 Task: Find connections with filter location Brie-Comte-Robert with filter topic #Lockdownwith filter profile language English with filter current company Prestige Group with filter school Panjab University with filter industry Graphic Design with filter service category SupportTechnical Writing with filter keywords title Delivery Driver
Action: Mouse moved to (492, 66)
Screenshot: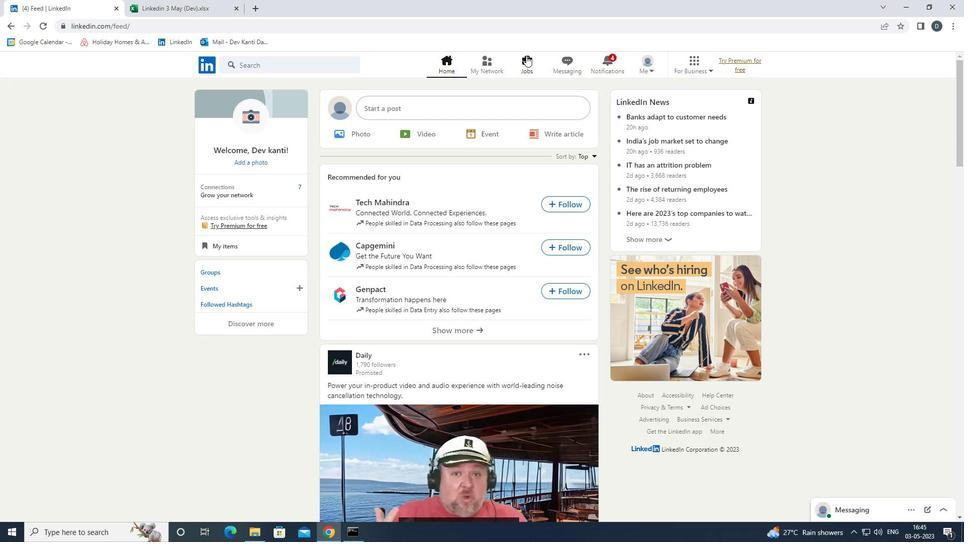 
Action: Mouse pressed left at (492, 66)
Screenshot: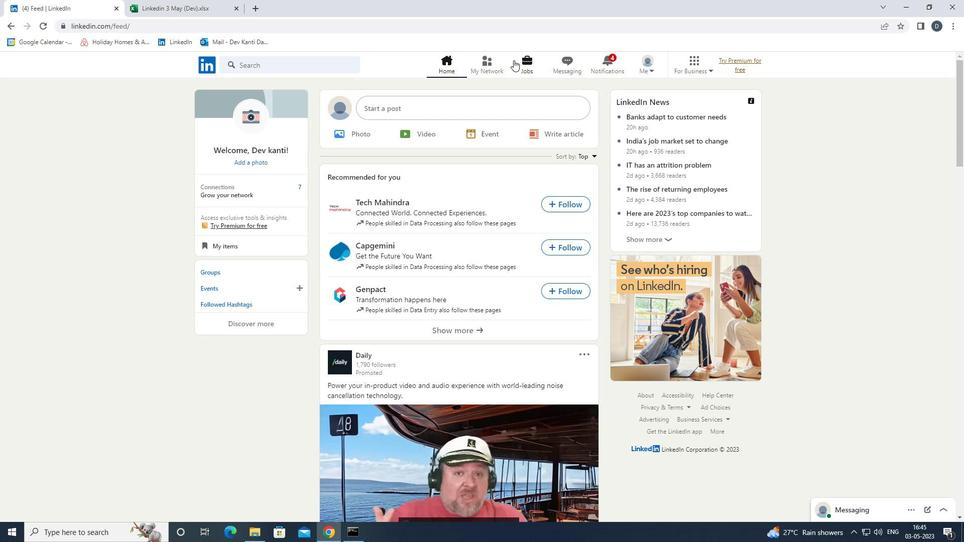 
Action: Mouse moved to (332, 120)
Screenshot: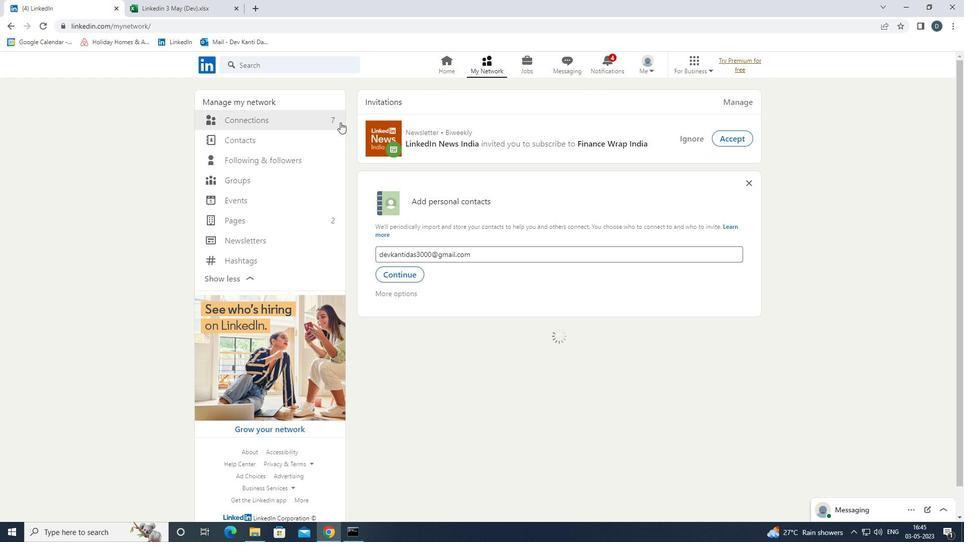 
Action: Mouse pressed left at (332, 120)
Screenshot: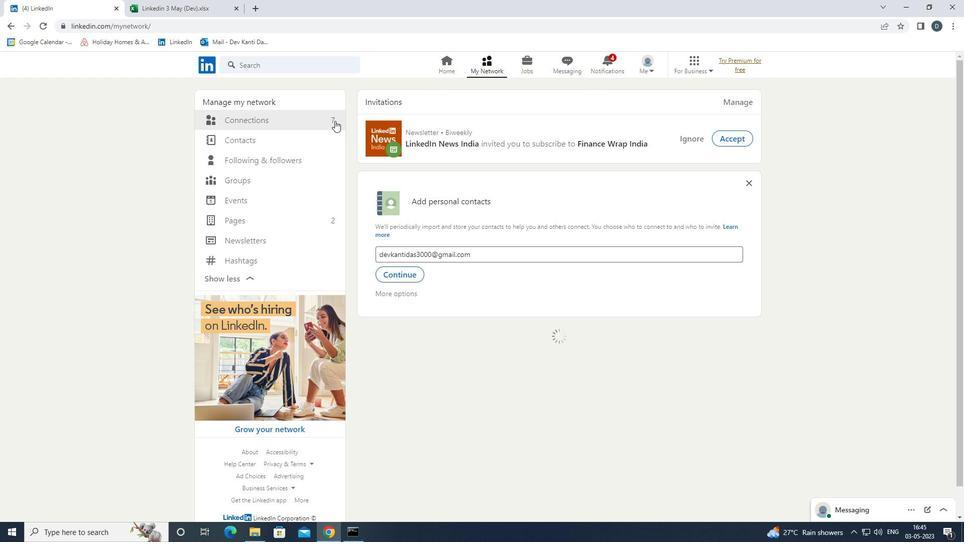 
Action: Mouse moved to (561, 119)
Screenshot: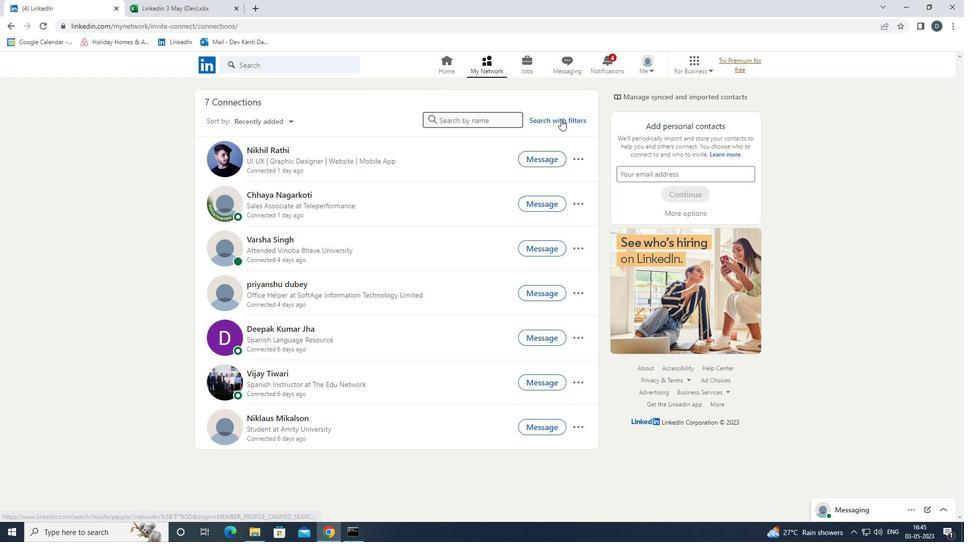 
Action: Mouse pressed left at (561, 119)
Screenshot: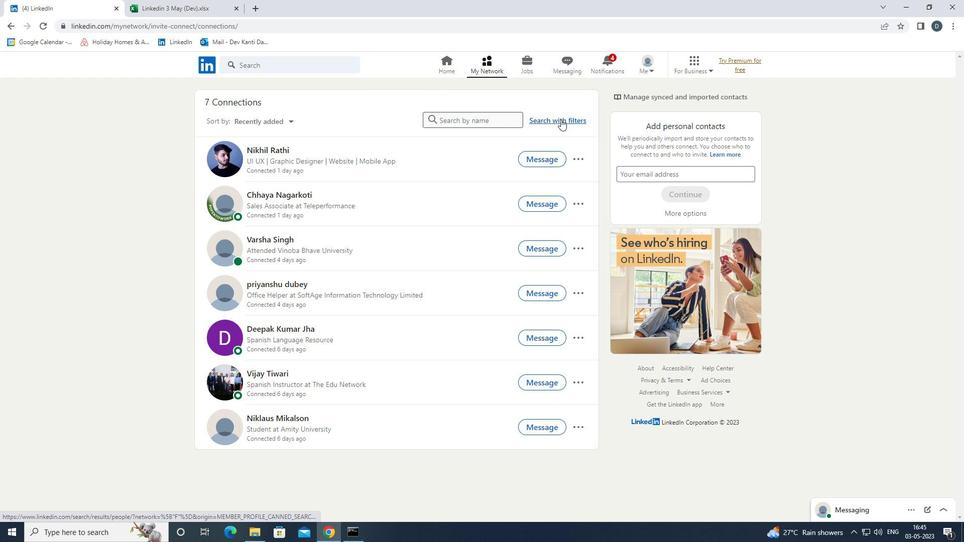 
Action: Mouse moved to (514, 93)
Screenshot: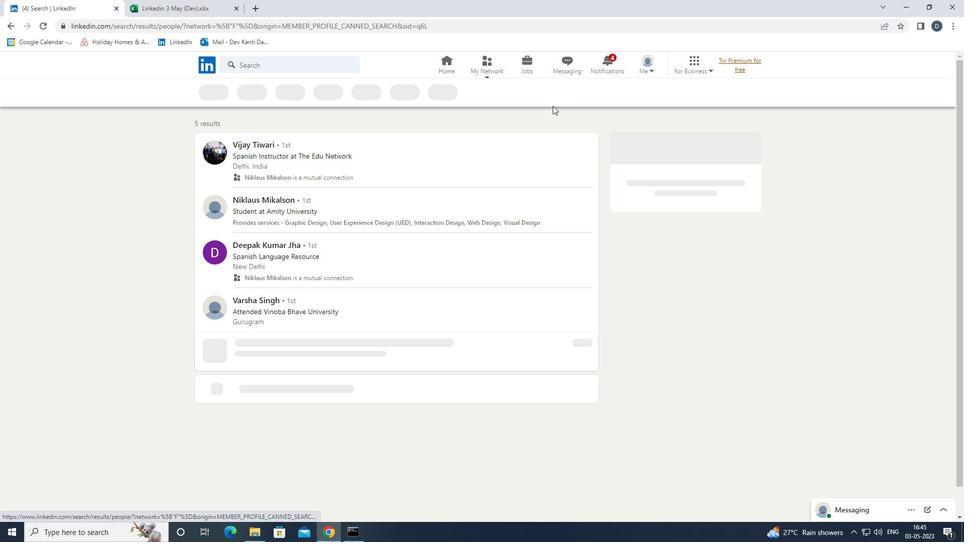 
Action: Mouse pressed left at (514, 93)
Screenshot: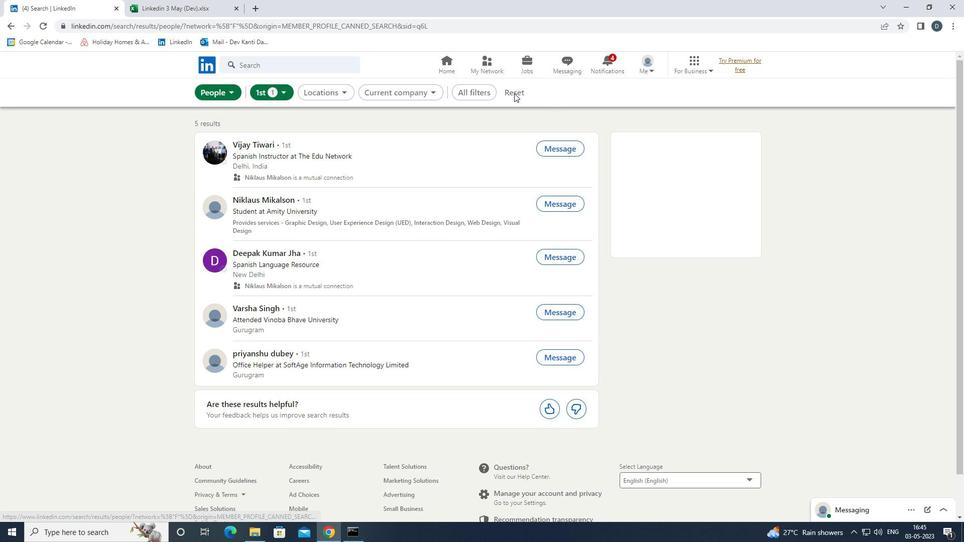 
Action: Mouse moved to (507, 93)
Screenshot: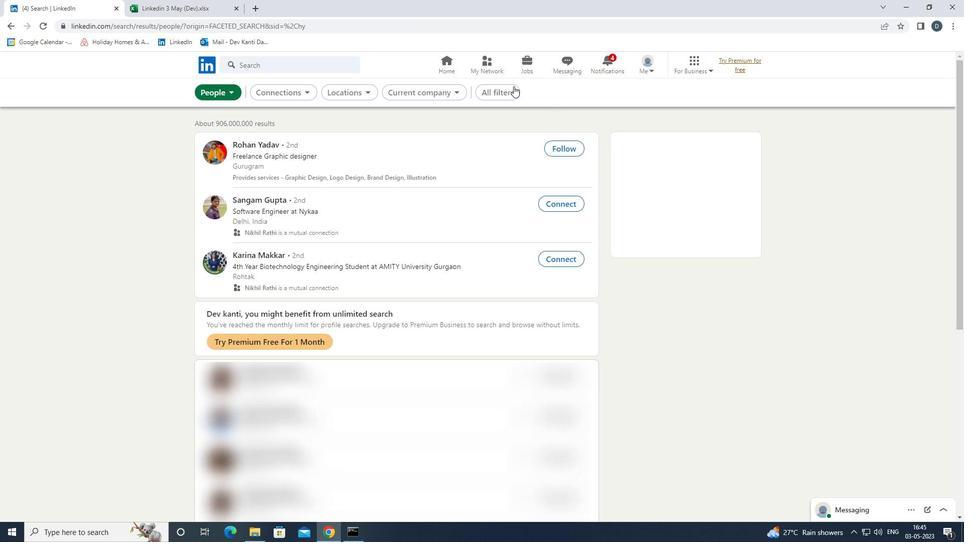 
Action: Mouse pressed left at (507, 93)
Screenshot: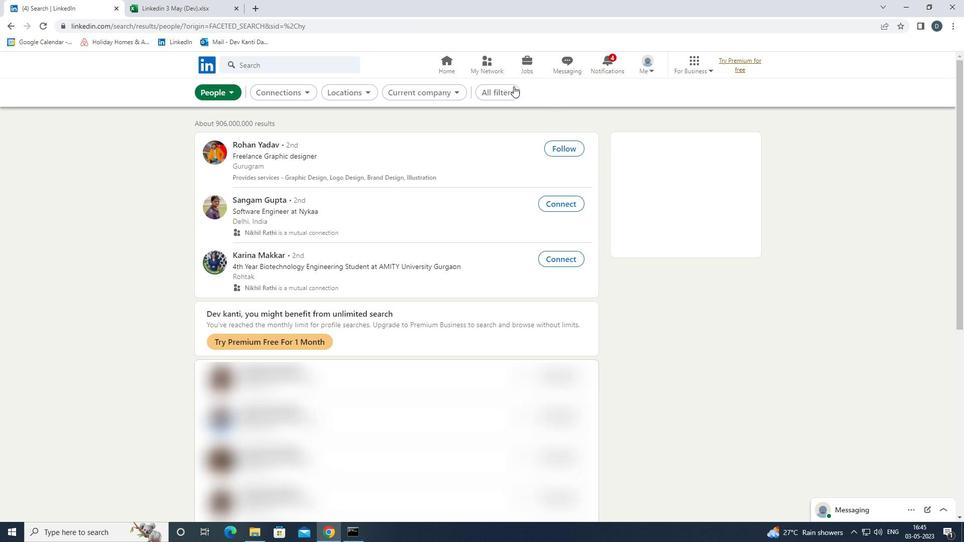 
Action: Mouse moved to (897, 293)
Screenshot: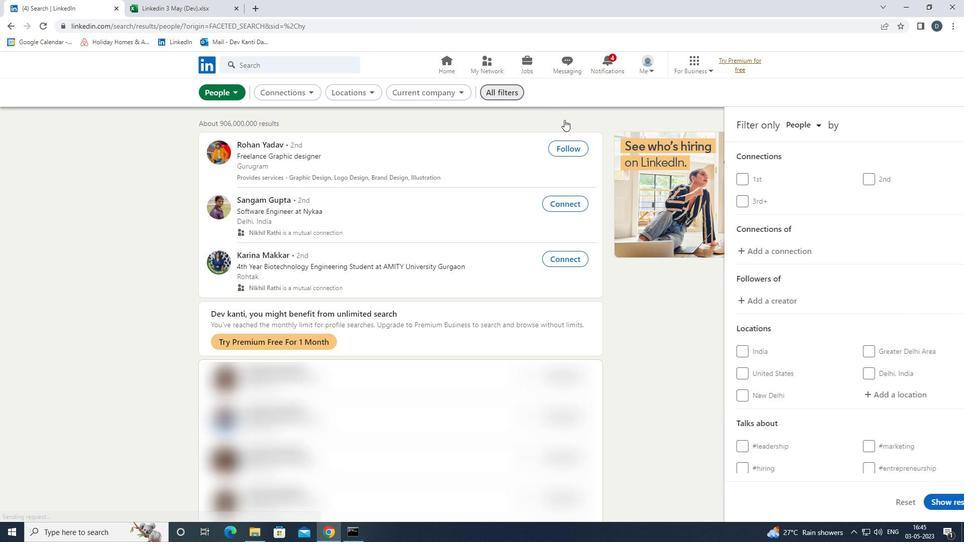 
Action: Mouse scrolled (897, 293) with delta (0, 0)
Screenshot: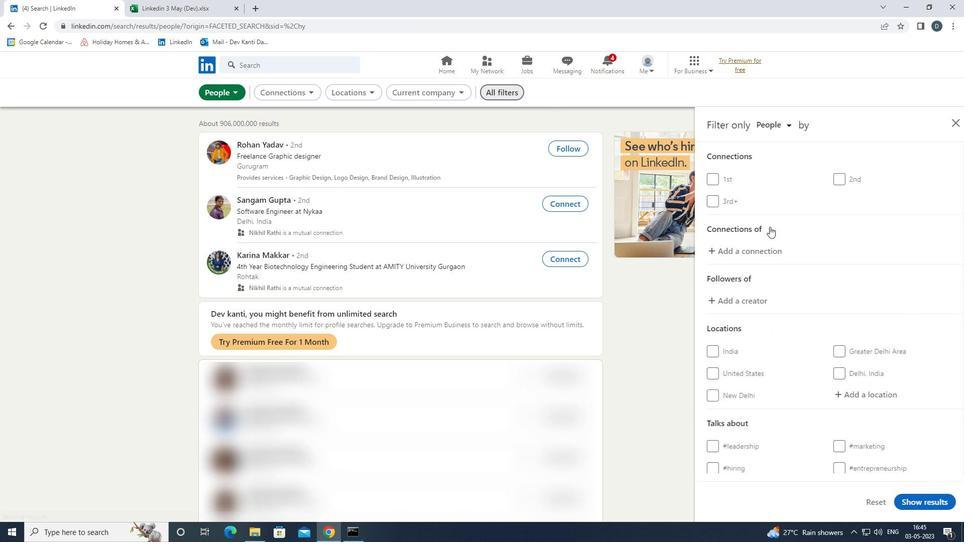 
Action: Mouse scrolled (897, 293) with delta (0, 0)
Screenshot: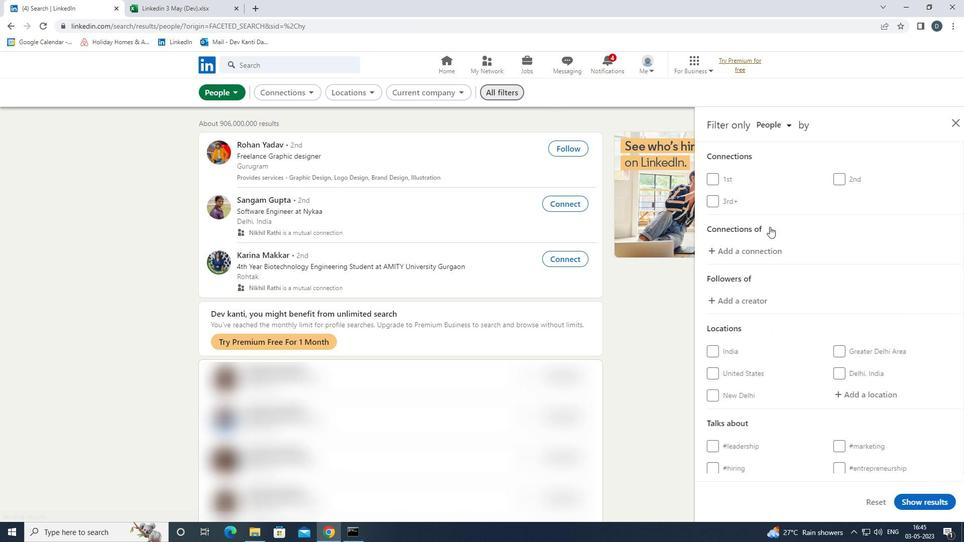 
Action: Mouse scrolled (897, 293) with delta (0, 0)
Screenshot: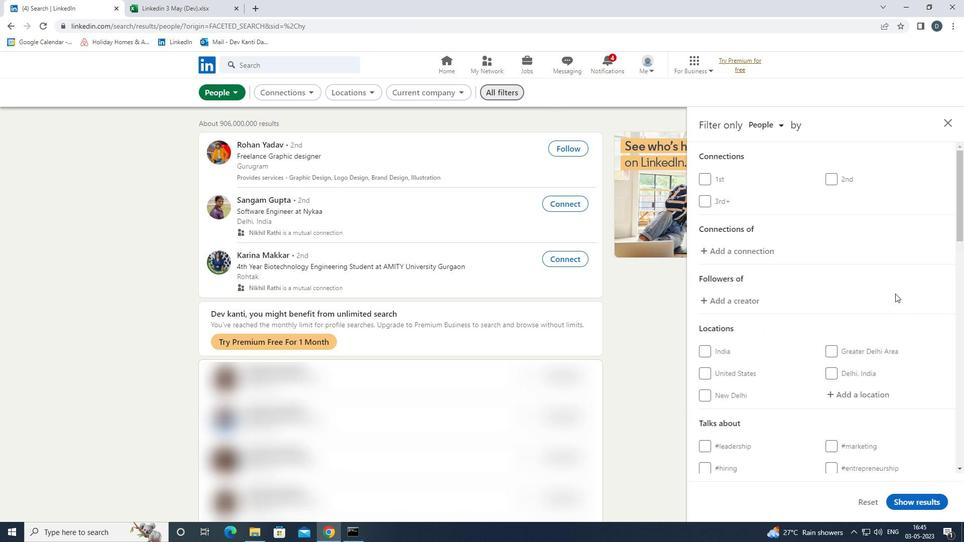 
Action: Mouse moved to (873, 249)
Screenshot: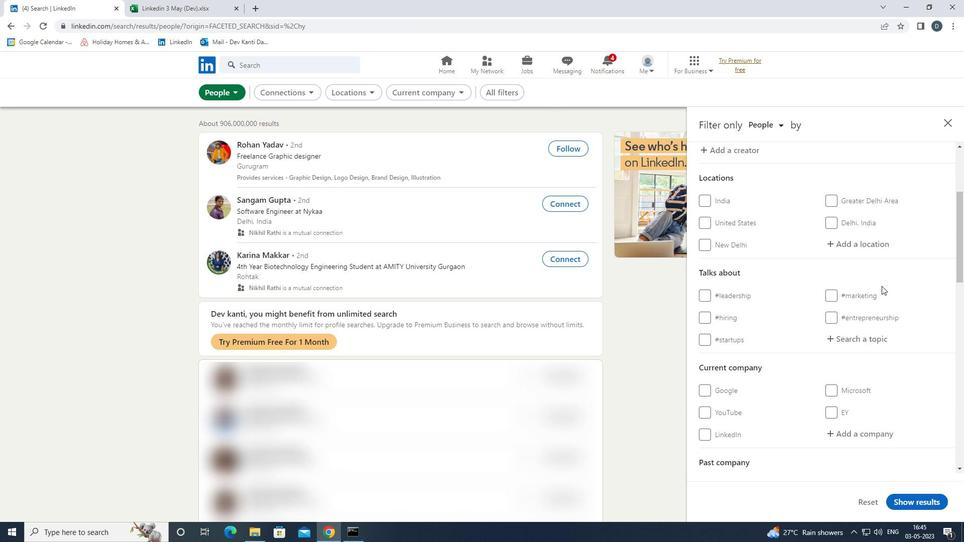 
Action: Mouse pressed left at (873, 249)
Screenshot: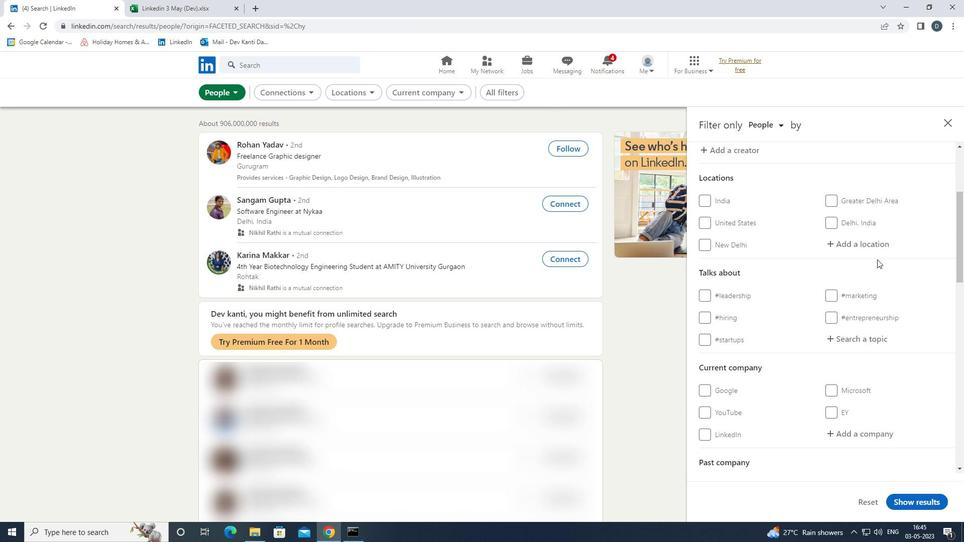 
Action: Key pressed <Key.shift><Key.shift><Key.shift><Key.shift><Key.shift><Key.shift><Key.shift><Key.shift><Key.shift><Key.shift><Key.shift>BRIE-<Key.down><Key.enter>
Screenshot: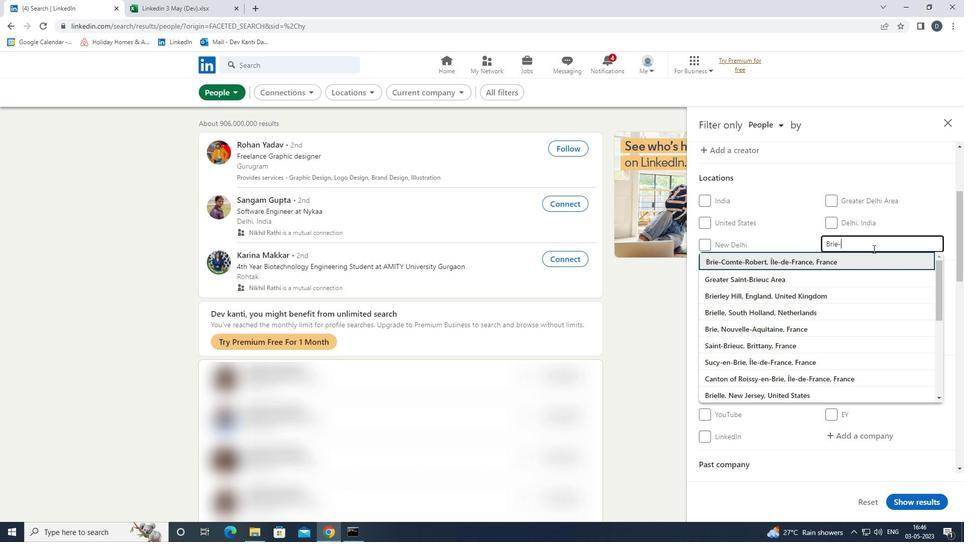 
Action: Mouse moved to (870, 244)
Screenshot: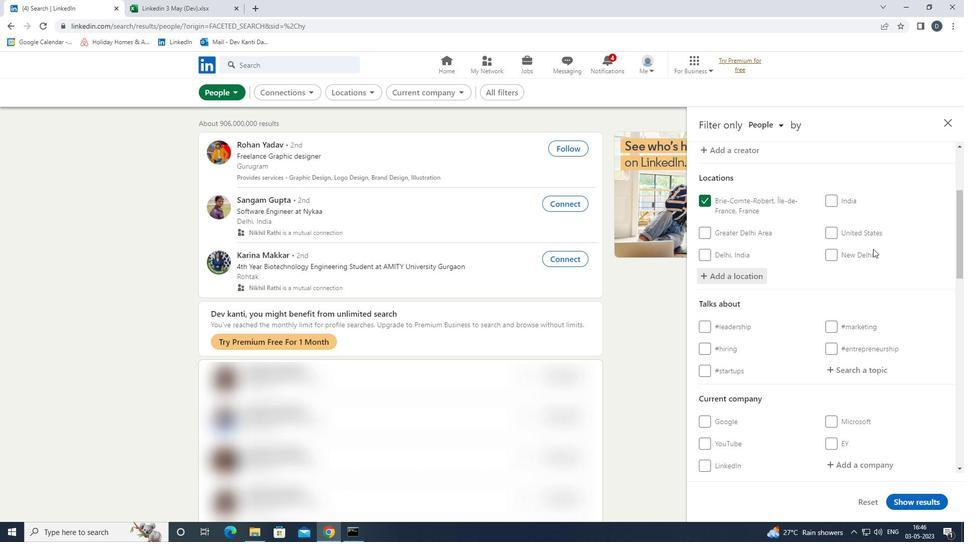 
Action: Mouse scrolled (870, 244) with delta (0, 0)
Screenshot: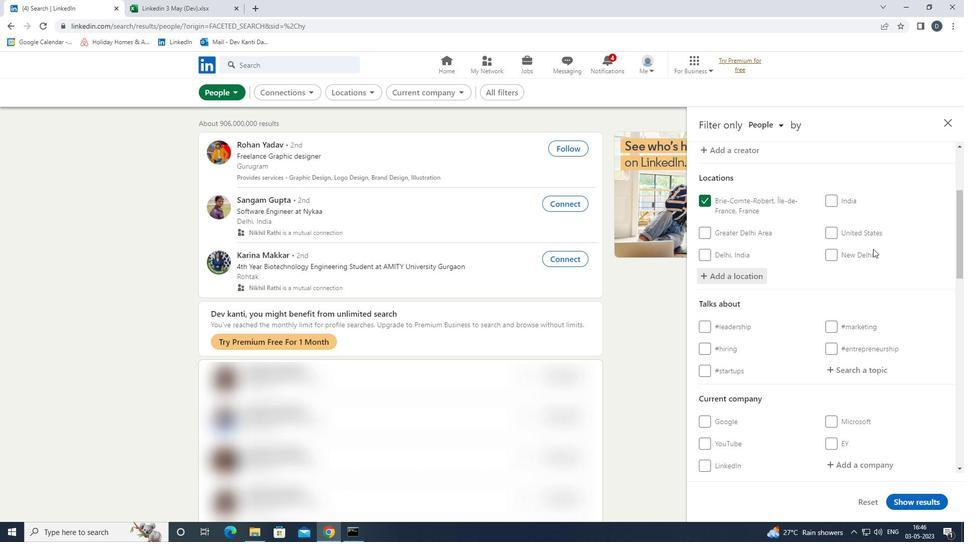 
Action: Mouse moved to (870, 251)
Screenshot: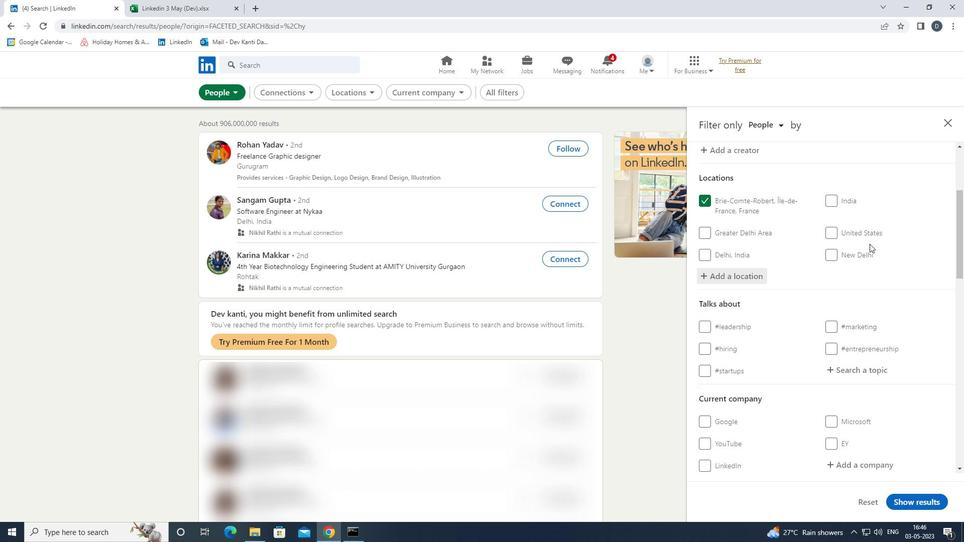 
Action: Mouse scrolled (870, 250) with delta (0, 0)
Screenshot: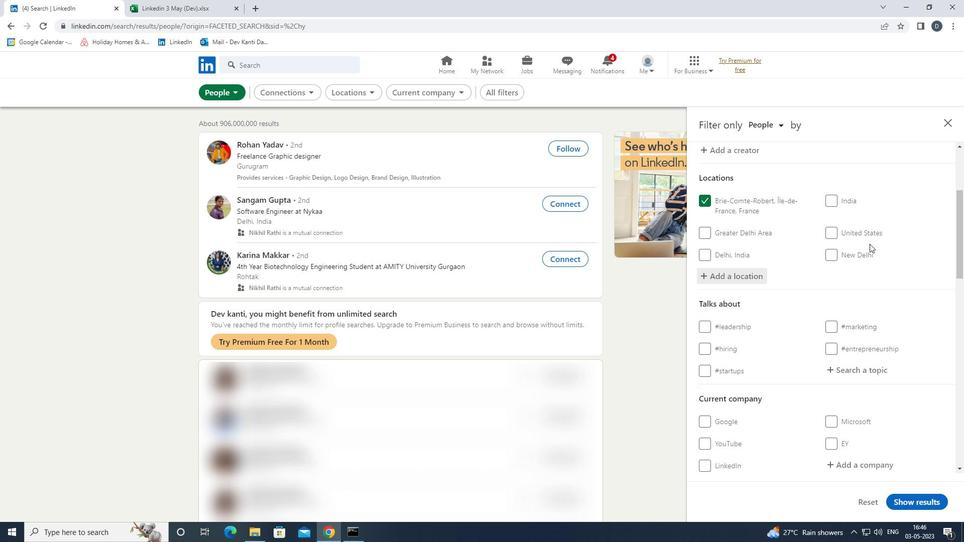 
Action: Mouse moved to (872, 264)
Screenshot: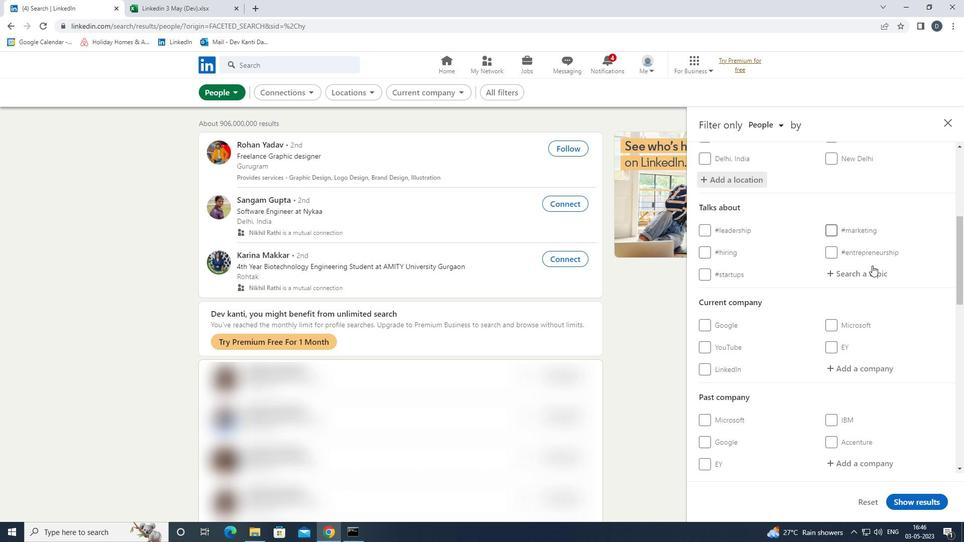 
Action: Mouse pressed left at (872, 264)
Screenshot: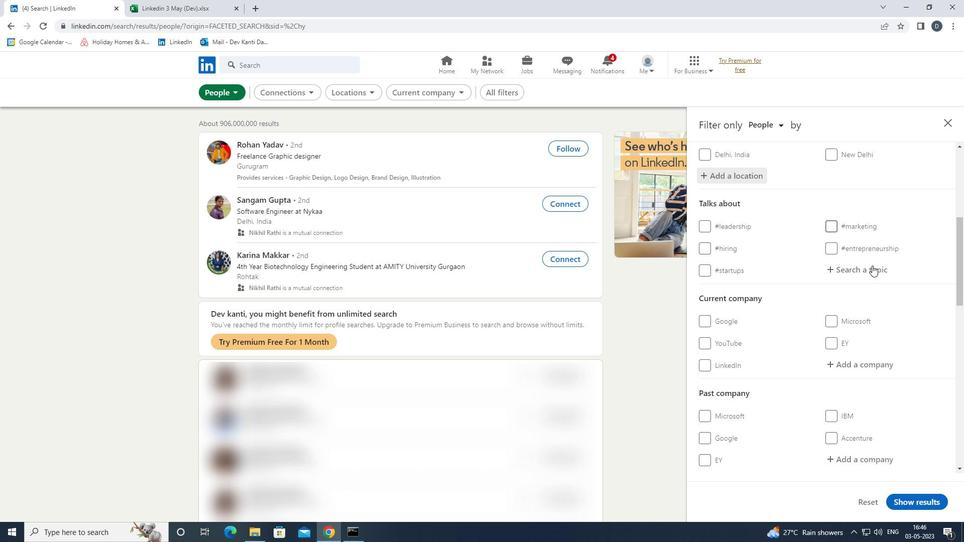 
Action: Mouse moved to (872, 264)
Screenshot: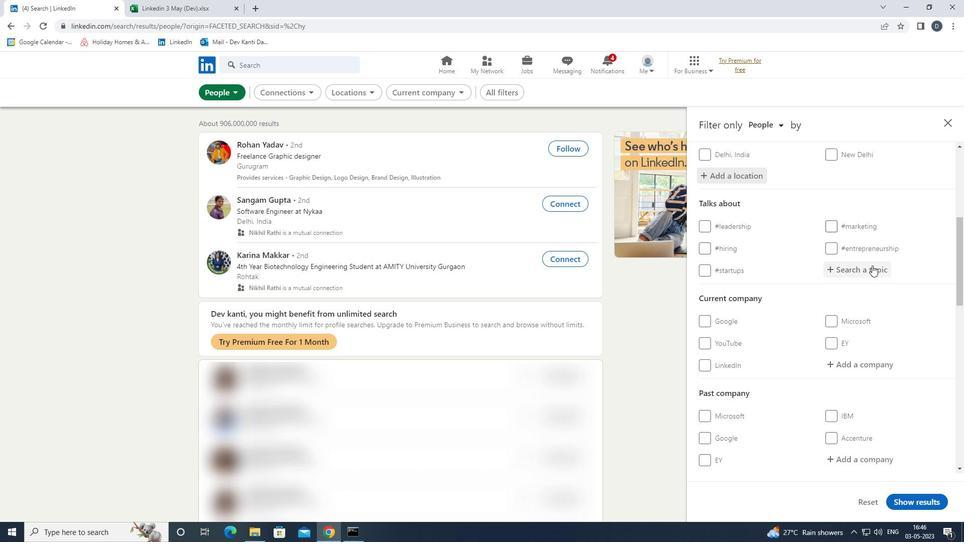 
Action: Key pressed LOCKDOWN<Key.down><Key.enter>
Screenshot: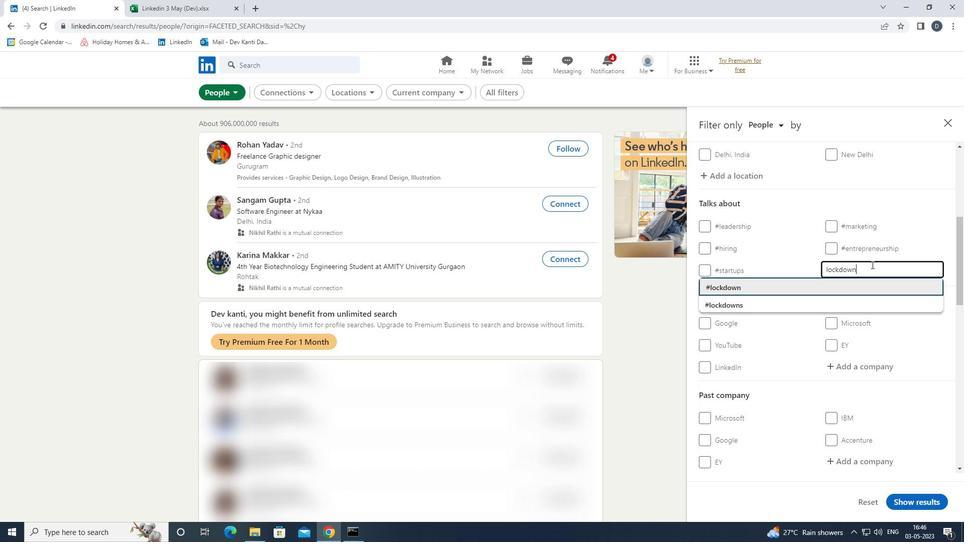 
Action: Mouse moved to (853, 246)
Screenshot: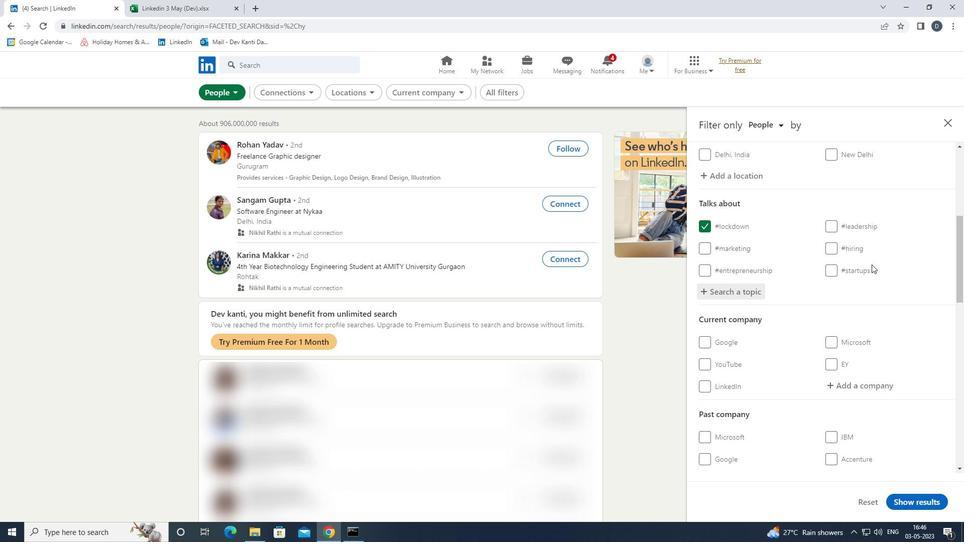 
Action: Mouse scrolled (853, 246) with delta (0, 0)
Screenshot: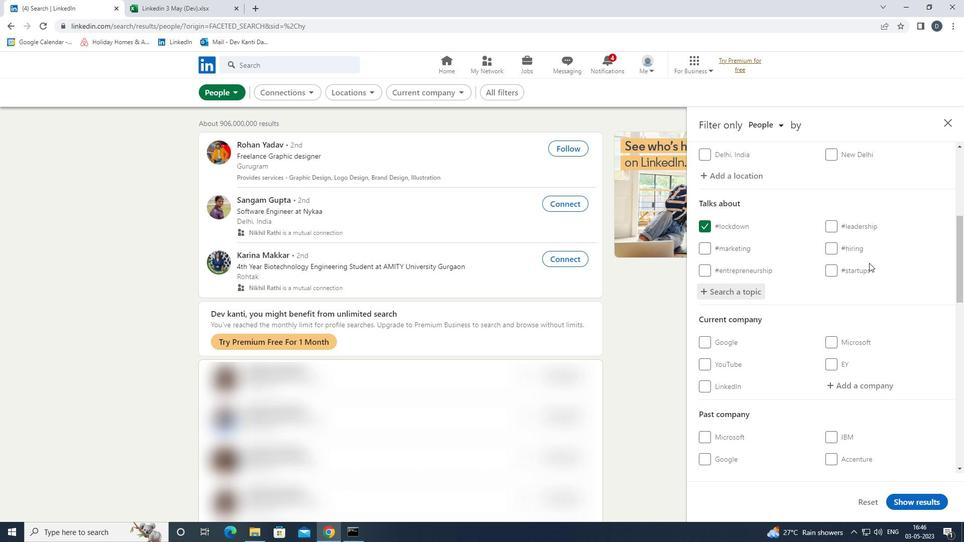 
Action: Mouse moved to (853, 248)
Screenshot: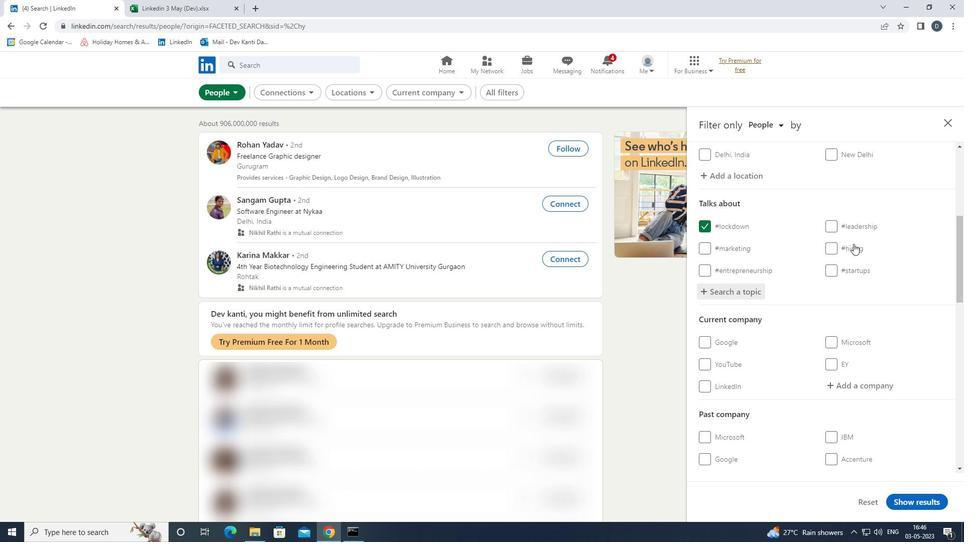 
Action: Mouse scrolled (853, 247) with delta (0, 0)
Screenshot: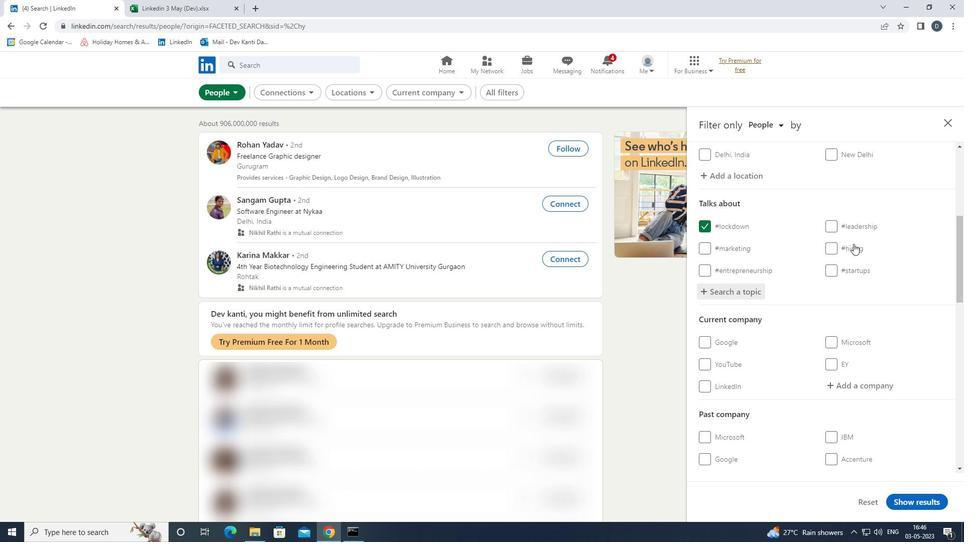 
Action: Mouse moved to (853, 250)
Screenshot: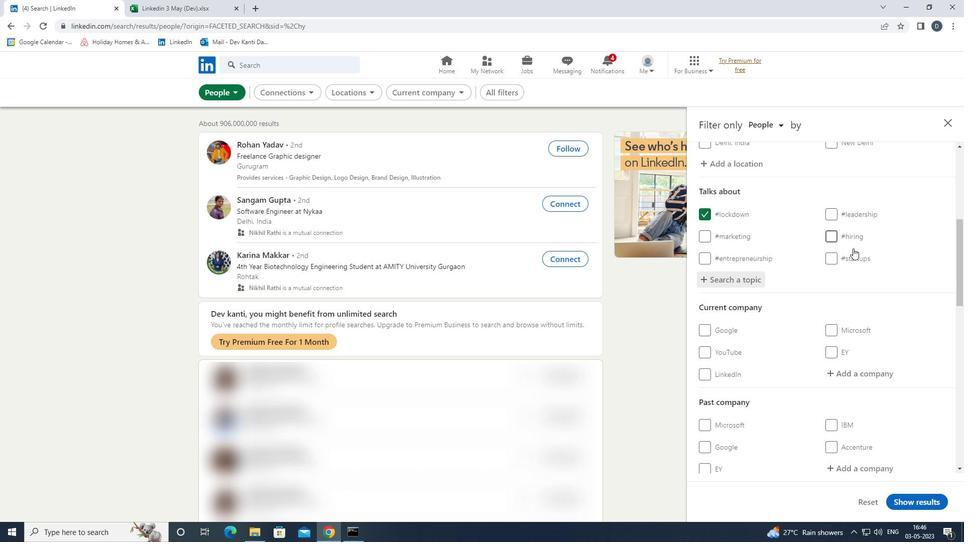 
Action: Mouse scrolled (853, 250) with delta (0, 0)
Screenshot: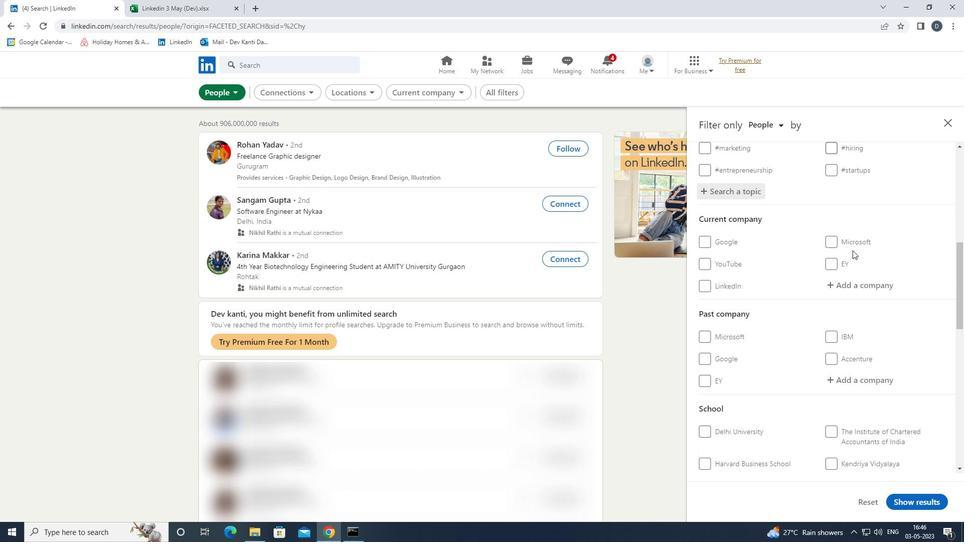 
Action: Mouse scrolled (853, 250) with delta (0, 0)
Screenshot: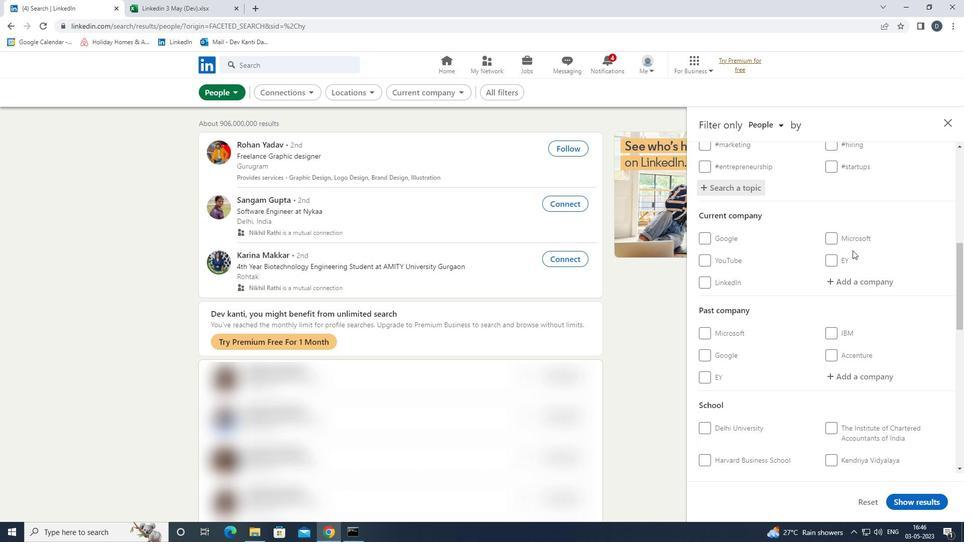 
Action: Mouse scrolled (853, 250) with delta (0, 0)
Screenshot: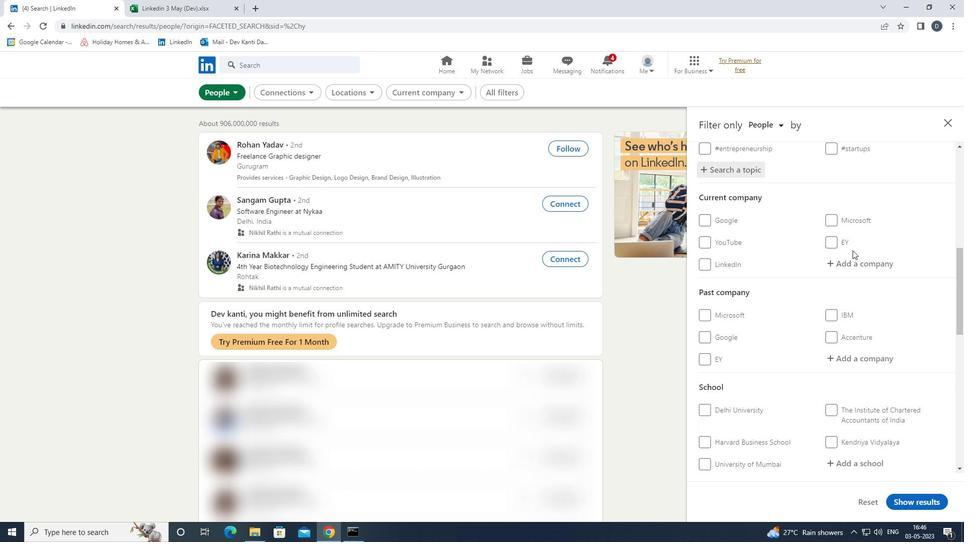 
Action: Mouse scrolled (853, 250) with delta (0, 0)
Screenshot: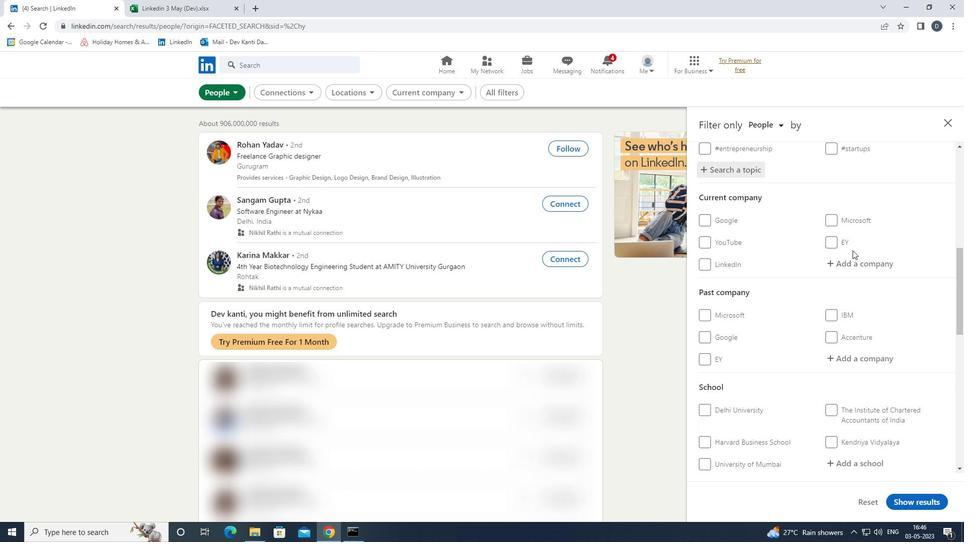 
Action: Mouse scrolled (853, 250) with delta (0, 0)
Screenshot: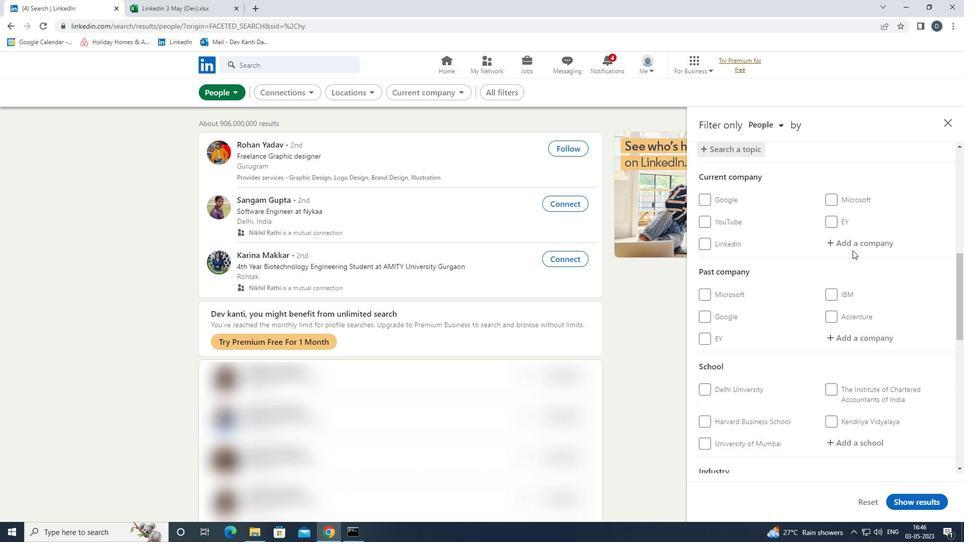 
Action: Mouse moved to (845, 258)
Screenshot: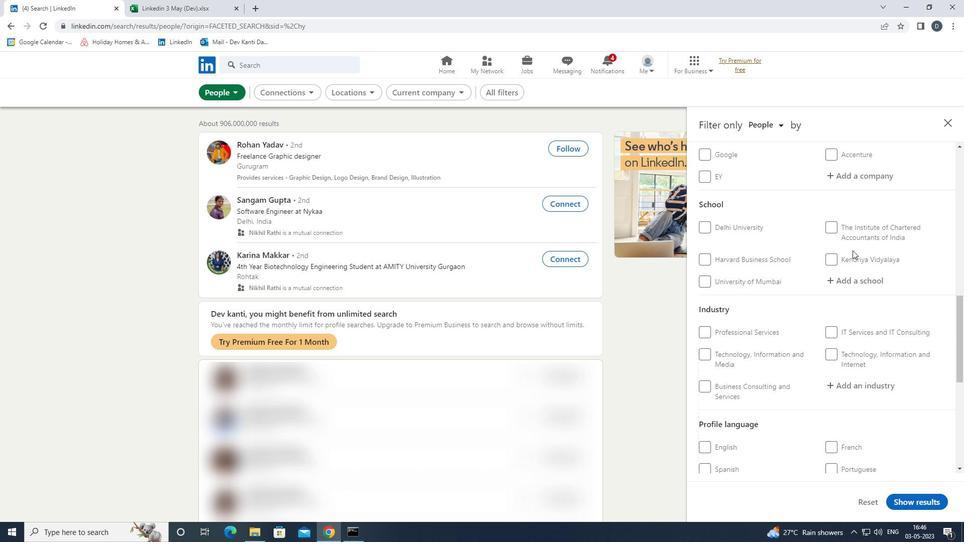 
Action: Mouse scrolled (845, 257) with delta (0, 0)
Screenshot: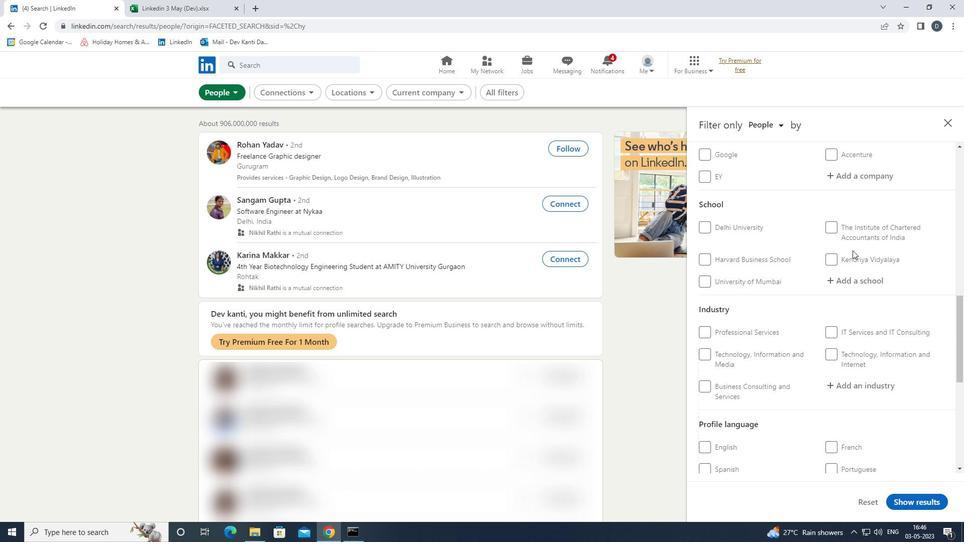 
Action: Mouse moved to (845, 259)
Screenshot: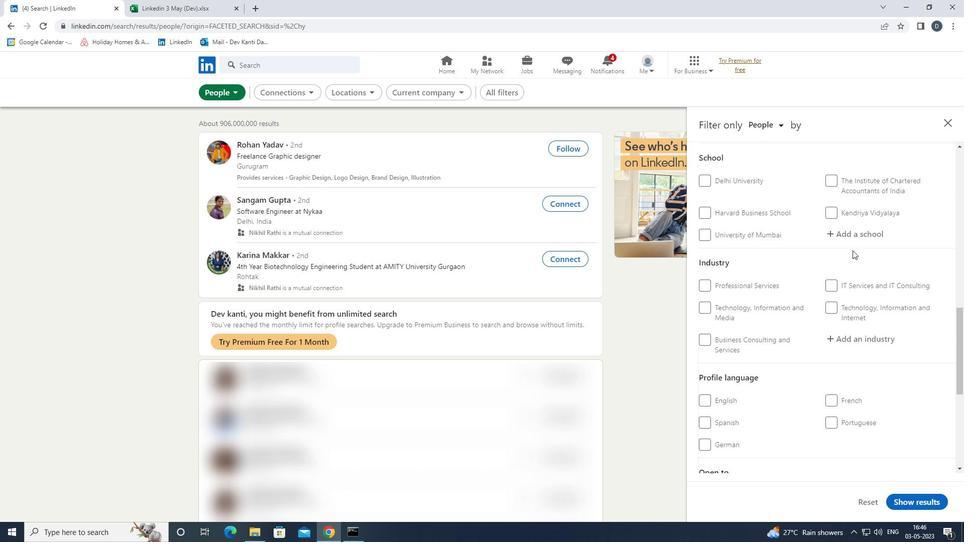 
Action: Mouse scrolled (845, 258) with delta (0, 0)
Screenshot: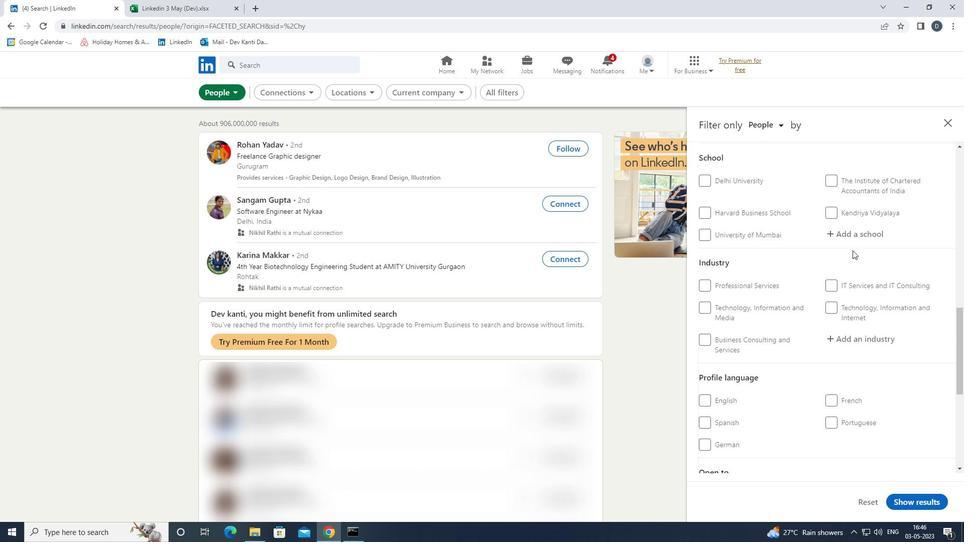 
Action: Mouse moved to (728, 300)
Screenshot: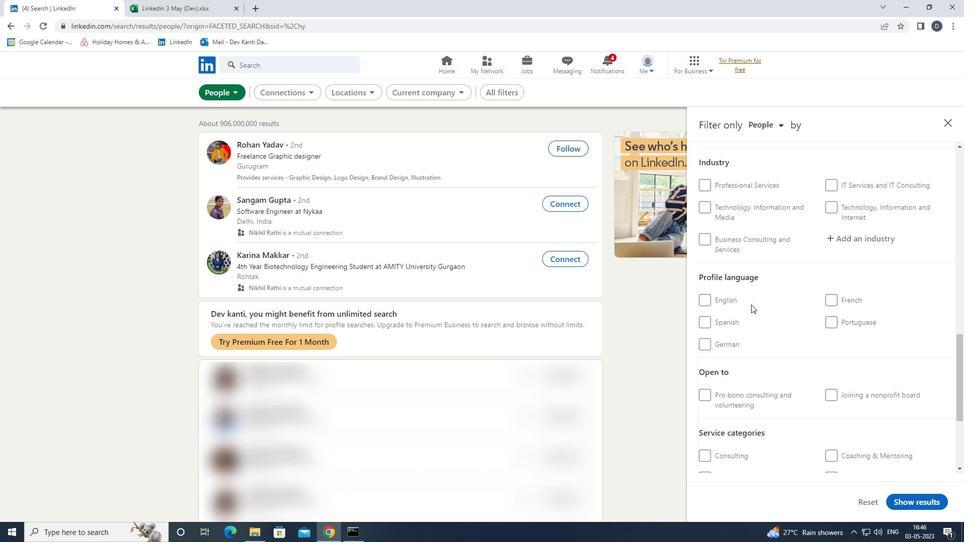 
Action: Mouse pressed left at (728, 300)
Screenshot: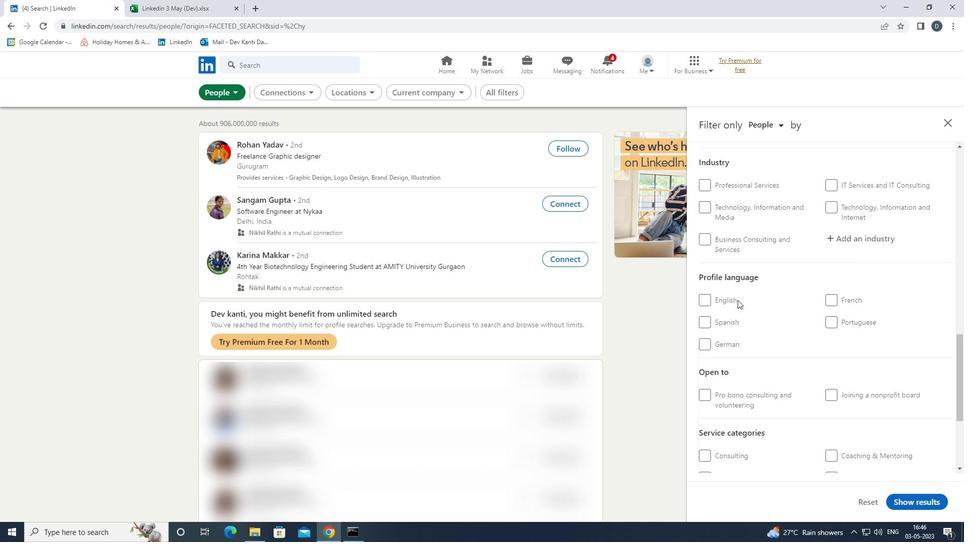 
Action: Mouse moved to (830, 332)
Screenshot: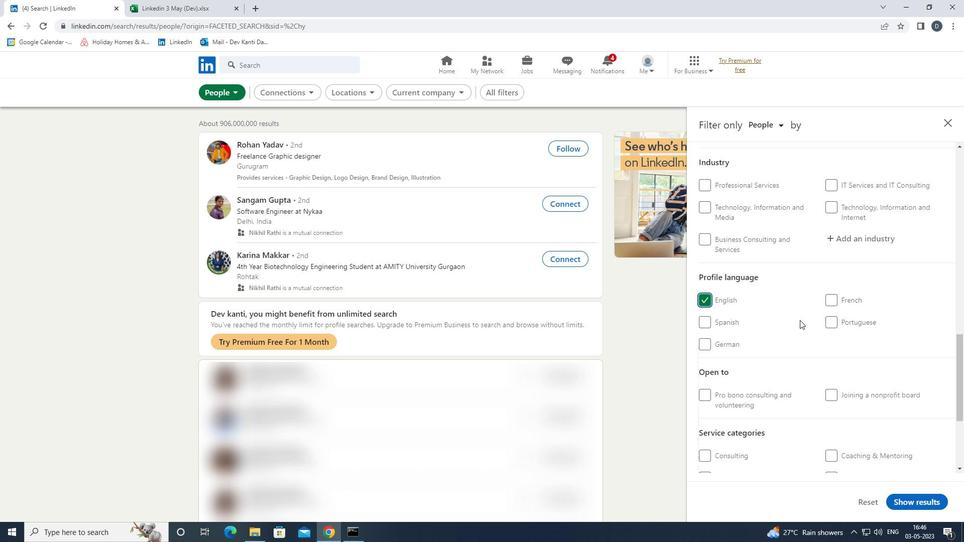 
Action: Mouse scrolled (830, 333) with delta (0, 0)
Screenshot: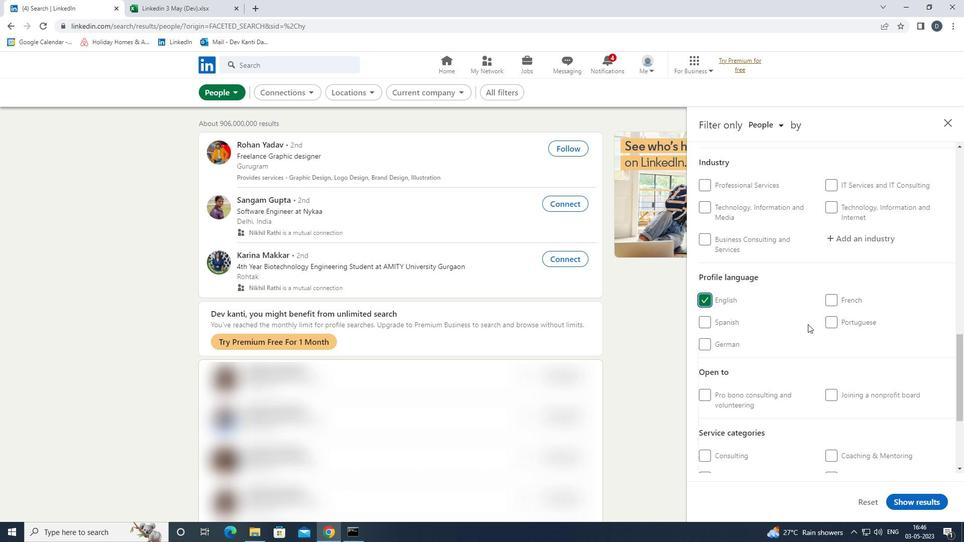 
Action: Mouse scrolled (830, 333) with delta (0, 0)
Screenshot: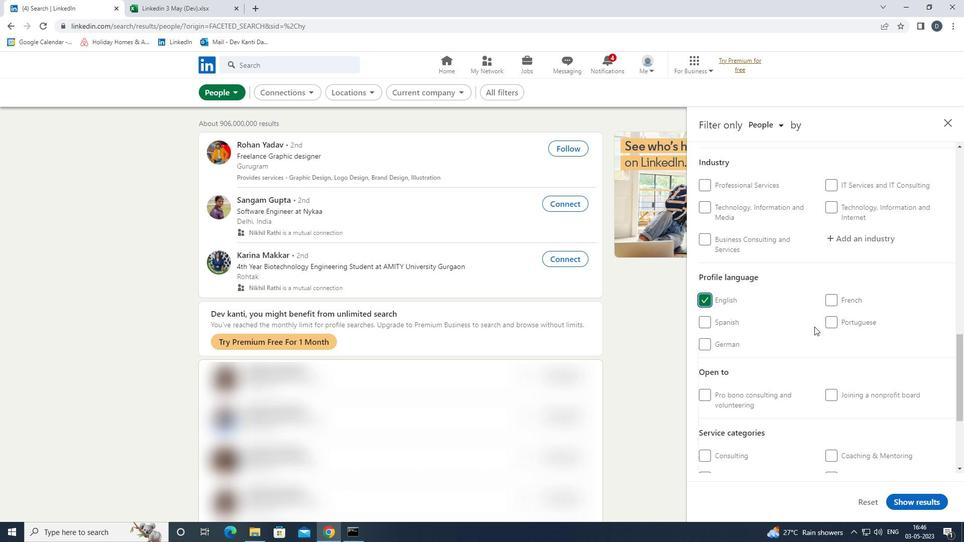 
Action: Mouse scrolled (830, 333) with delta (0, 0)
Screenshot: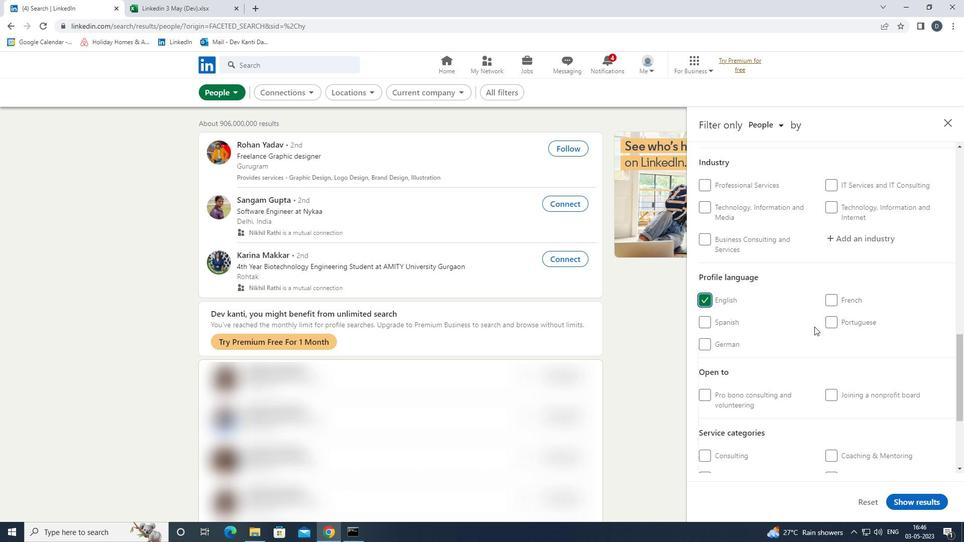 
Action: Mouse moved to (830, 332)
Screenshot: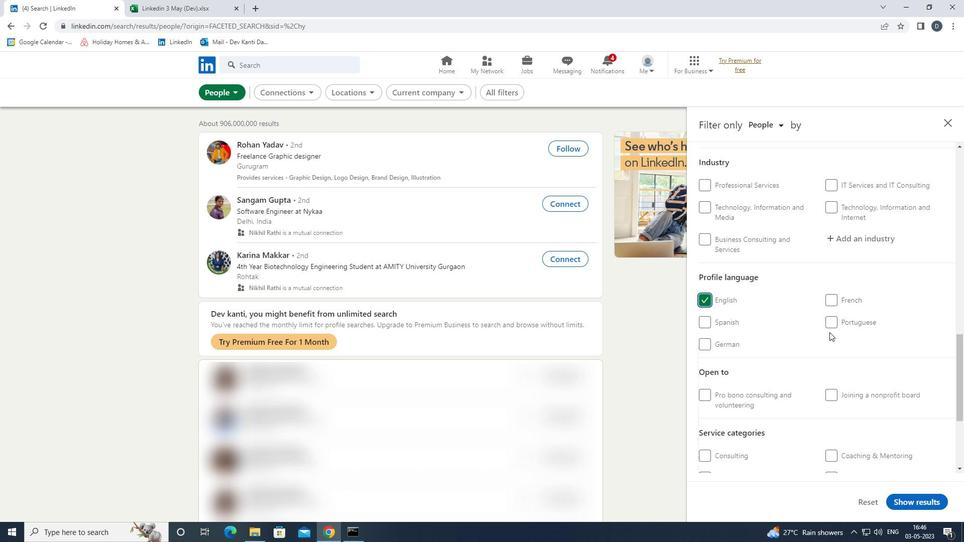 
Action: Mouse scrolled (830, 333) with delta (0, 0)
Screenshot: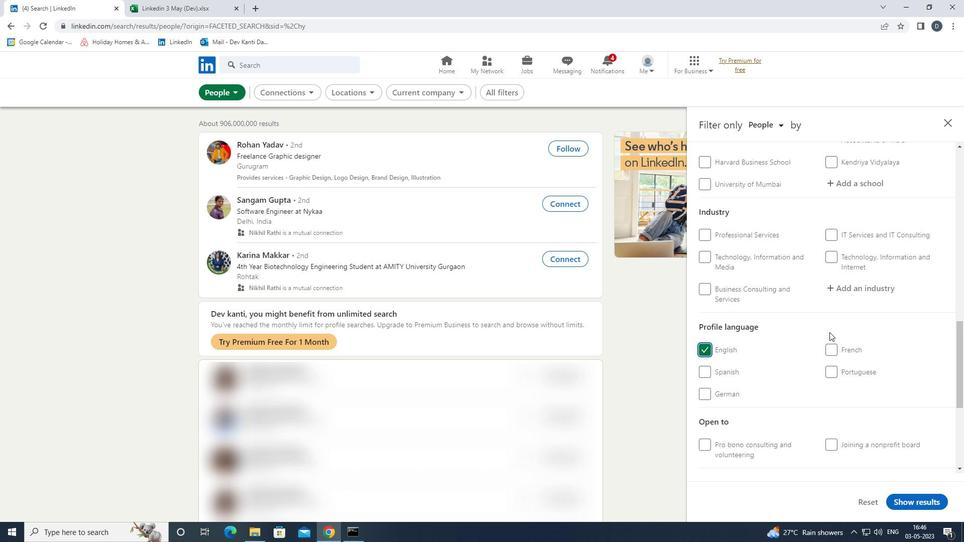 
Action: Mouse scrolled (830, 333) with delta (0, 0)
Screenshot: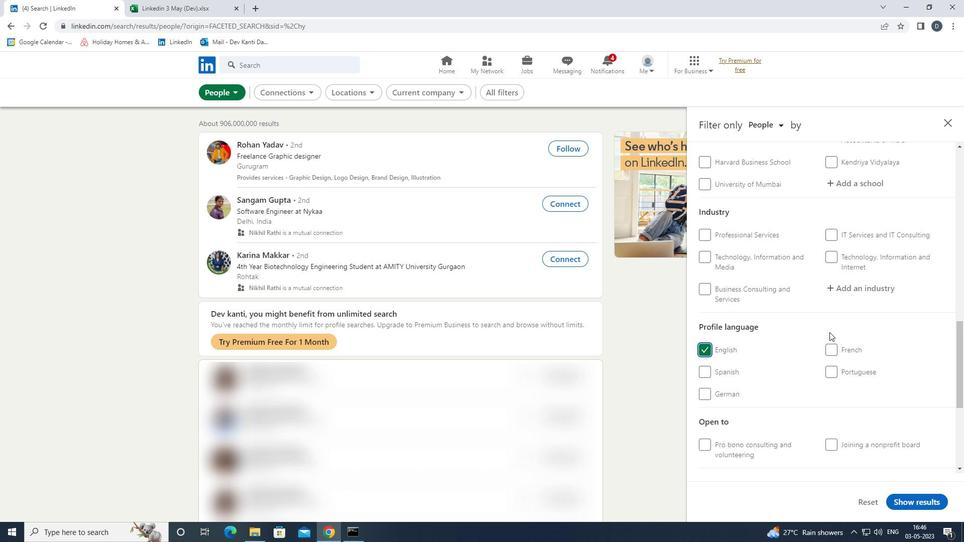 
Action: Mouse moved to (857, 272)
Screenshot: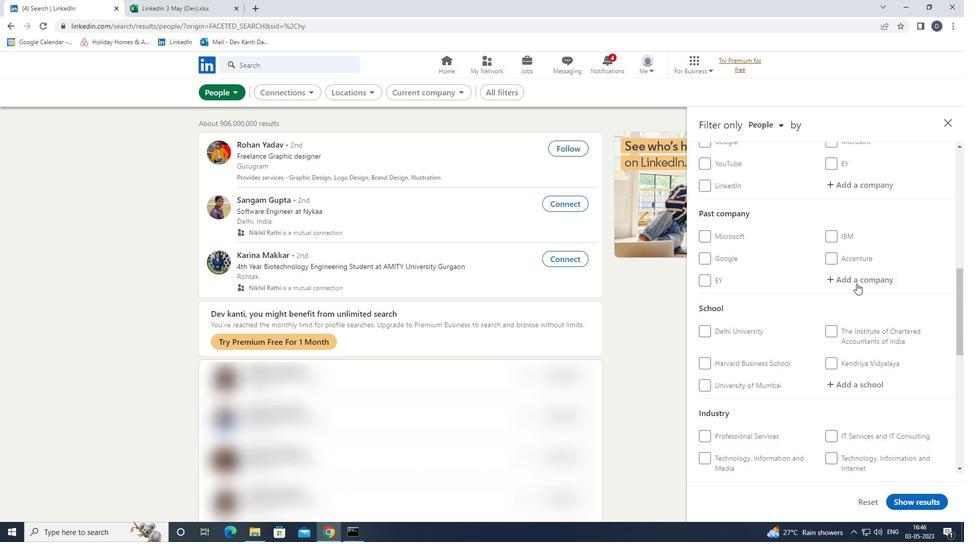 
Action: Mouse pressed left at (857, 272)
Screenshot: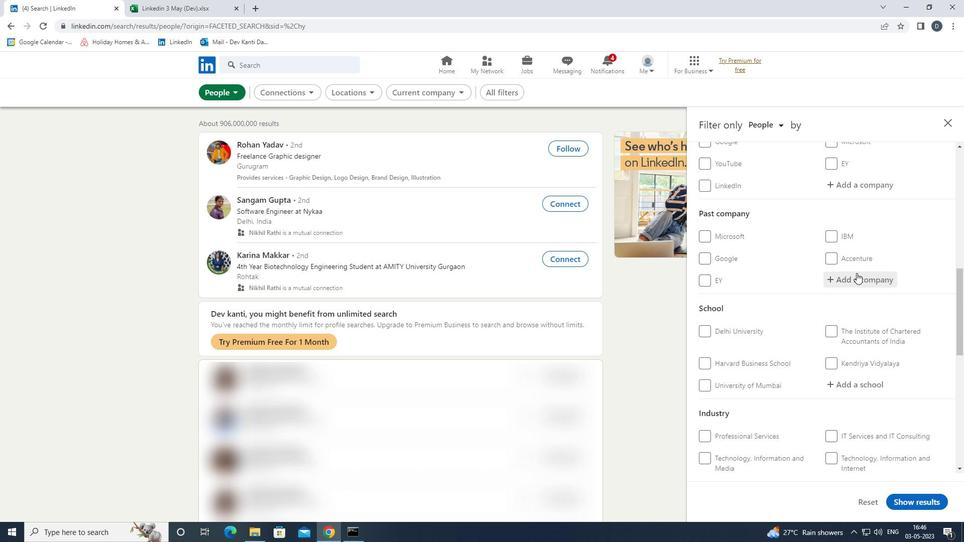 
Action: Mouse moved to (851, 184)
Screenshot: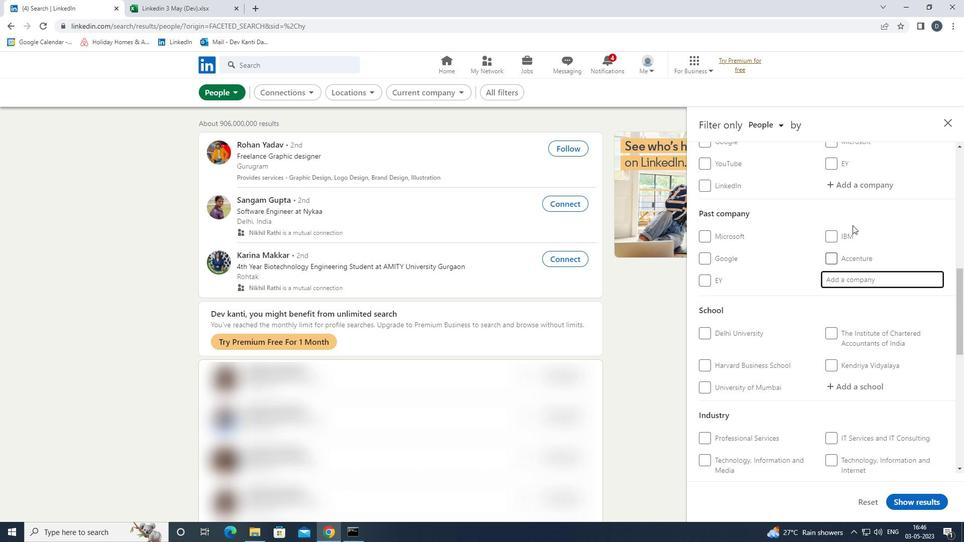 
Action: Mouse pressed left at (851, 184)
Screenshot: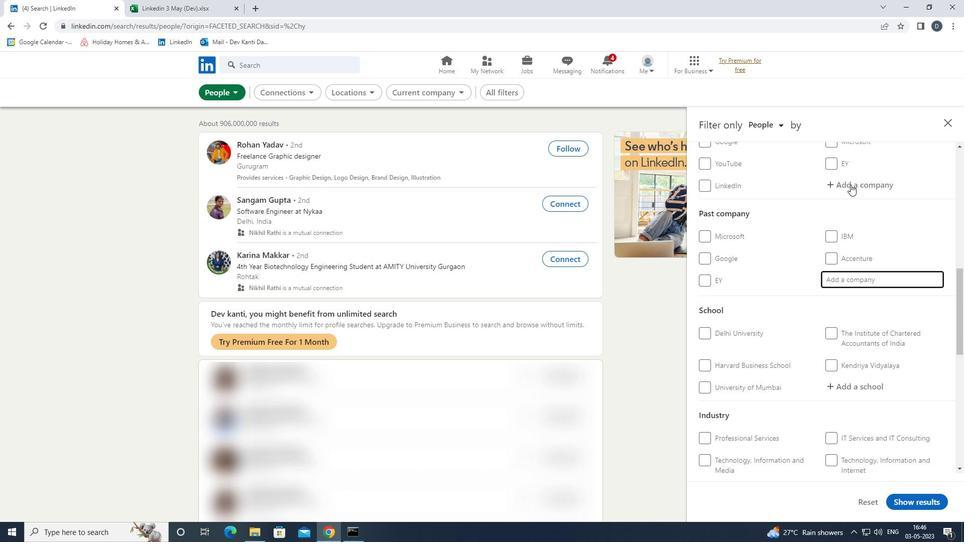 
Action: Key pressed <Key.shift>PRESTIG<Key.backspace><Key.down><Key.enter>
Screenshot: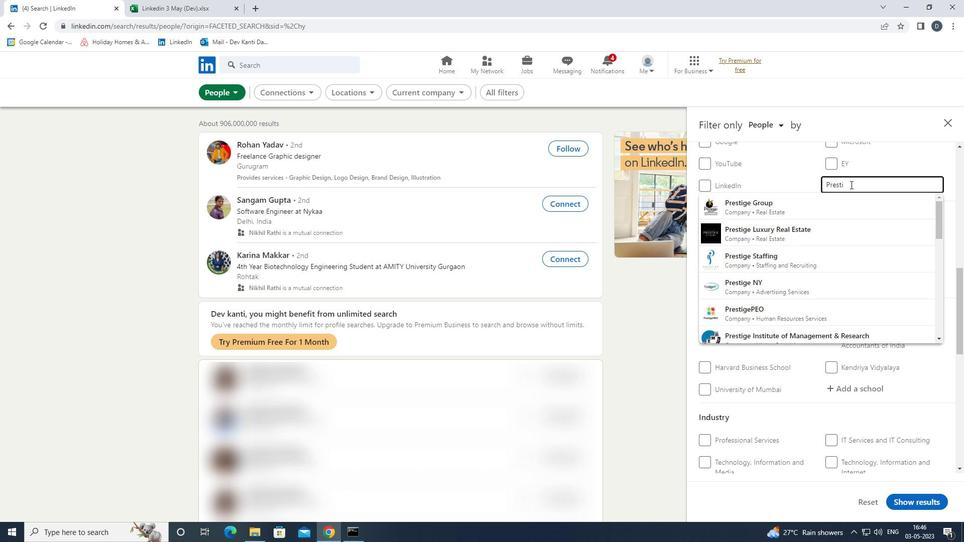 
Action: Mouse moved to (876, 253)
Screenshot: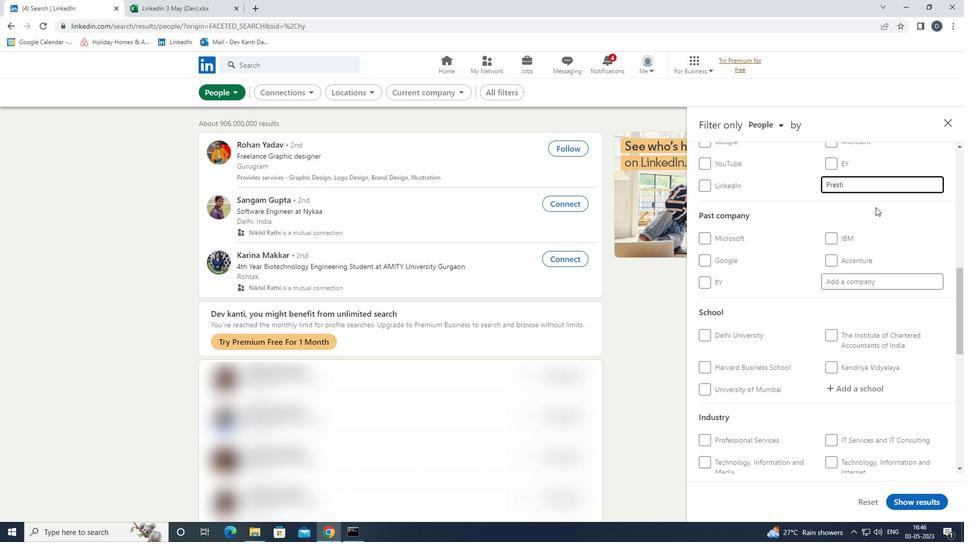
Action: Mouse scrolled (876, 252) with delta (0, 0)
Screenshot: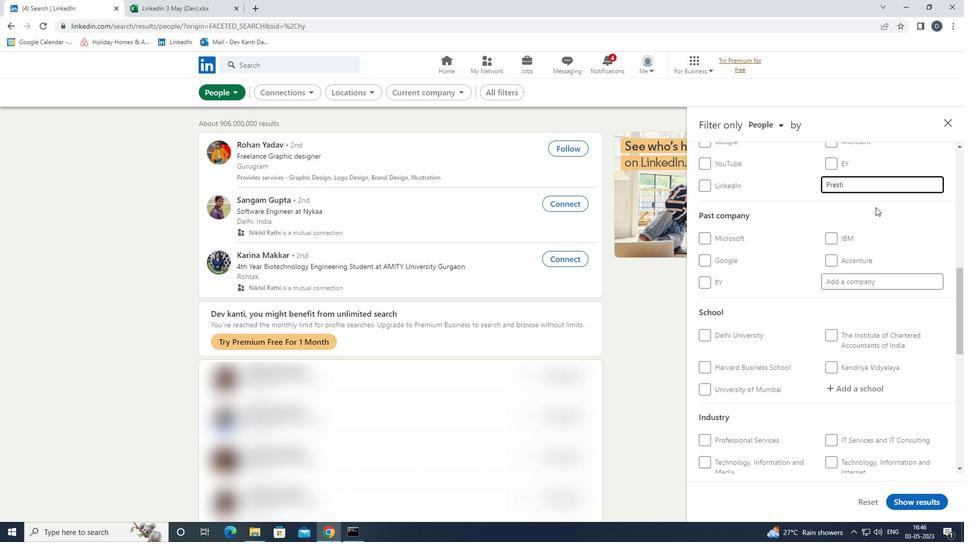 
Action: Mouse moved to (876, 253)
Screenshot: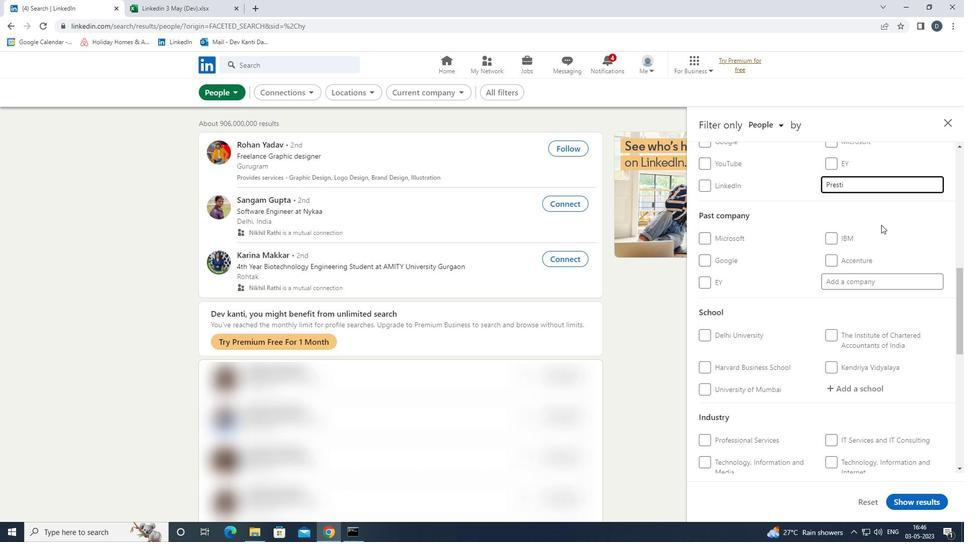 
Action: Mouse scrolled (876, 253) with delta (0, 0)
Screenshot: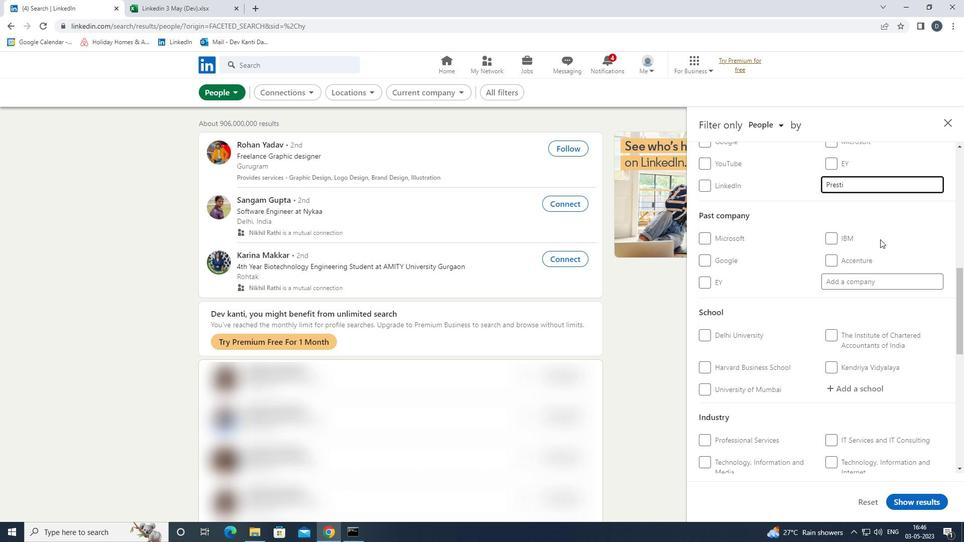 
Action: Mouse moved to (876, 287)
Screenshot: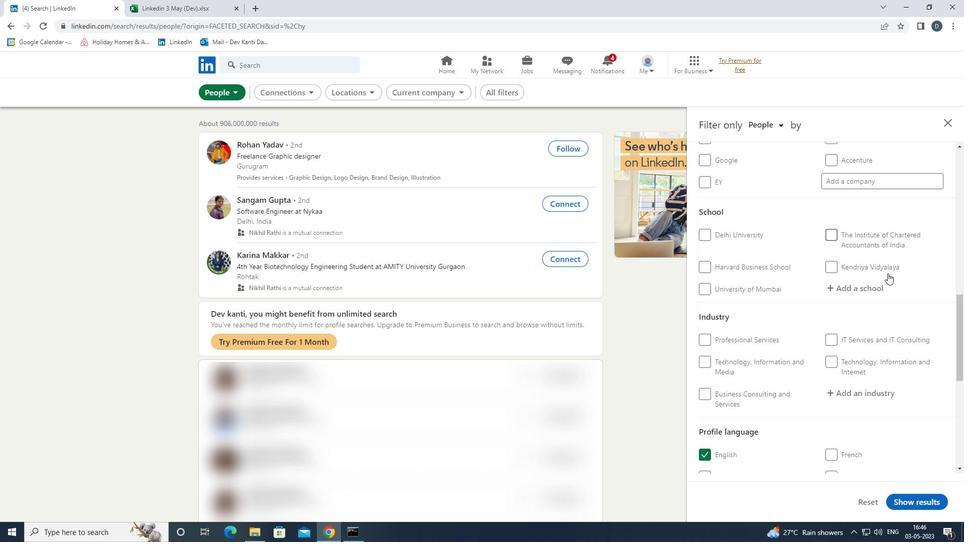 
Action: Mouse pressed left at (876, 287)
Screenshot: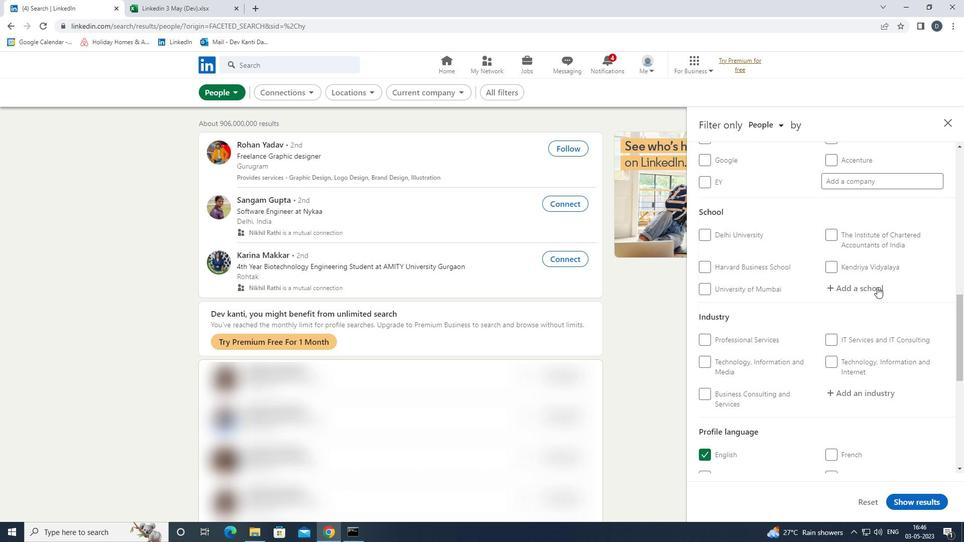 
Action: Key pressed <Key.shift><Key.shift><Key.shift>PUNJAB<Key.space><Key.shift>UNIVERSITY<Key.down>
Screenshot: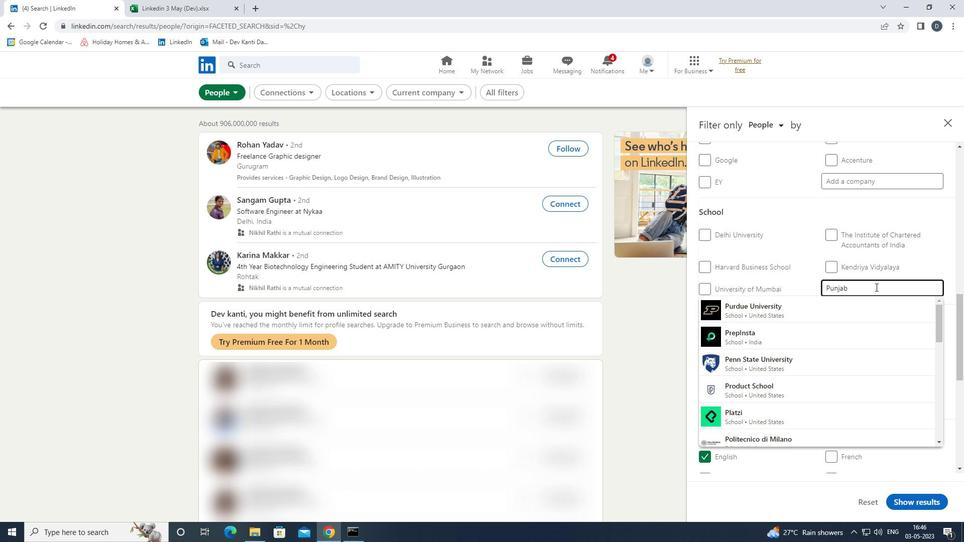 
Action: Mouse moved to (885, 349)
Screenshot: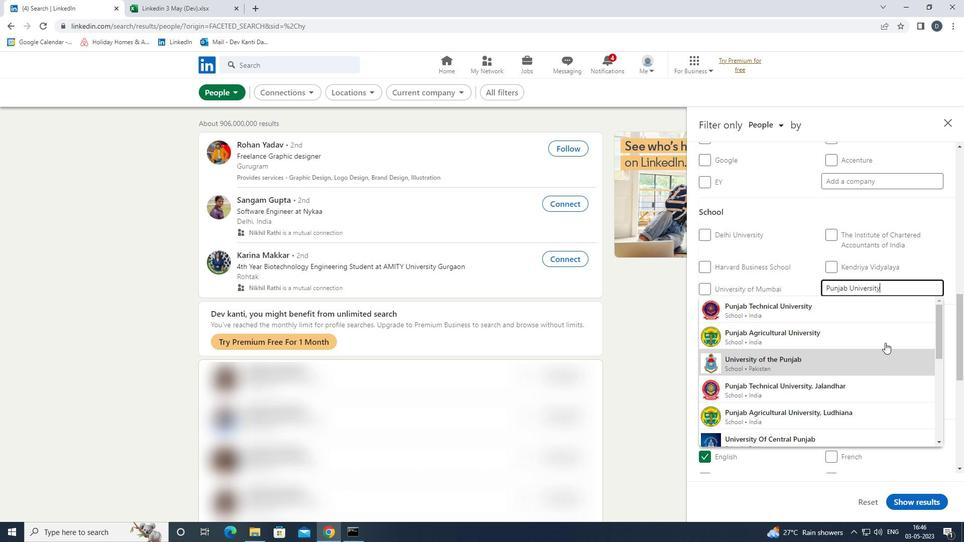
Action: Mouse scrolled (885, 348) with delta (0, 0)
Screenshot: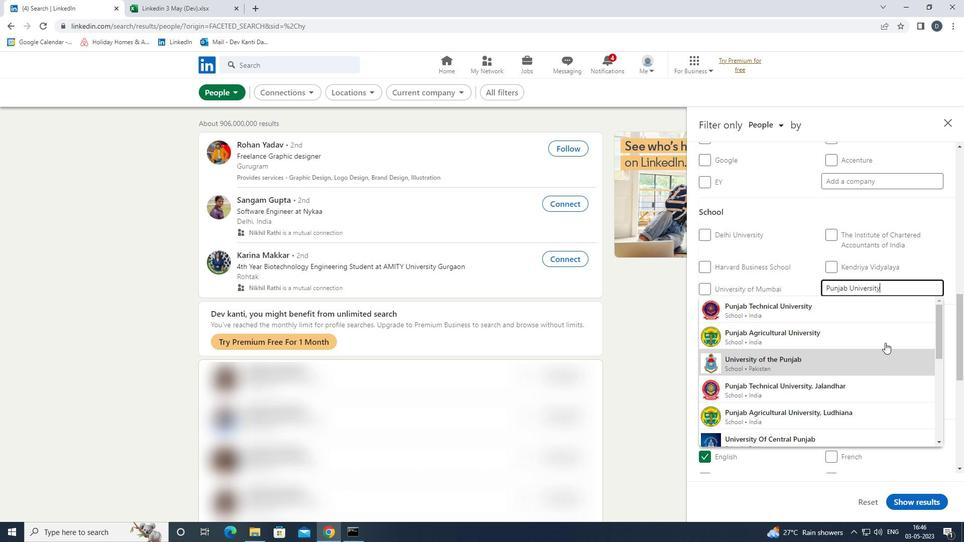 
Action: Mouse moved to (895, 368)
Screenshot: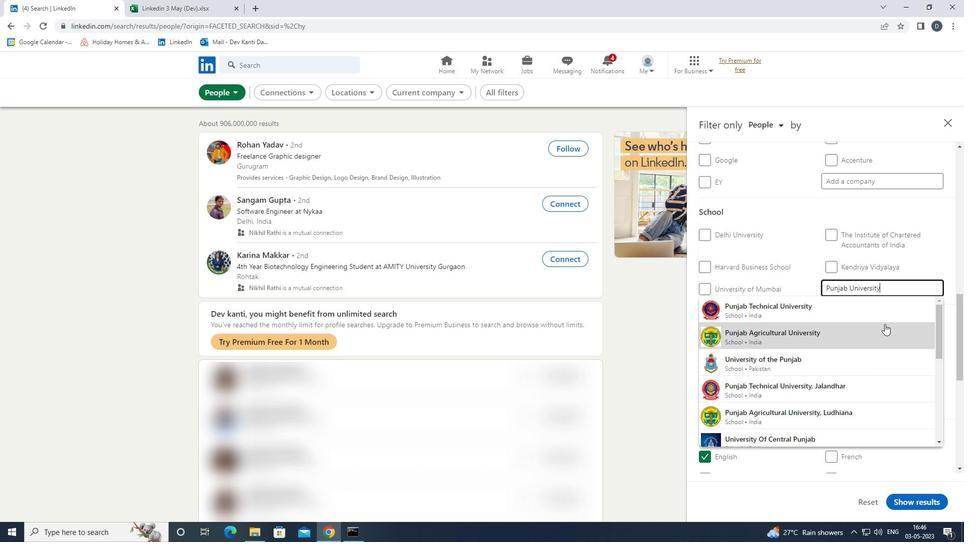
Action: Mouse scrolled (895, 367) with delta (0, 0)
Screenshot: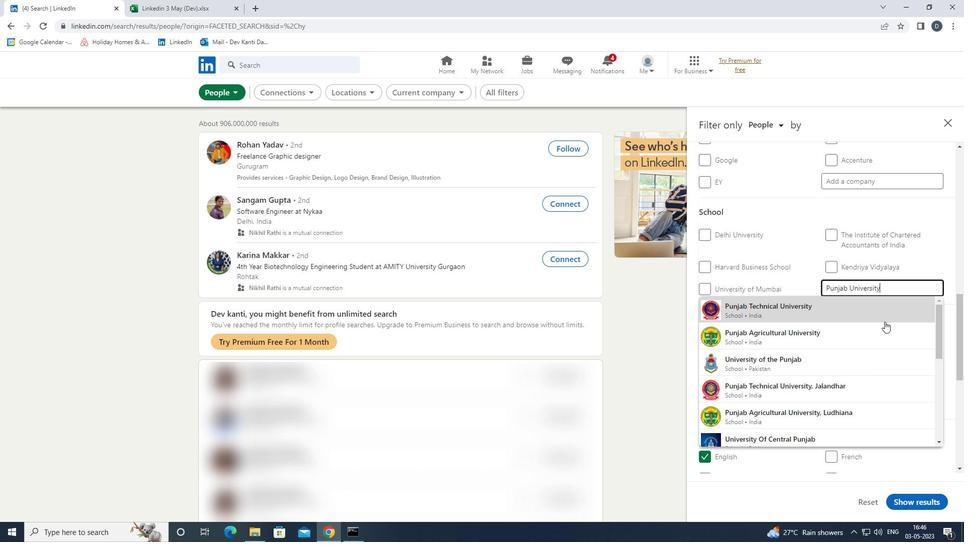 
Action: Mouse moved to (895, 365)
Screenshot: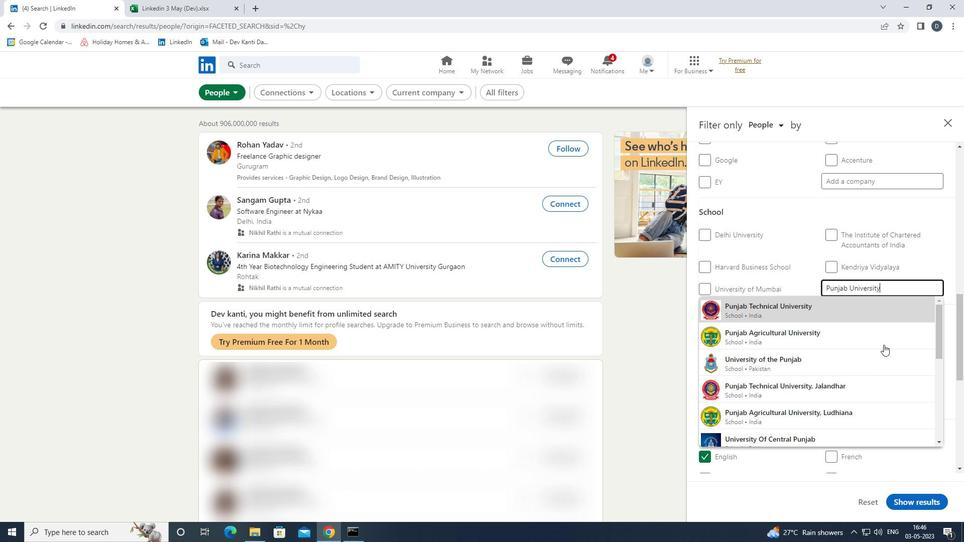 
Action: Mouse scrolled (895, 364) with delta (0, 0)
Screenshot: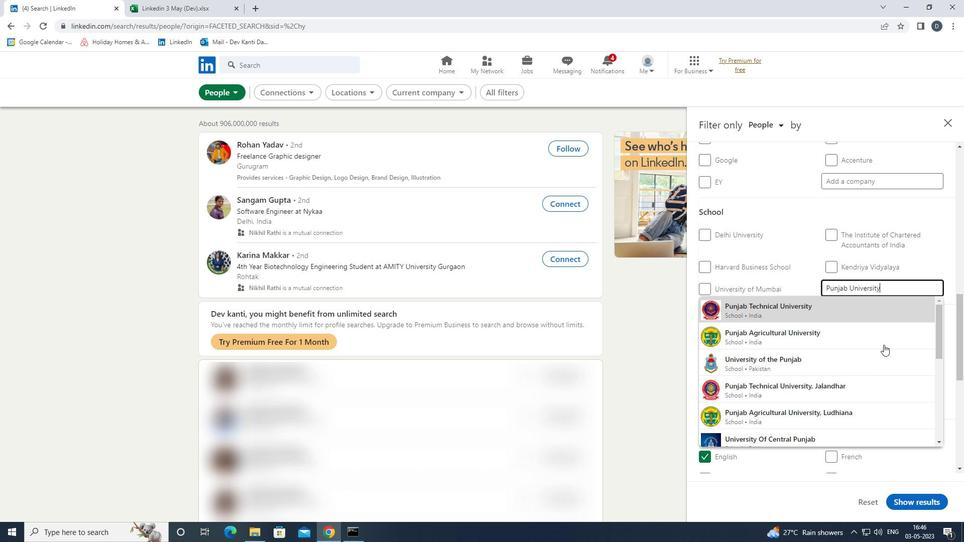 
Action: Mouse moved to (889, 288)
Screenshot: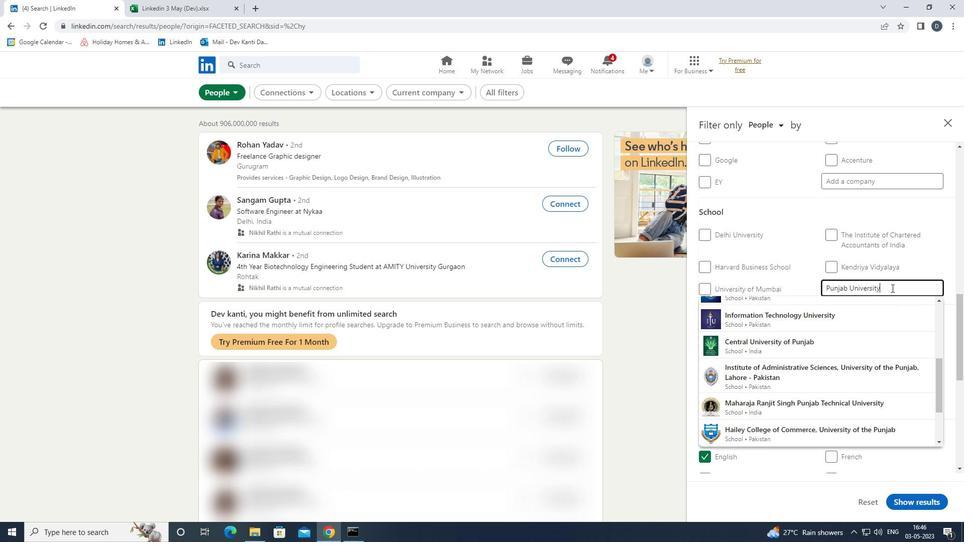 
Action: Key pressed <Key.backspace><Key.backspace><Key.backspace><Key.backspace>
Screenshot: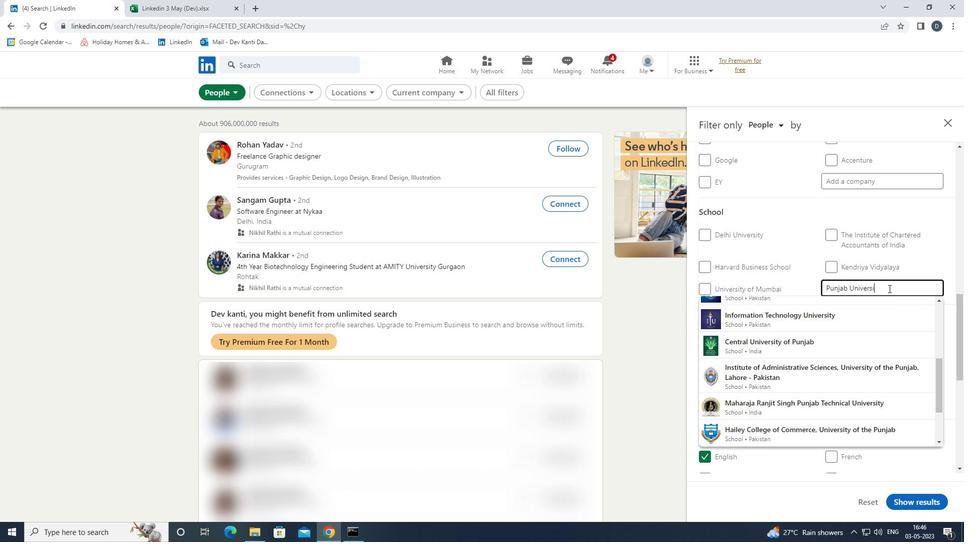 
Action: Mouse moved to (874, 379)
Screenshot: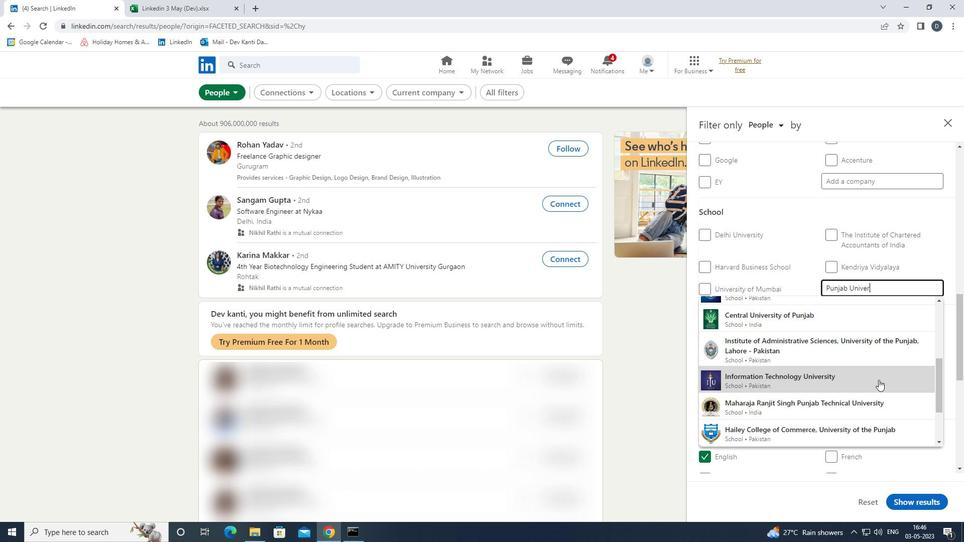 
Action: Mouse scrolled (874, 379) with delta (0, 0)
Screenshot: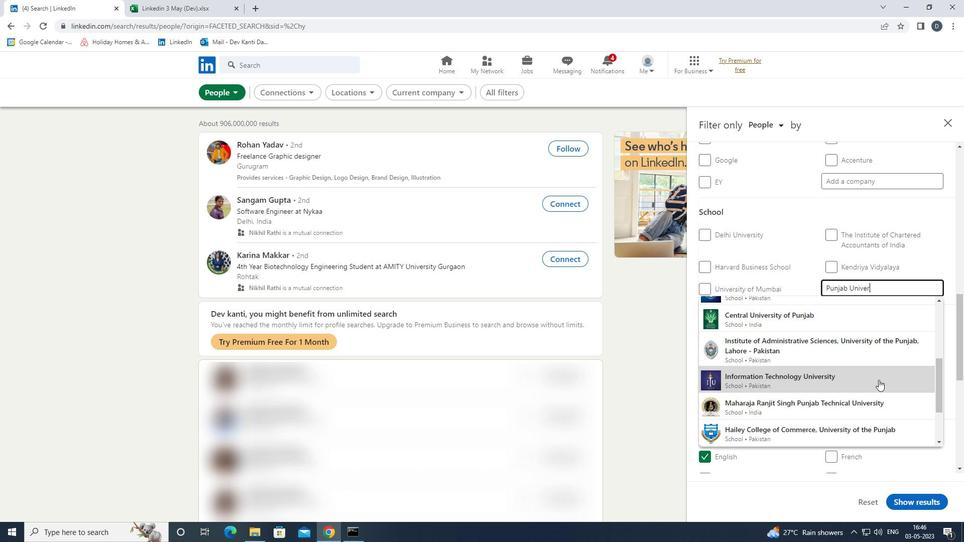 
Action: Mouse moved to (871, 379)
Screenshot: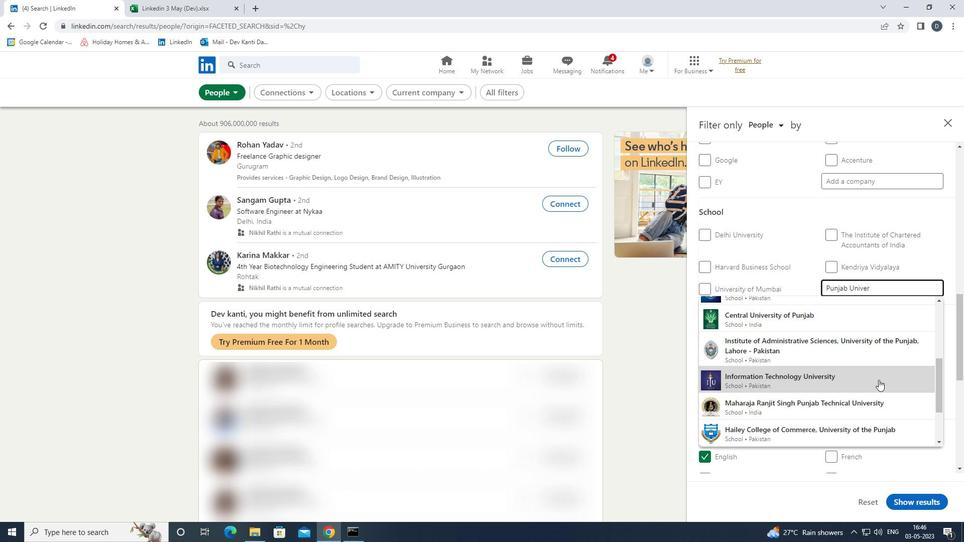 
Action: Mouse scrolled (871, 379) with delta (0, 0)
Screenshot: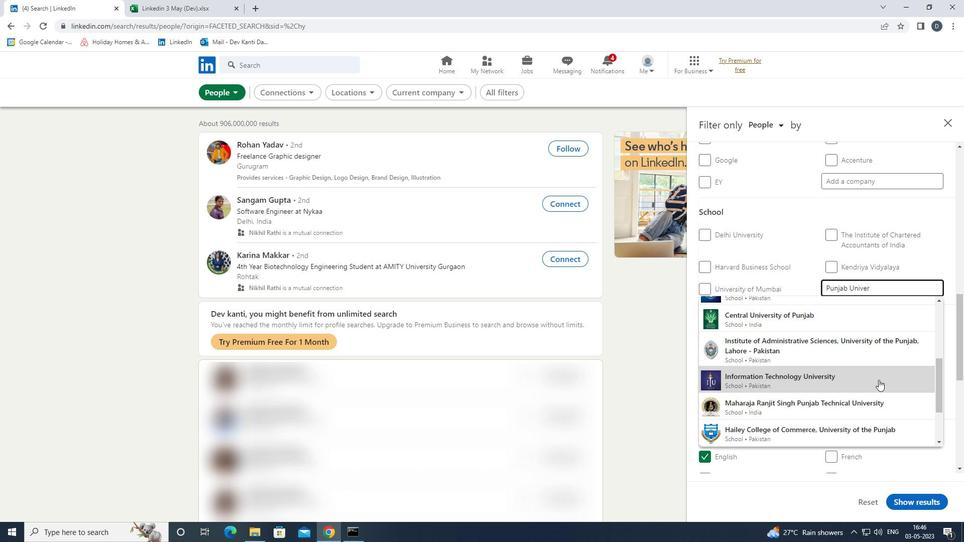 
Action: Mouse moved to (870, 379)
Screenshot: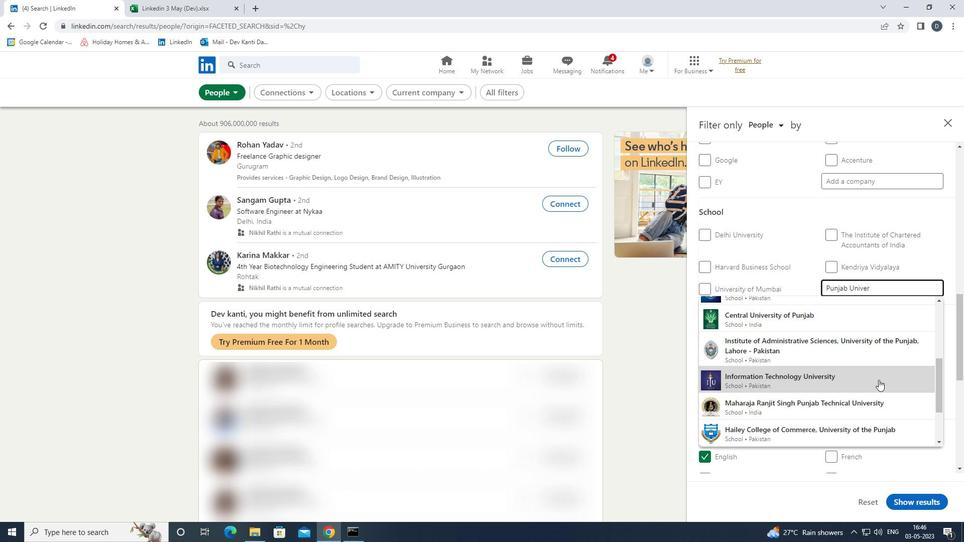 
Action: Mouse scrolled (870, 379) with delta (0, 0)
Screenshot: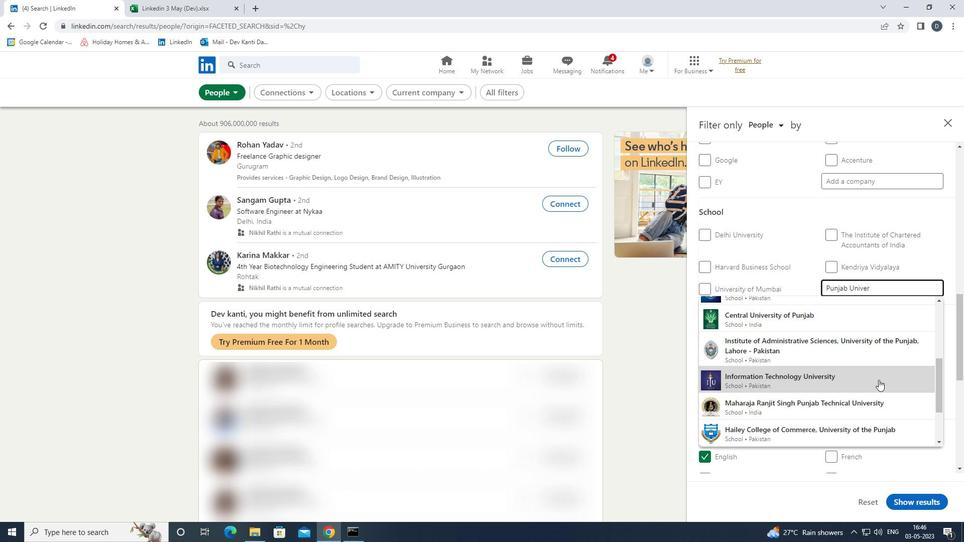 
Action: Mouse scrolled (870, 379) with delta (0, 0)
Screenshot: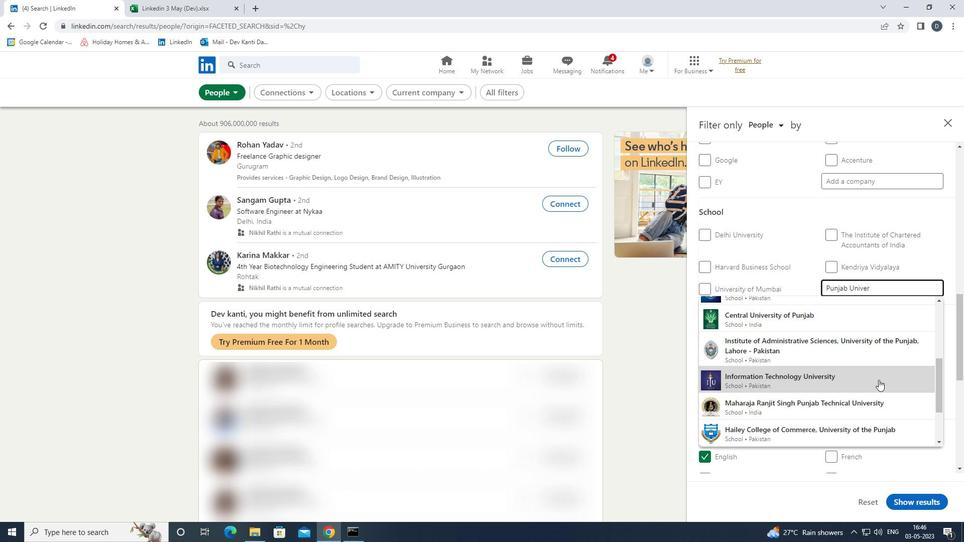 
Action: Mouse scrolled (870, 379) with delta (0, 0)
Screenshot: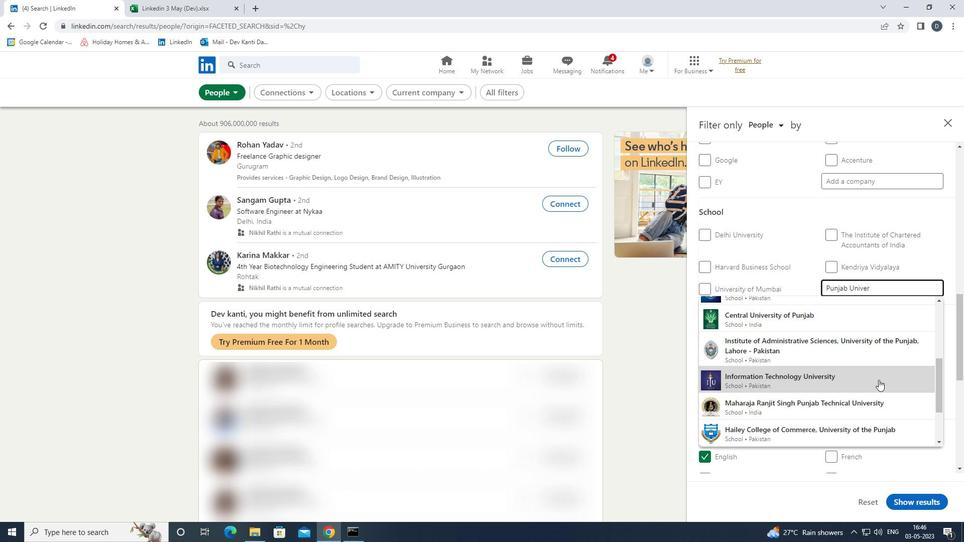 
Action: Mouse moved to (869, 379)
Screenshot: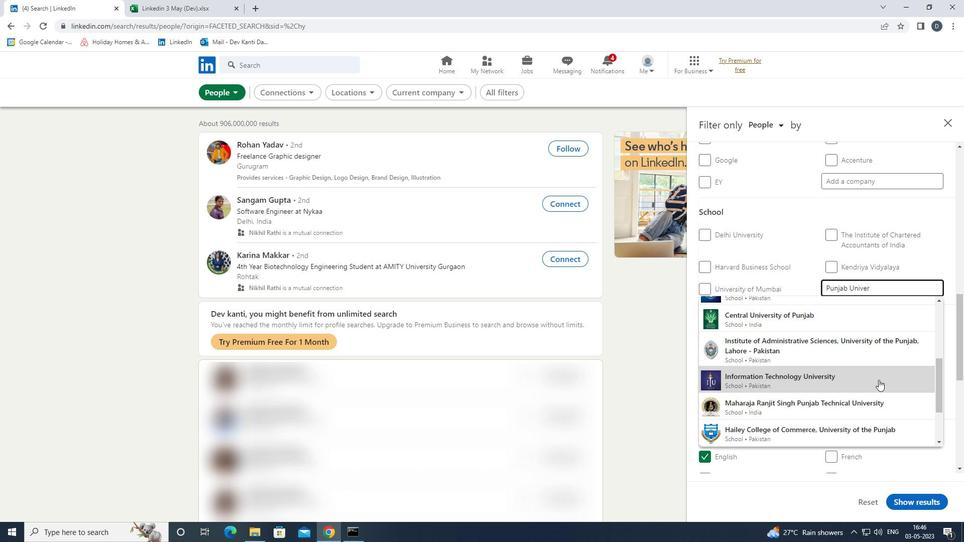 
Action: Mouse scrolled (869, 379) with delta (0, 0)
Screenshot: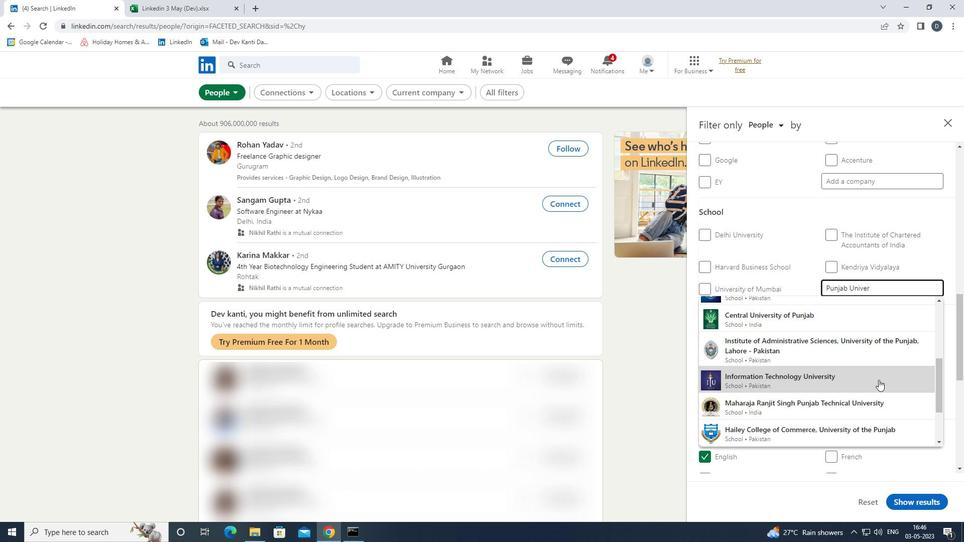 
Action: Mouse moved to (868, 379)
Screenshot: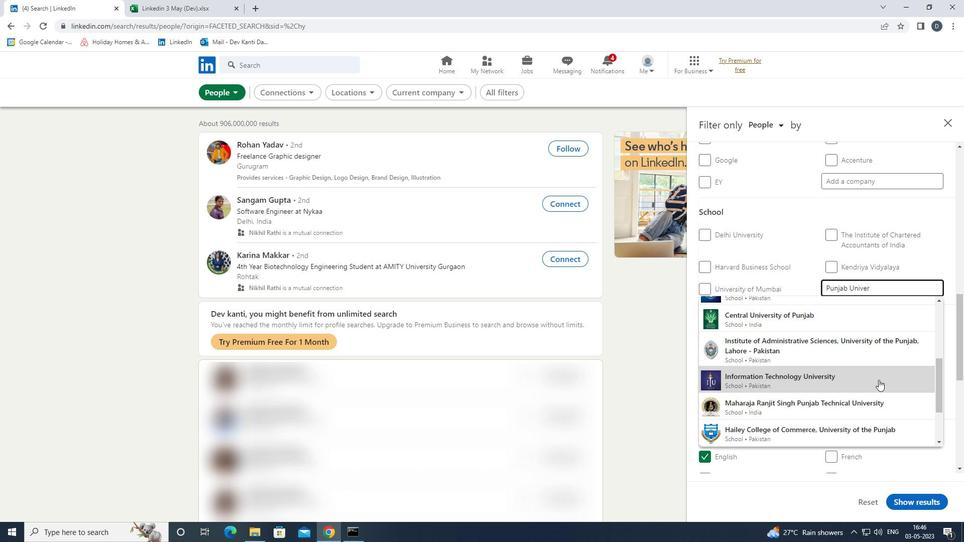 
Action: Mouse scrolled (868, 379) with delta (0, 0)
Screenshot: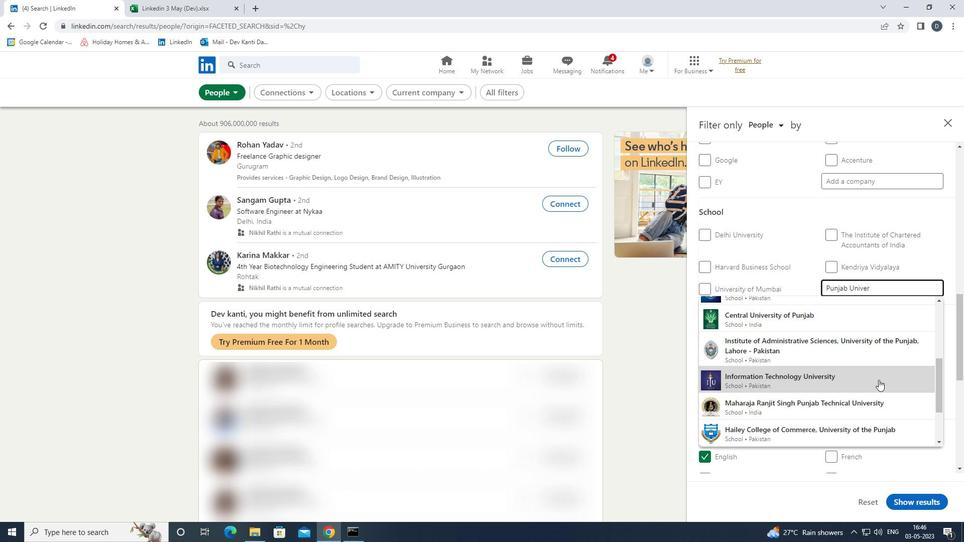 
Action: Mouse moved to (891, 289)
Screenshot: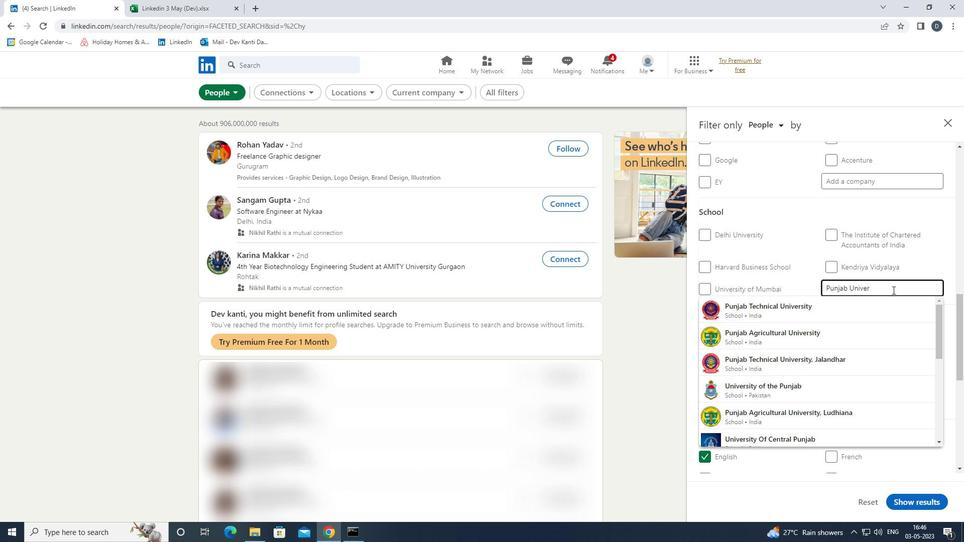
Action: Mouse pressed left at (891, 289)
Screenshot: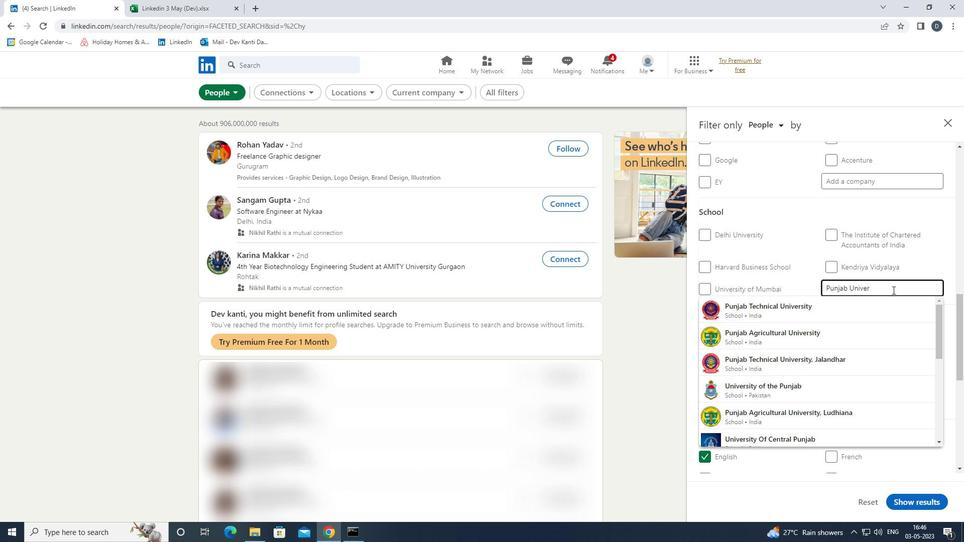 
Action: Mouse moved to (850, 289)
Screenshot: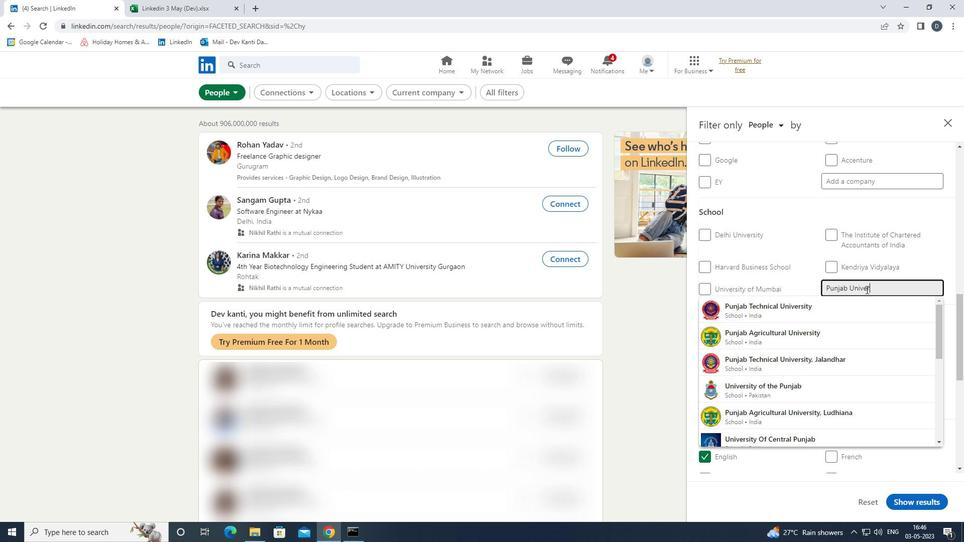 
Action: Key pressed <Key.backspace><Key.shift>UNIVERSITY
Screenshot: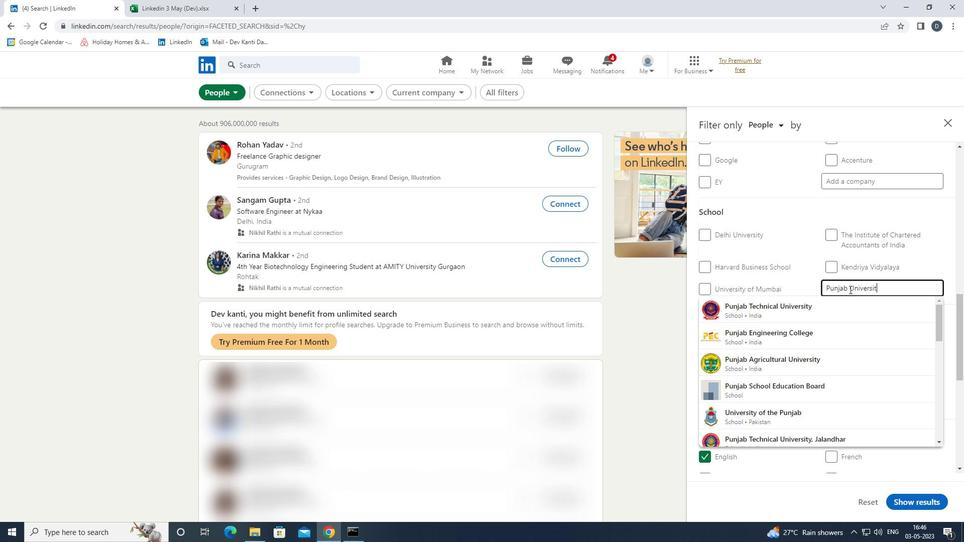 
Action: Mouse moved to (839, 380)
Screenshot: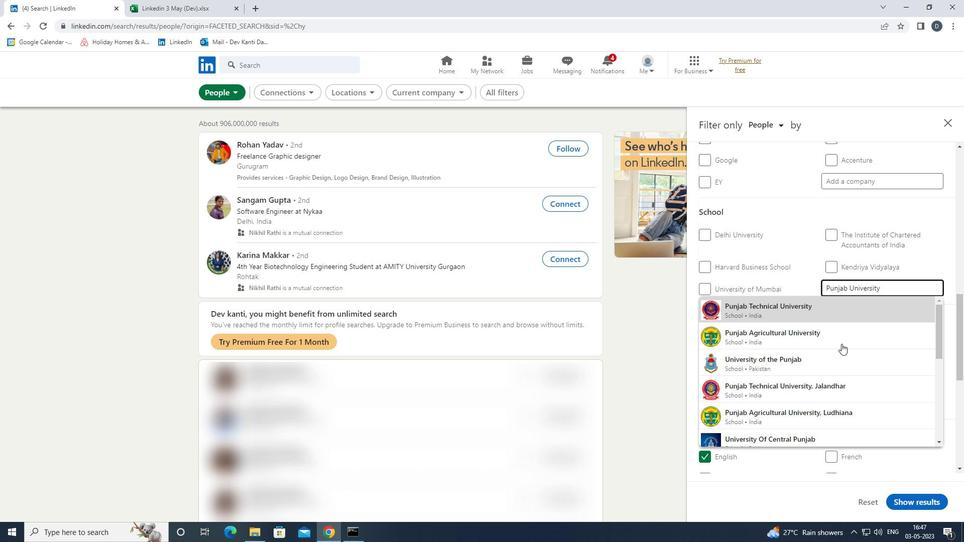 
Action: Mouse scrolled (839, 379) with delta (0, 0)
Screenshot: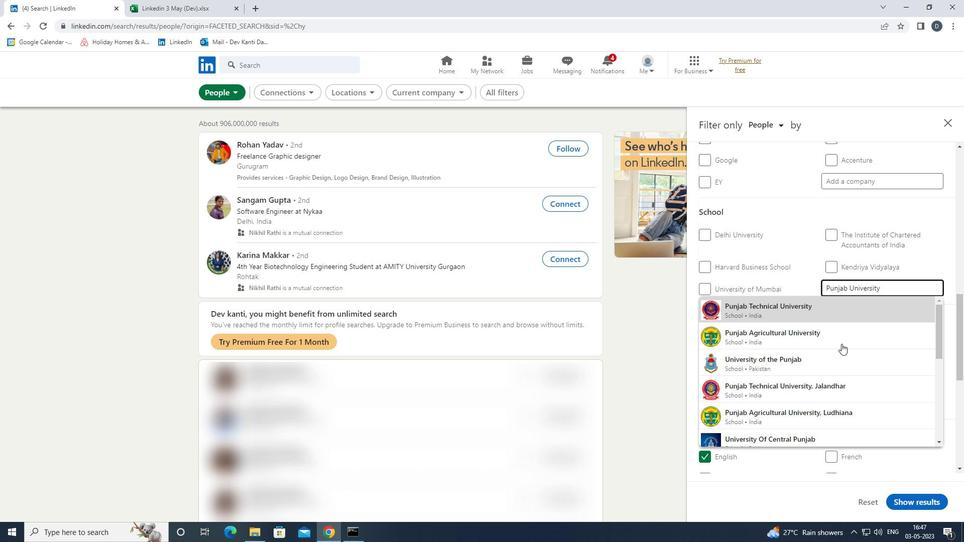 
Action: Mouse moved to (839, 380)
Screenshot: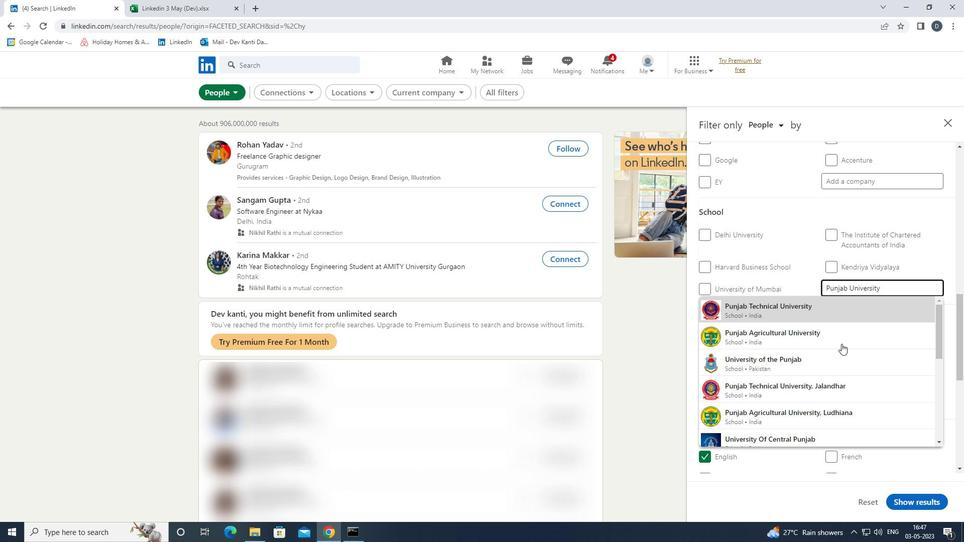 
Action: Mouse scrolled (839, 380) with delta (0, 0)
Screenshot: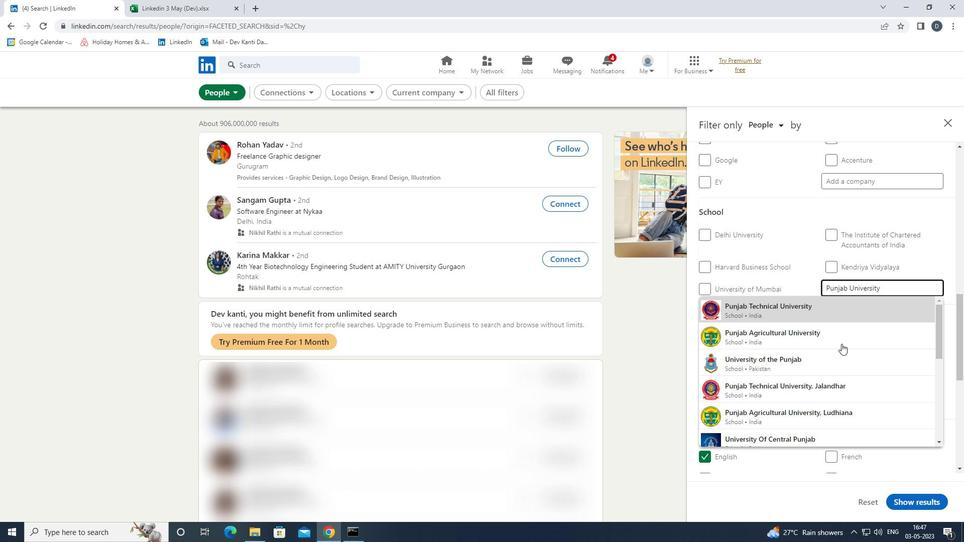 
Action: Mouse scrolled (839, 380) with delta (0, 0)
Screenshot: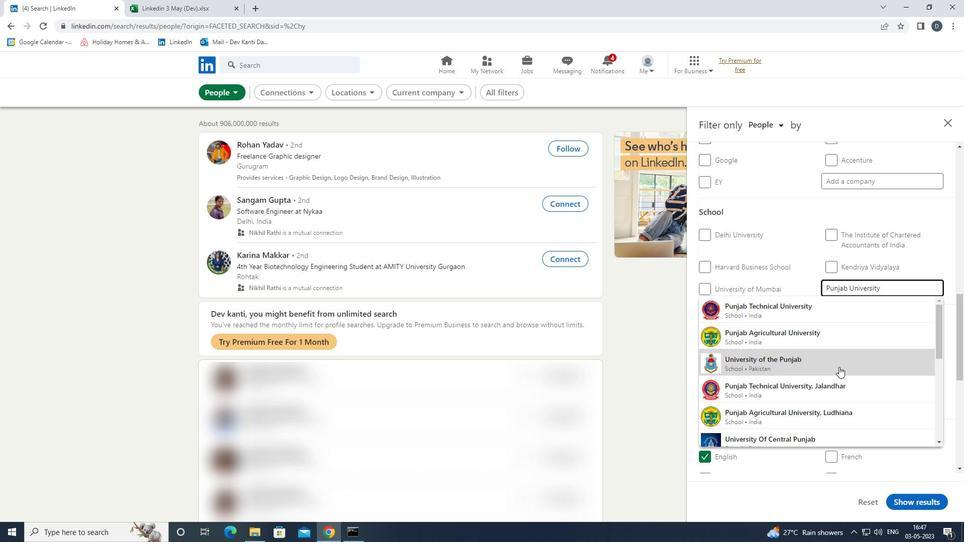 
Action: Mouse moved to (840, 380)
Screenshot: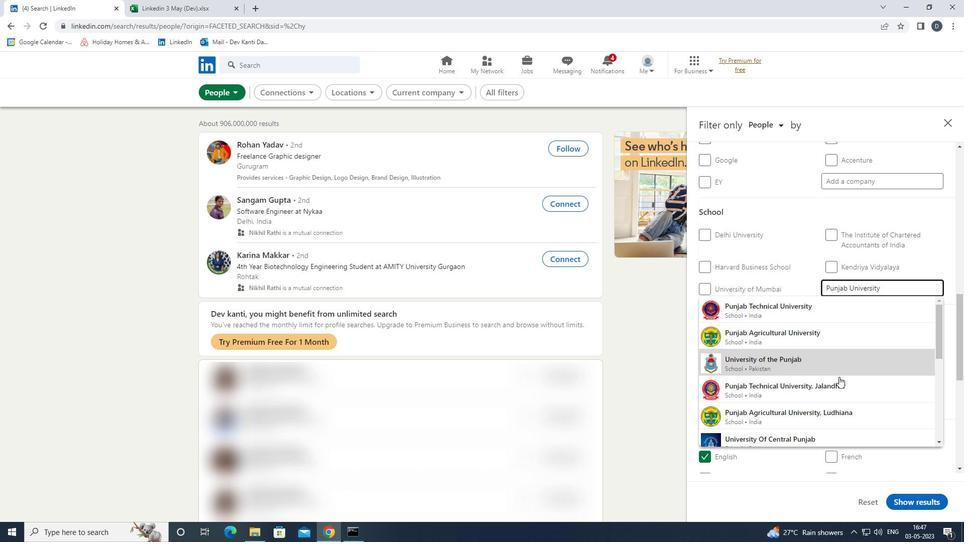 
Action: Mouse scrolled (840, 380) with delta (0, 0)
Screenshot: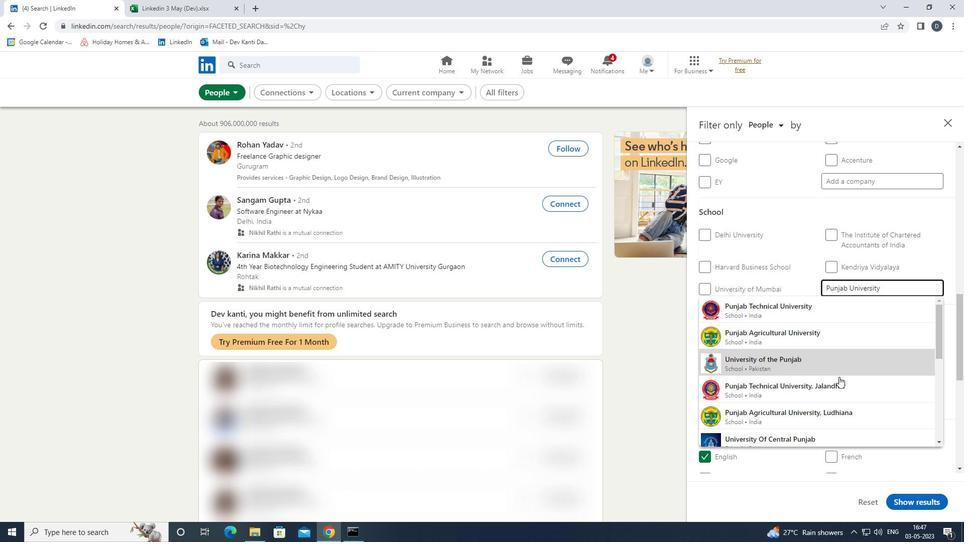 
Action: Mouse moved to (839, 345)
Screenshot: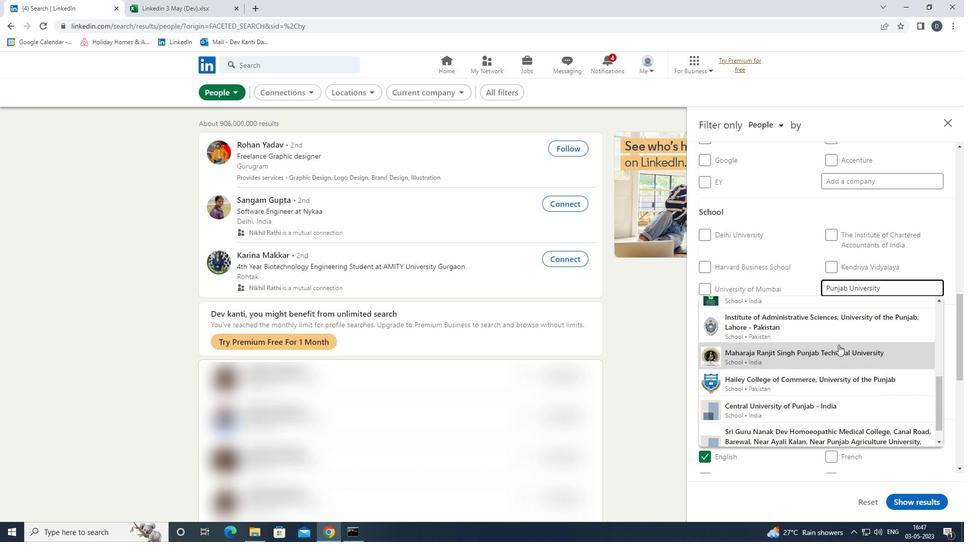 
Action: Mouse scrolled (839, 344) with delta (0, 0)
Screenshot: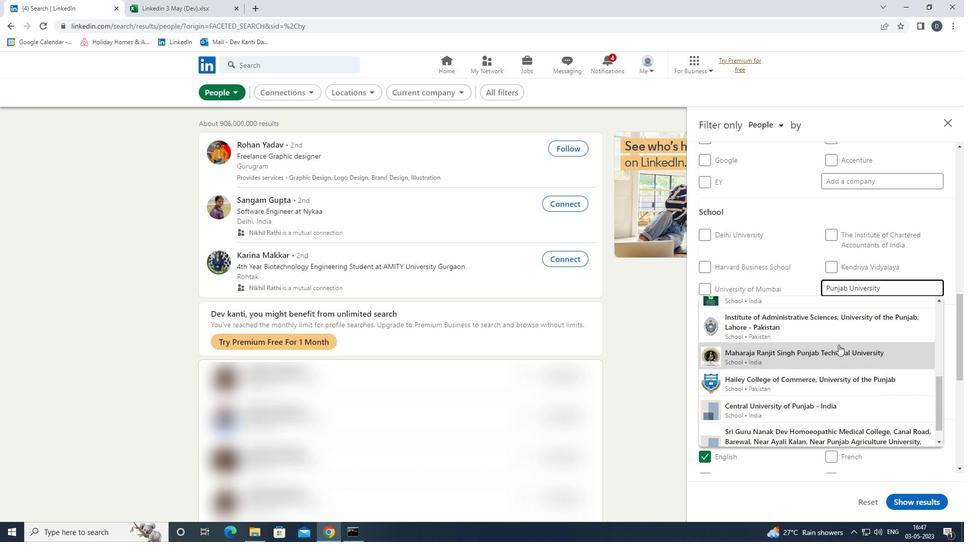 
Action: Mouse moved to (839, 349)
Screenshot: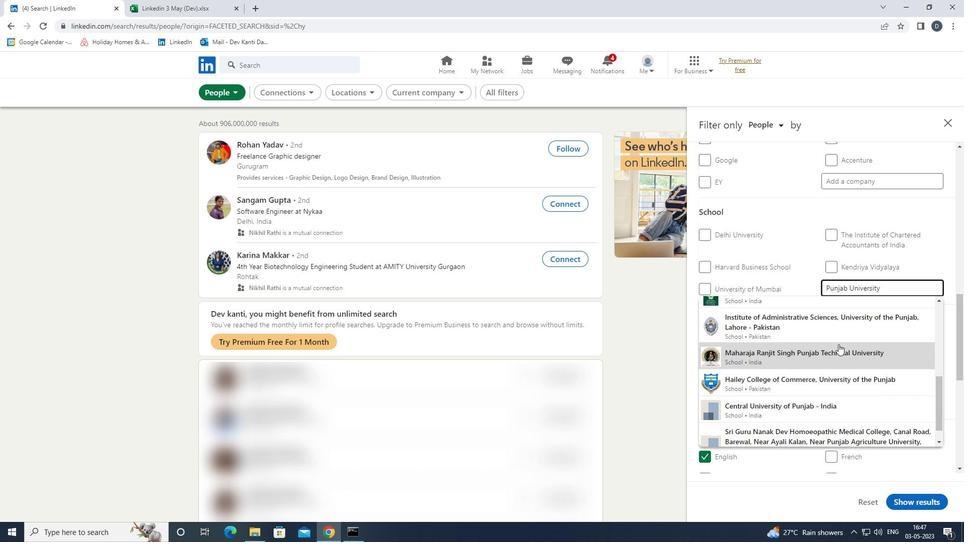 
Action: Mouse scrolled (839, 348) with delta (0, 0)
Screenshot: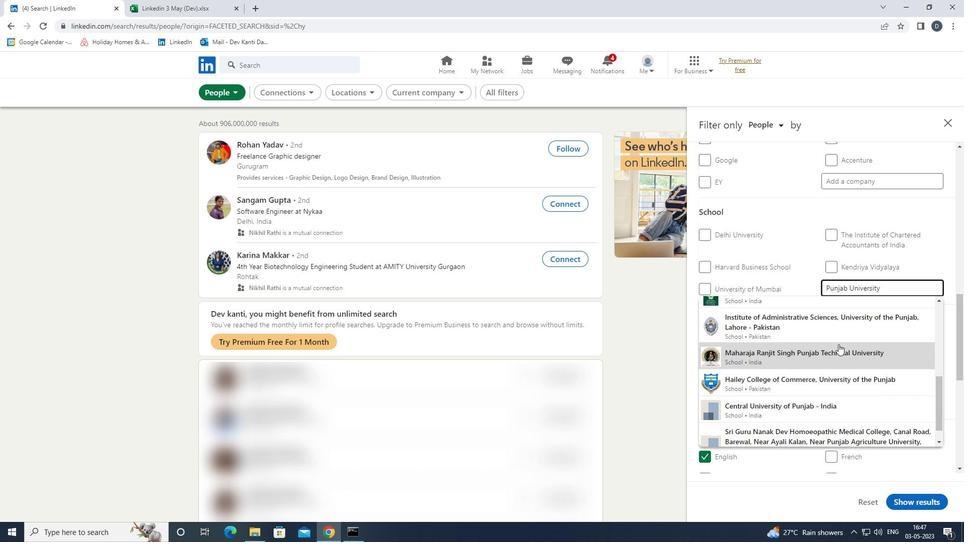 
Action: Mouse moved to (840, 353)
Screenshot: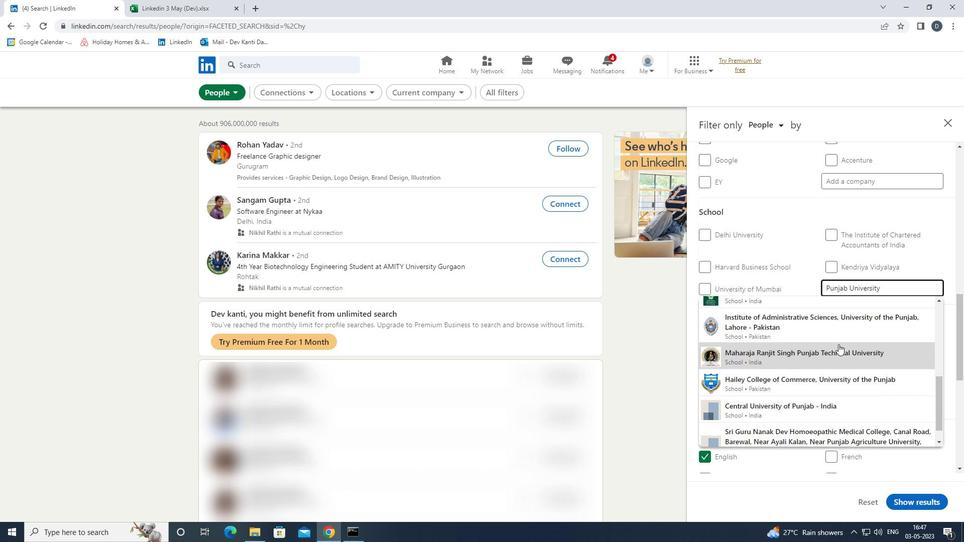 
Action: Mouse scrolled (840, 352) with delta (0, 0)
Screenshot: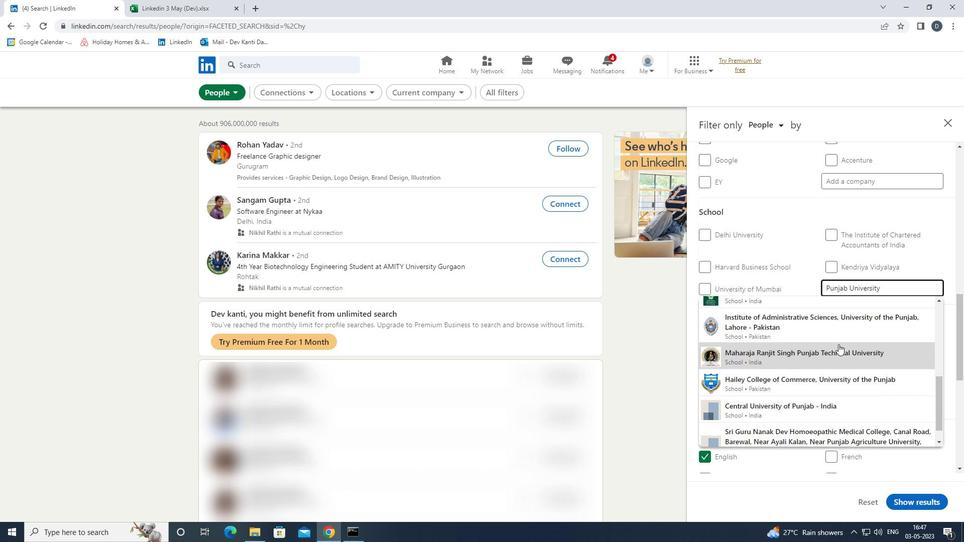 
Action: Mouse moved to (840, 355)
Screenshot: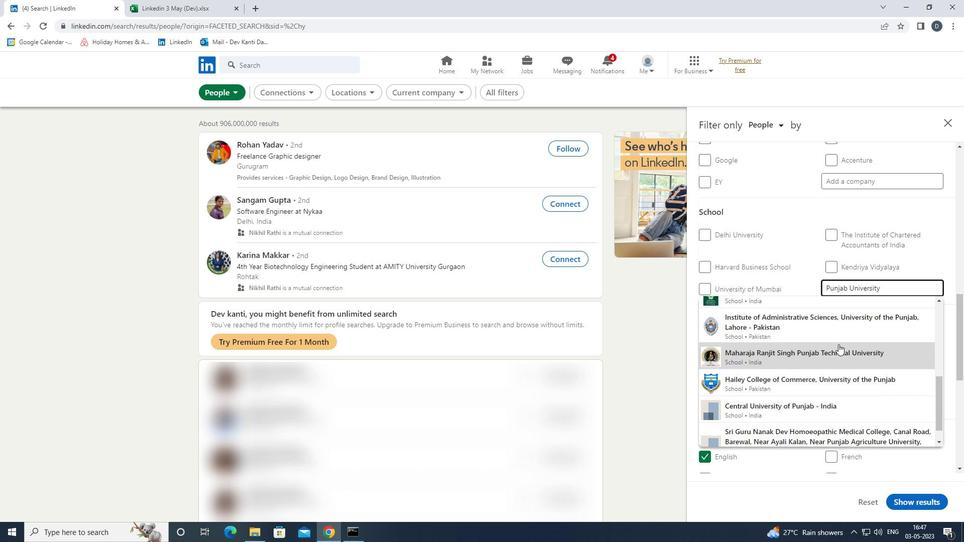 
Action: Mouse scrolled (840, 354) with delta (0, 0)
Screenshot: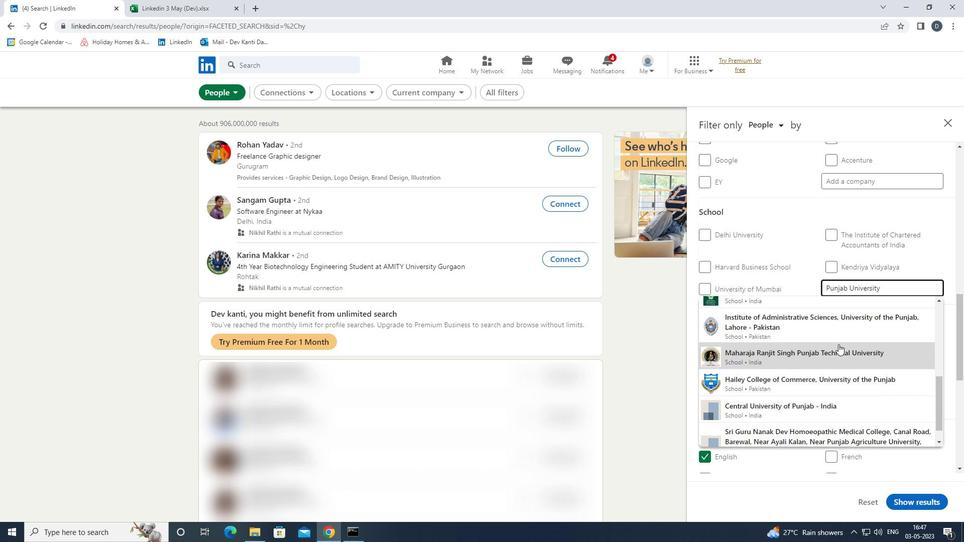 
Action: Mouse moved to (818, 351)
Screenshot: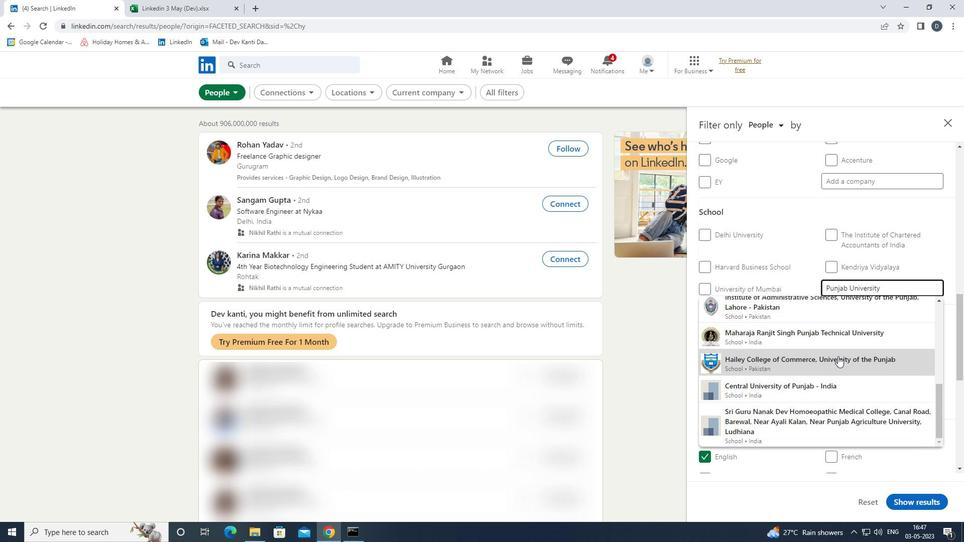 
Action: Key pressed <Key.enter>
Screenshot: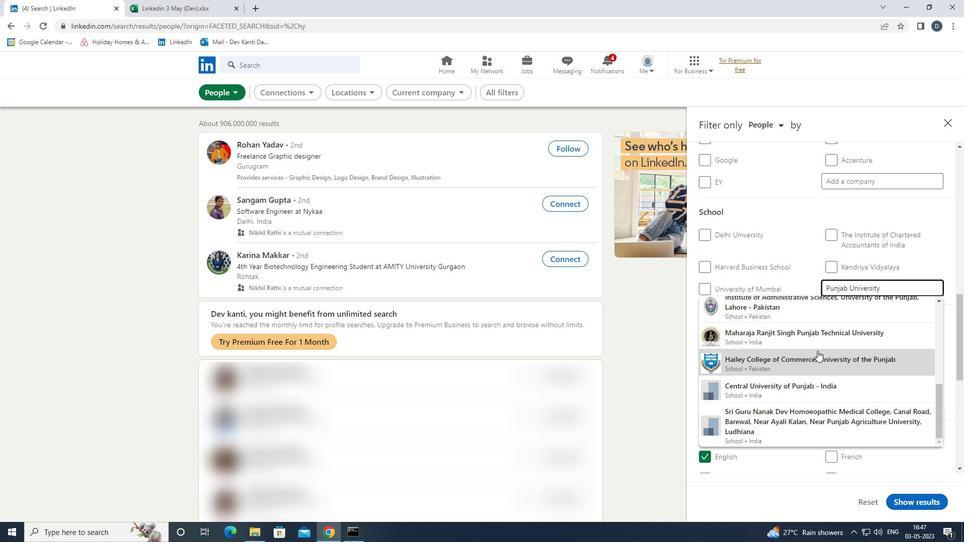 
Action: Mouse moved to (746, 221)
Screenshot: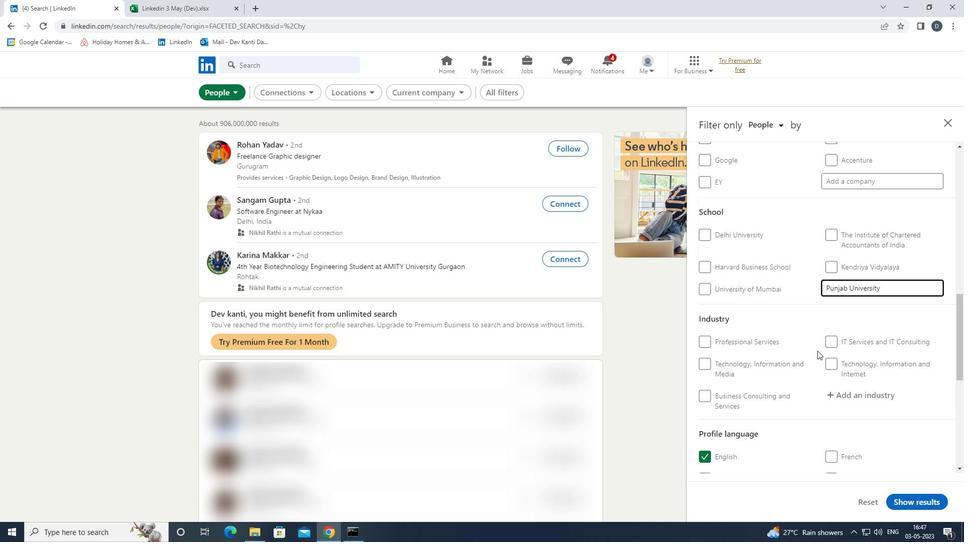 
Action: Mouse scrolled (746, 220) with delta (0, 0)
Screenshot: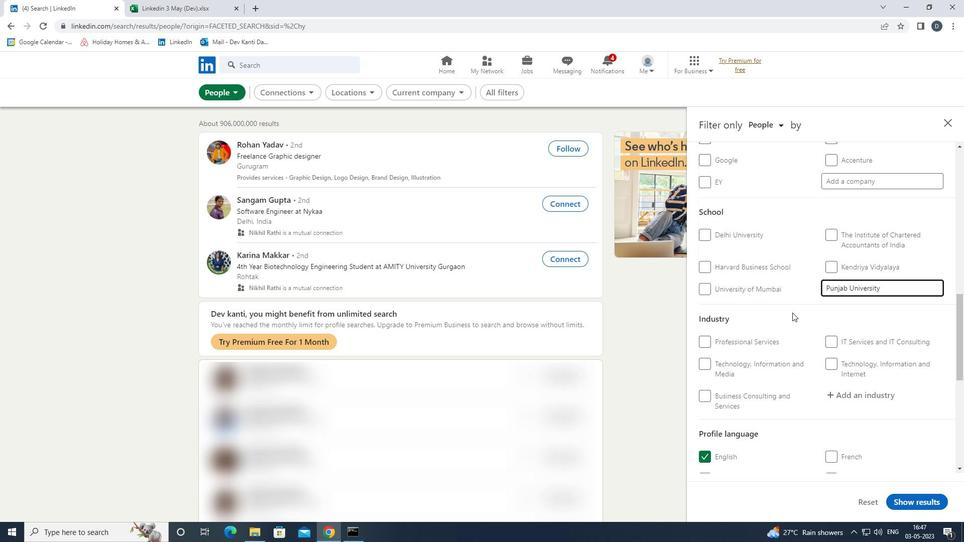
Action: Mouse moved to (748, 227)
Screenshot: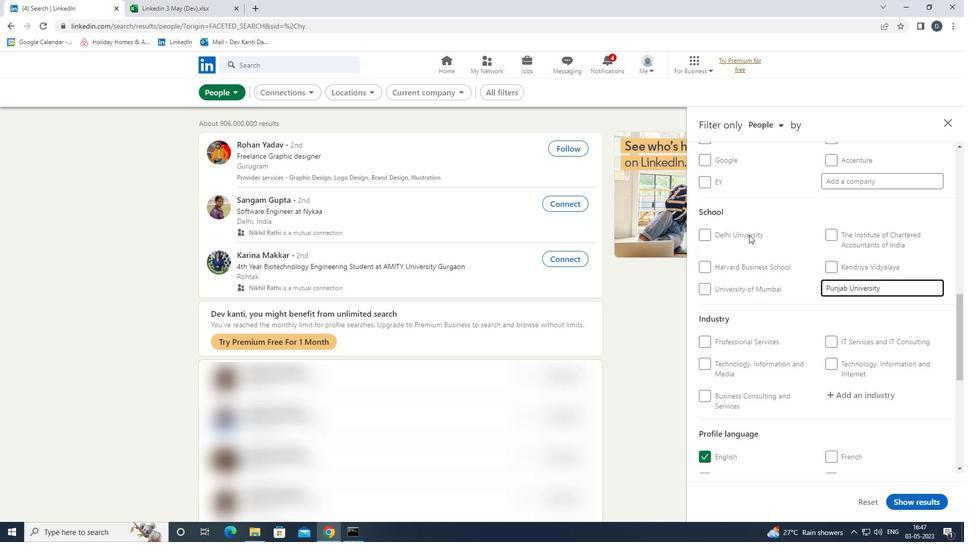 
Action: Mouse scrolled (748, 227) with delta (0, 0)
Screenshot: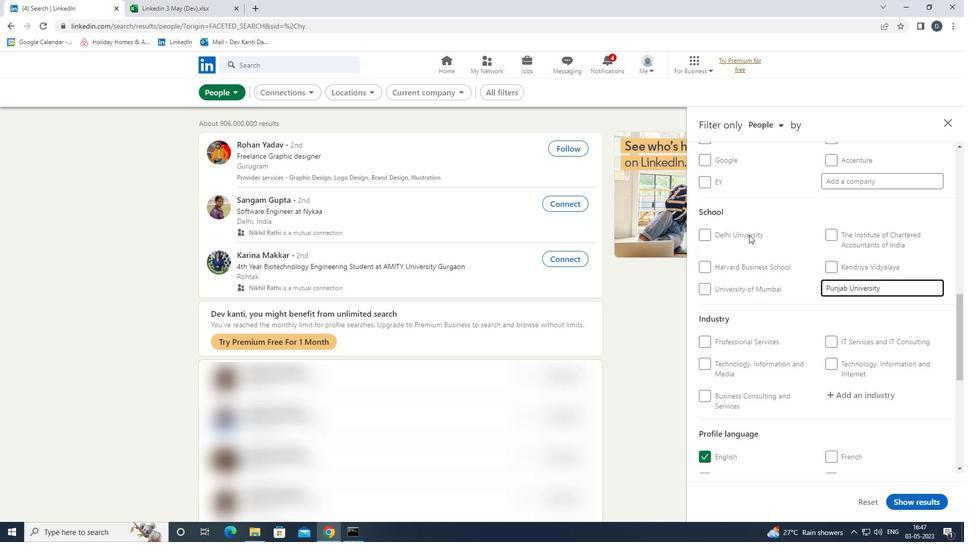 
Action: Mouse moved to (845, 289)
Screenshot: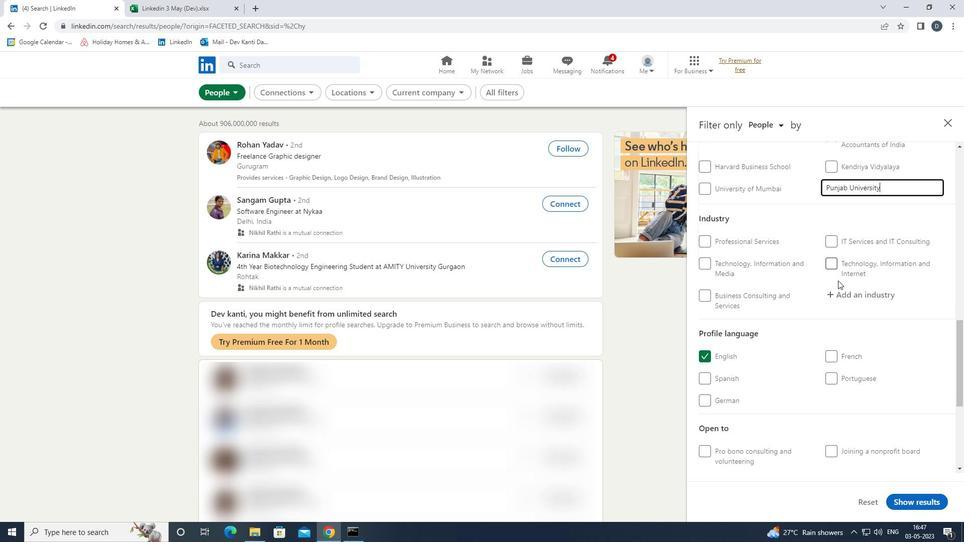 
Action: Mouse pressed left at (845, 289)
Screenshot: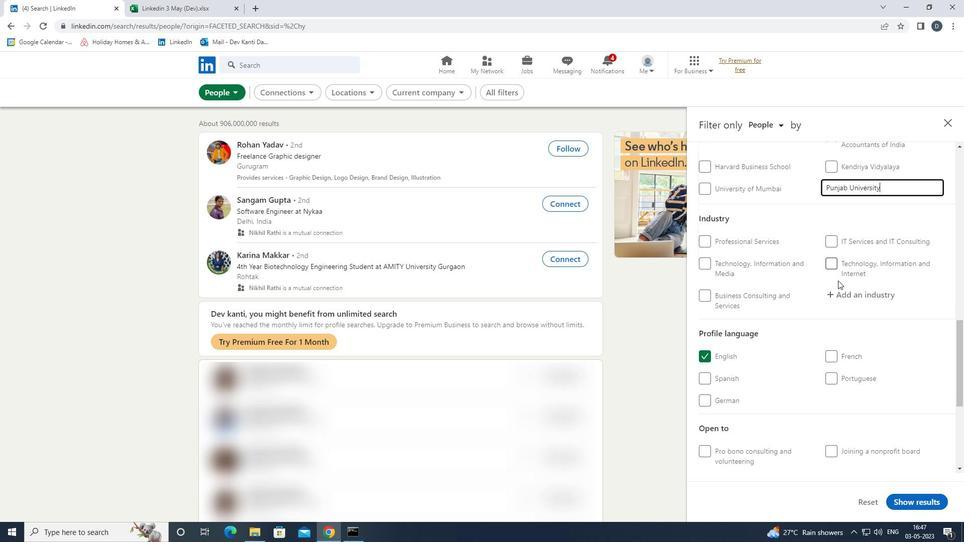 
Action: Mouse moved to (885, 192)
Screenshot: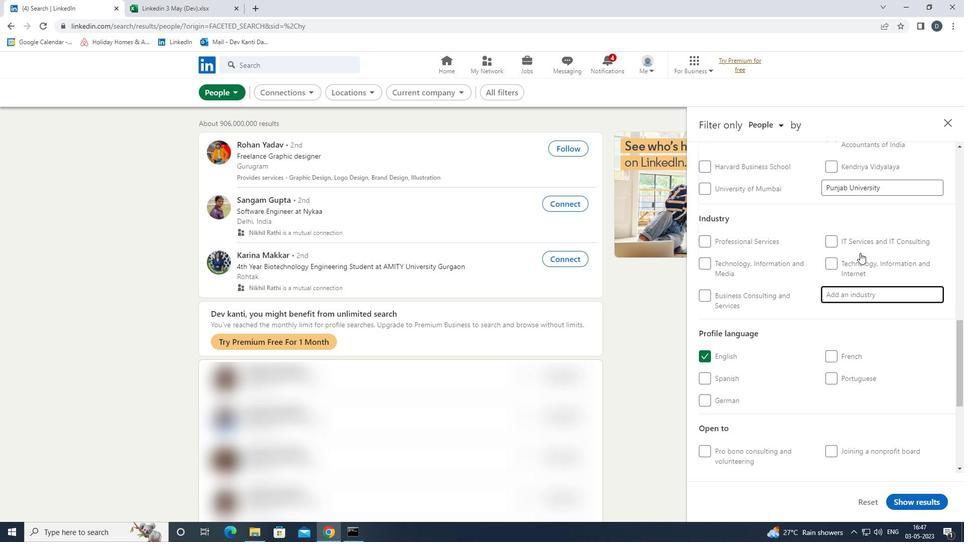 
Action: Mouse pressed left at (885, 192)
Screenshot: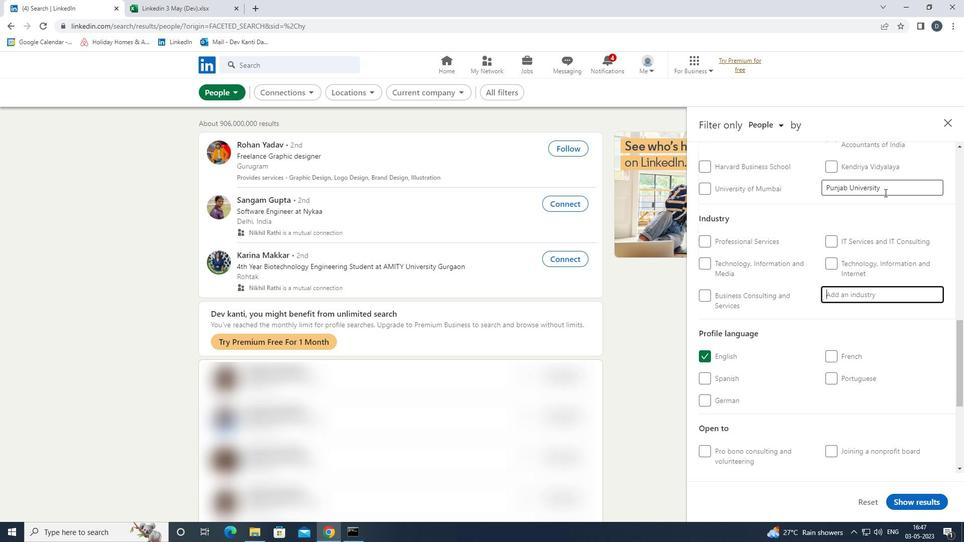 
Action: Key pressed <Key.backspace><Key.backspace><Key.backspace><Key.backspace><Key.backspace><Key.backspace><Key.backspace><Key.backspace><Key.backspace><Key.backspace><Key.shift><Key.shift>UNIVERSITY<Key.enter>
Screenshot: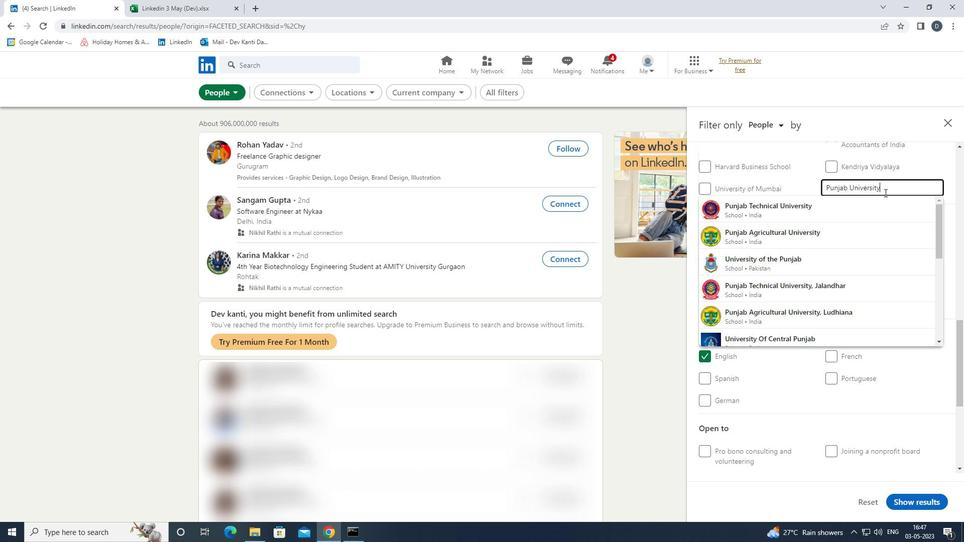 
Action: Mouse moved to (872, 295)
Screenshot: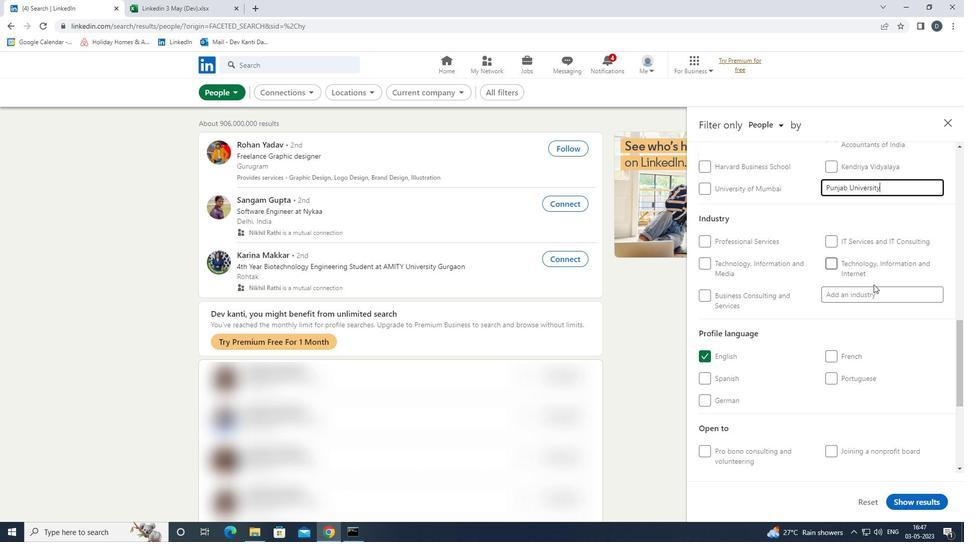 
Action: Mouse pressed left at (872, 295)
Screenshot: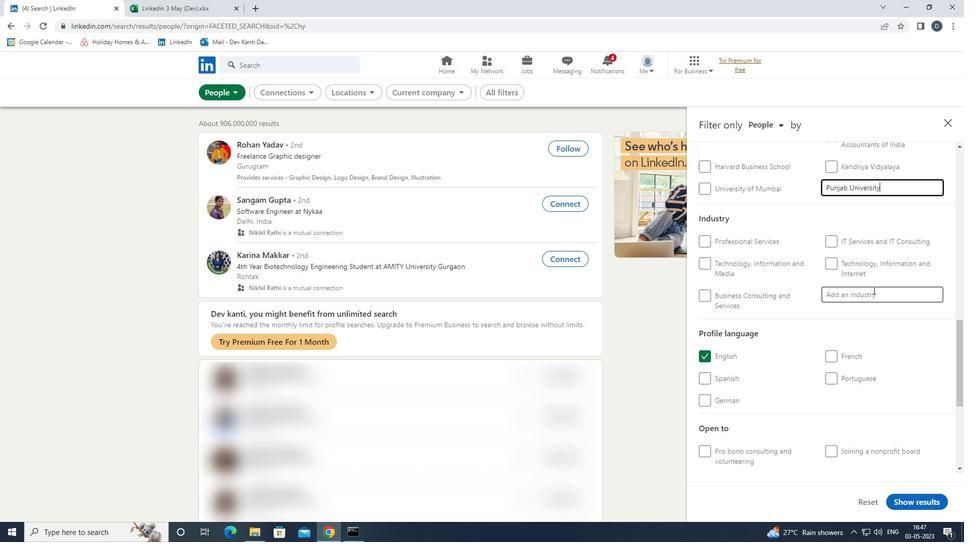
Action: Mouse moved to (867, 297)
Screenshot: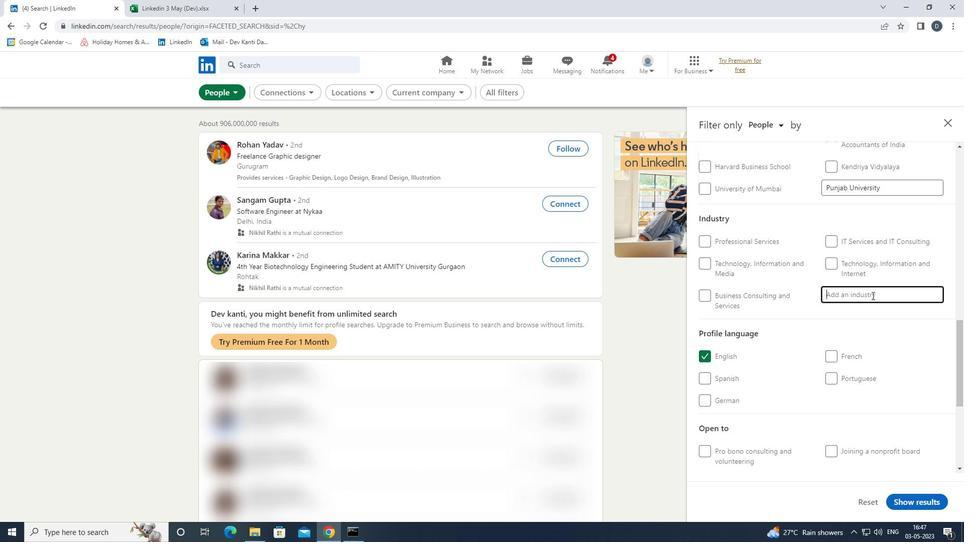 
Action: Key pressed <Key.shift>GRAPHIC<Key.down><Key.enter>
Screenshot: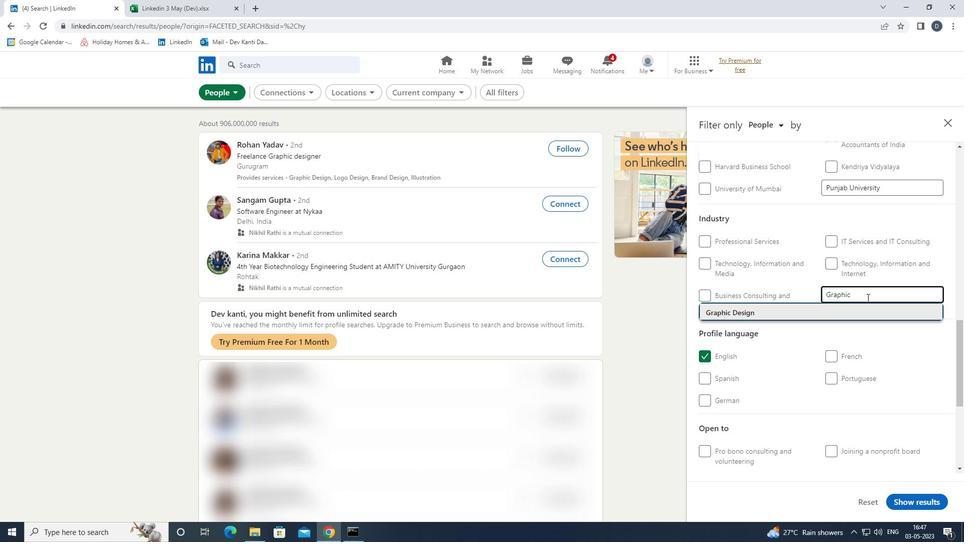 
Action: Mouse moved to (862, 297)
Screenshot: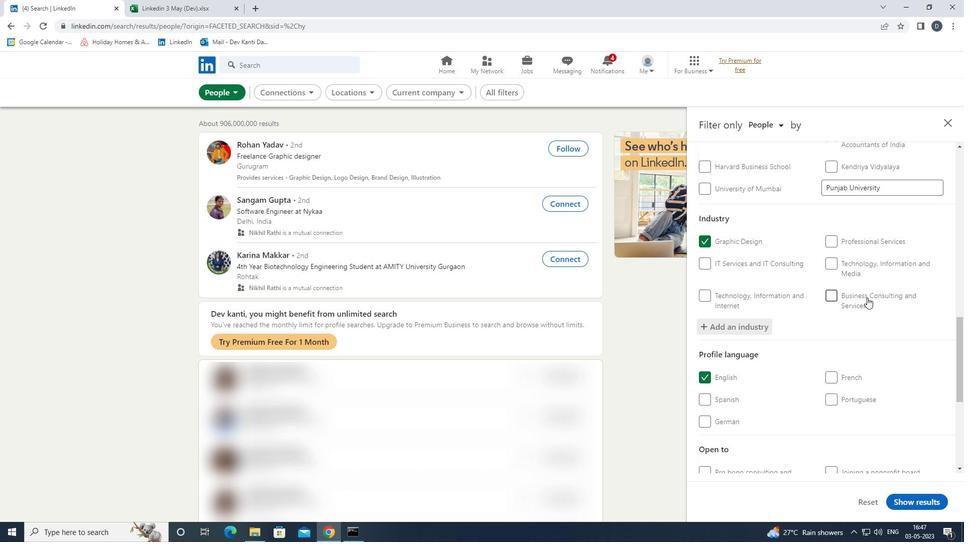 
Action: Mouse scrolled (862, 296) with delta (0, 0)
Screenshot: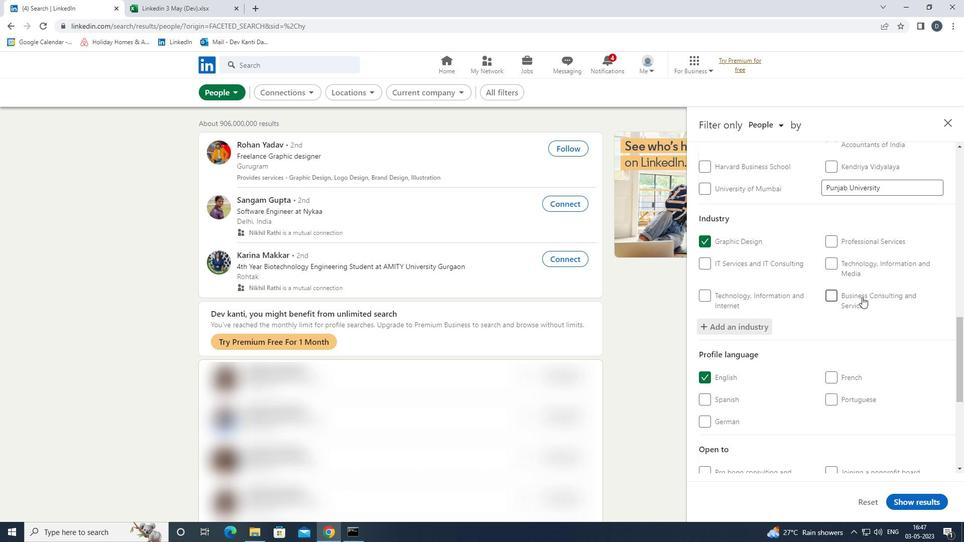 
Action: Mouse moved to (862, 297)
Screenshot: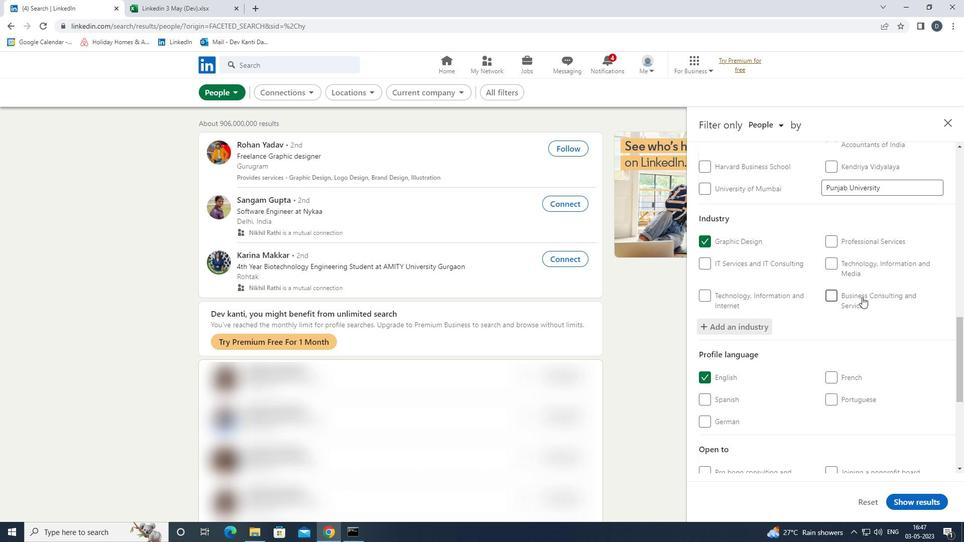 
Action: Mouse scrolled (862, 297) with delta (0, 0)
Screenshot: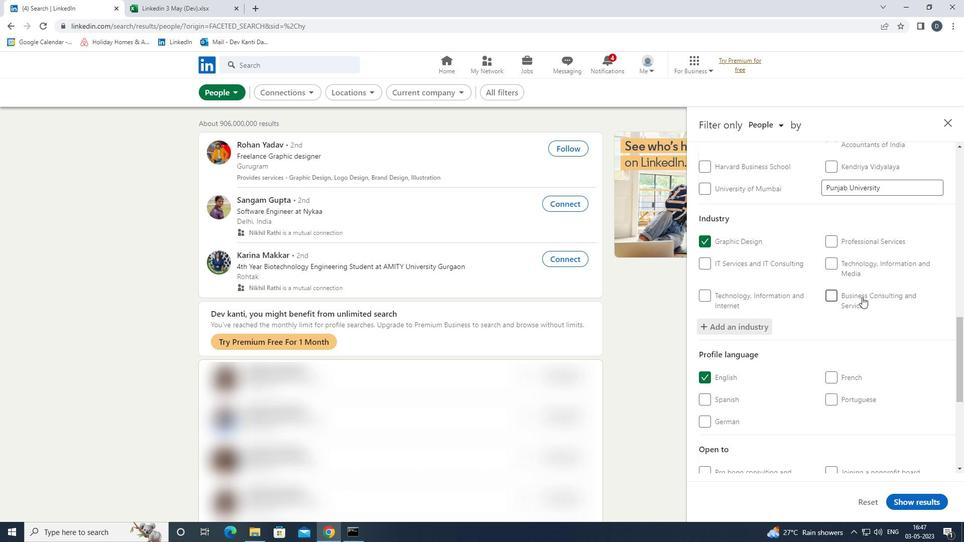 
Action: Mouse moved to (862, 301)
Screenshot: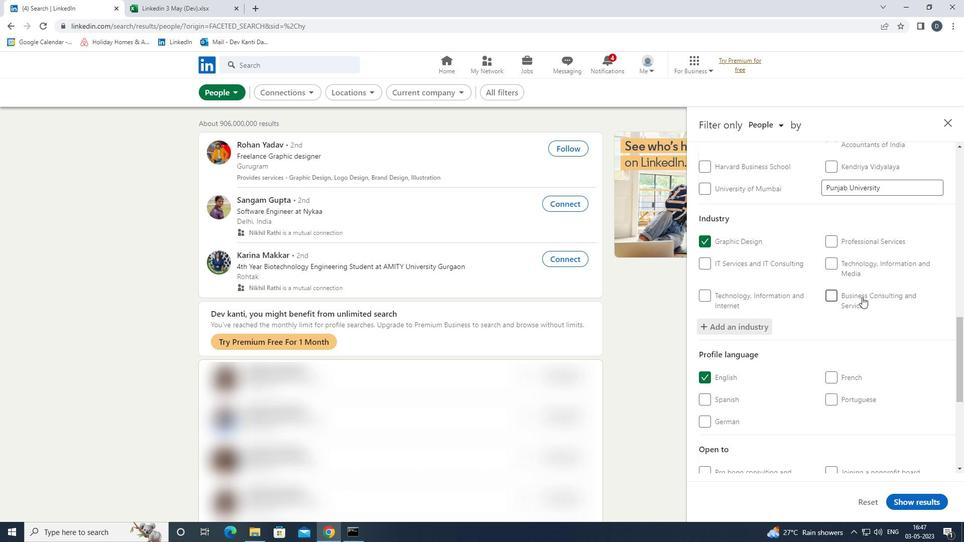 
Action: Mouse scrolled (862, 300) with delta (0, 0)
Screenshot: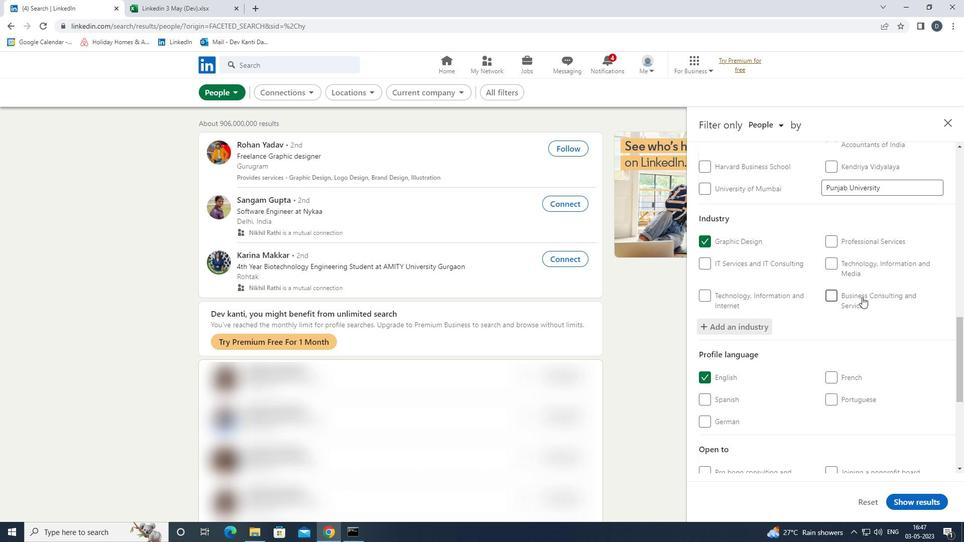 
Action: Mouse moved to (863, 303)
Screenshot: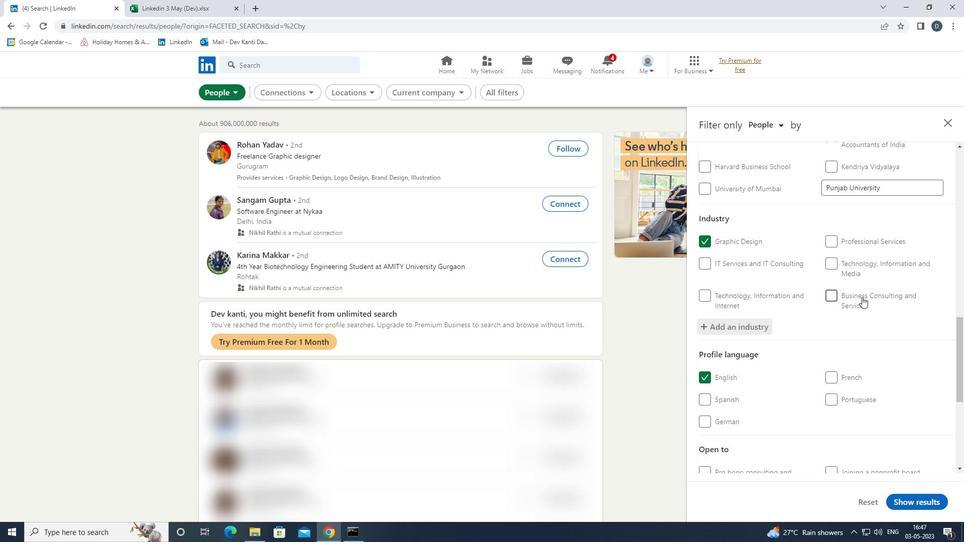 
Action: Mouse scrolled (863, 303) with delta (0, 0)
Screenshot: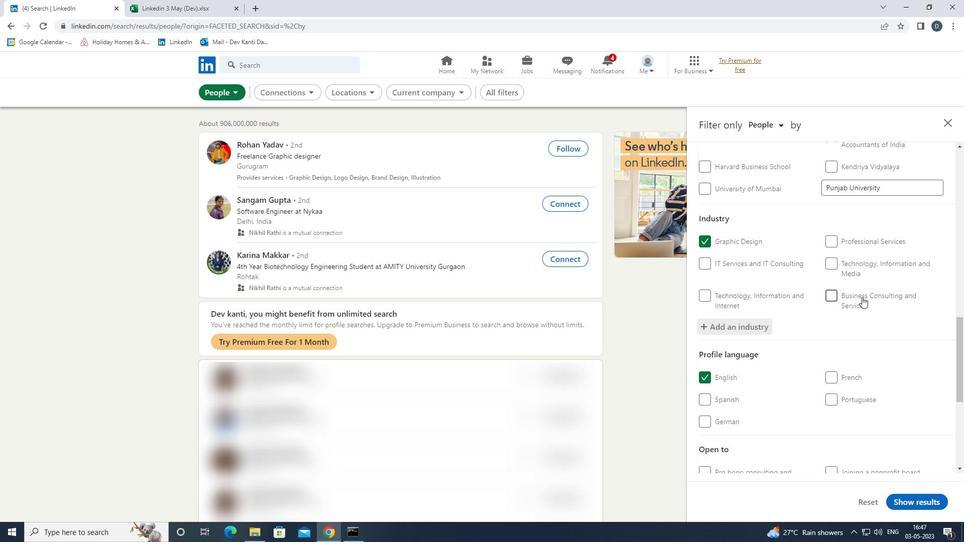 
Action: Mouse moved to (863, 308)
Screenshot: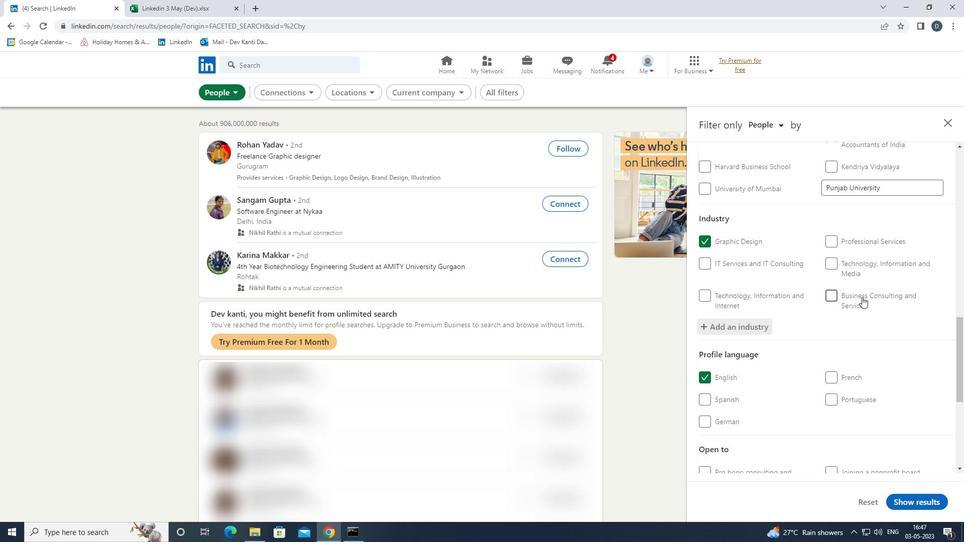 
Action: Mouse scrolled (863, 307) with delta (0, 0)
Screenshot: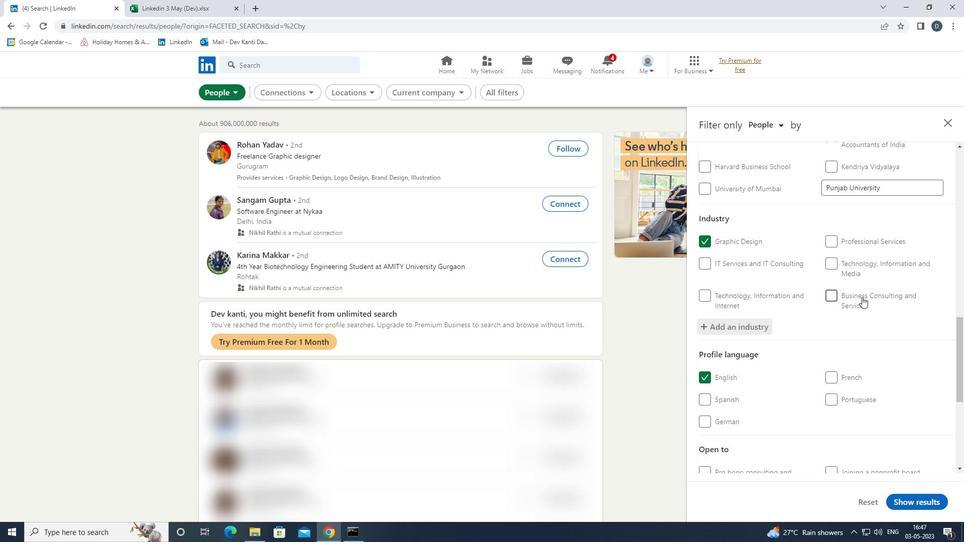 
Action: Mouse moved to (864, 330)
Screenshot: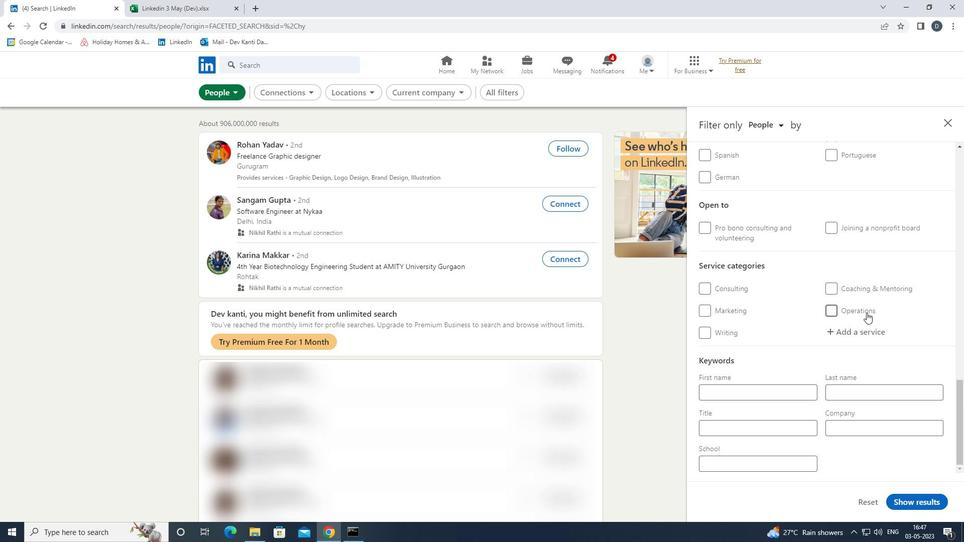 
Action: Mouse pressed left at (864, 330)
Screenshot: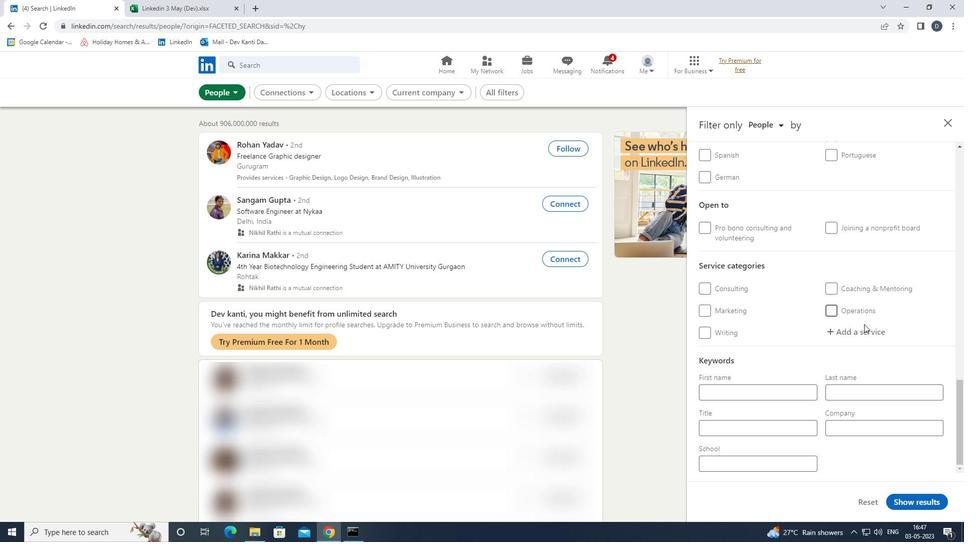 
Action: Key pressed <Key.shift>SUPPORT<Key.shift><Key.shift>TECHI<Key.backspace>M<Key.backspace>NIA<Key.backspace>CAL
Screenshot: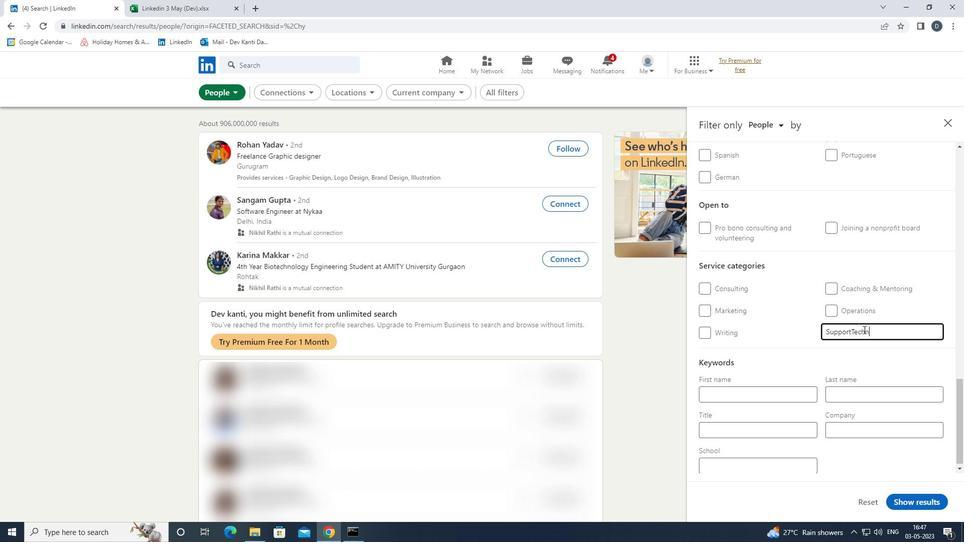 
Action: Mouse moved to (831, 376)
Screenshot: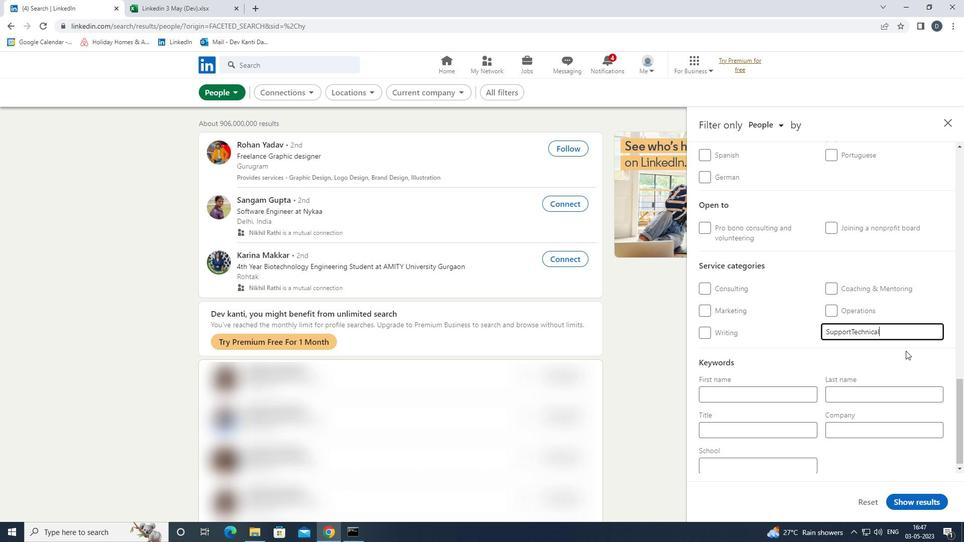 
Action: Mouse scrolled (831, 376) with delta (0, 0)
Screenshot: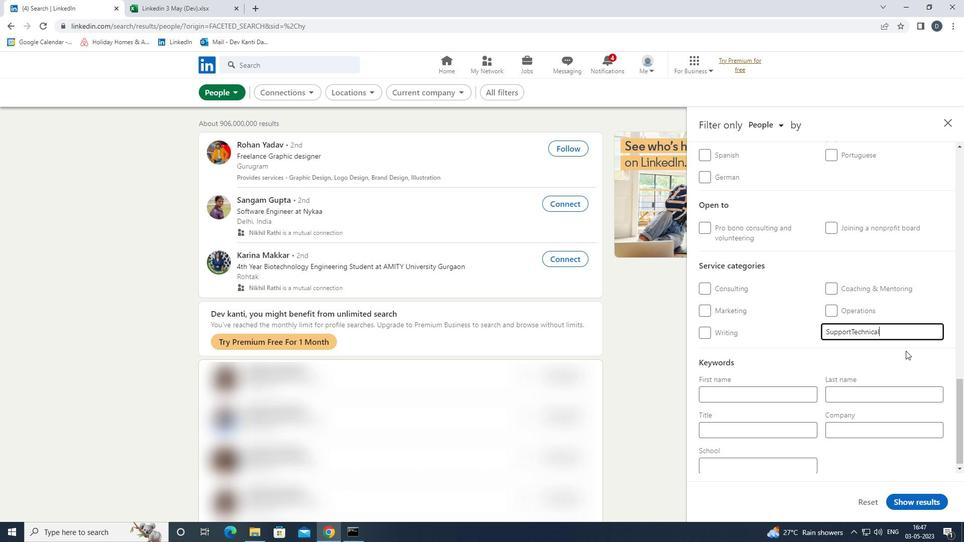 
Action: Mouse moved to (816, 388)
Screenshot: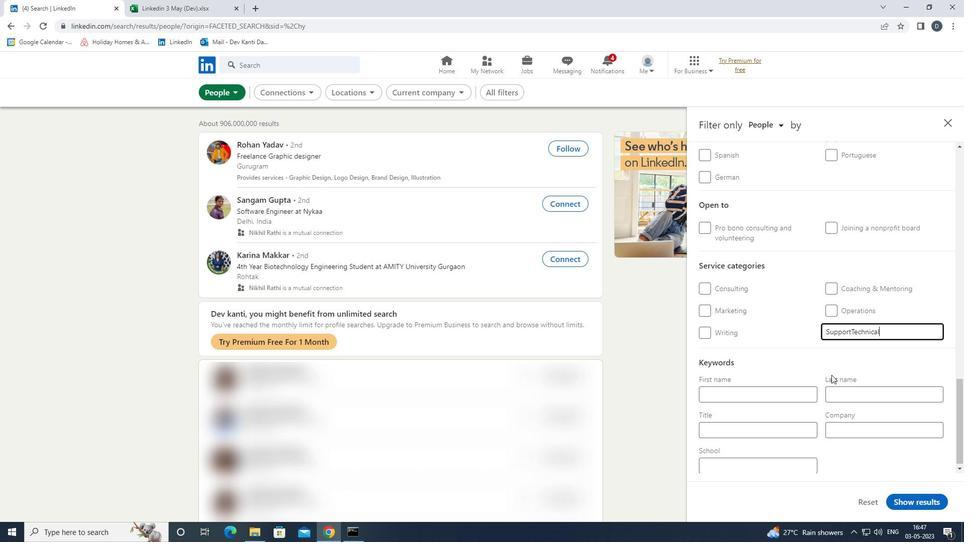 
Action: Mouse scrolled (816, 388) with delta (0, 0)
Screenshot: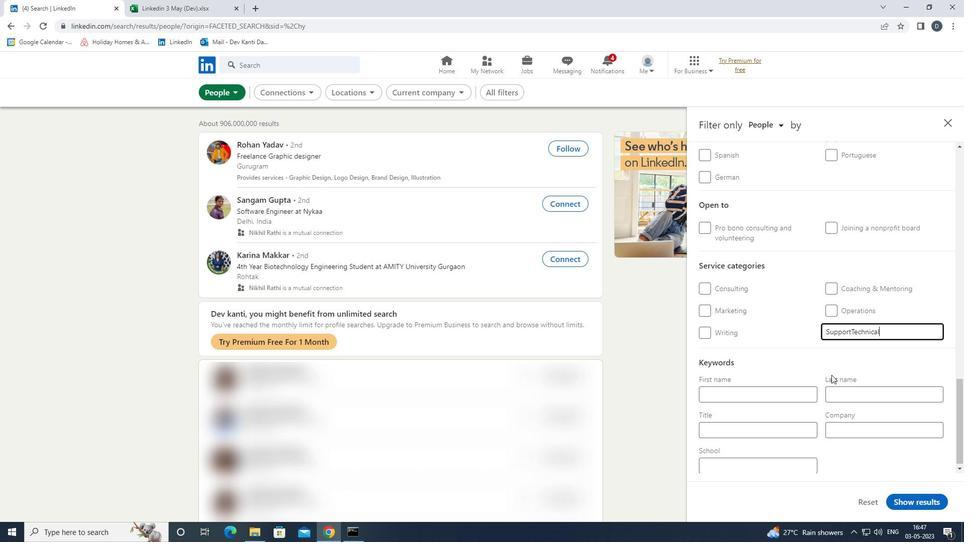 
Action: Mouse moved to (815, 390)
Screenshot: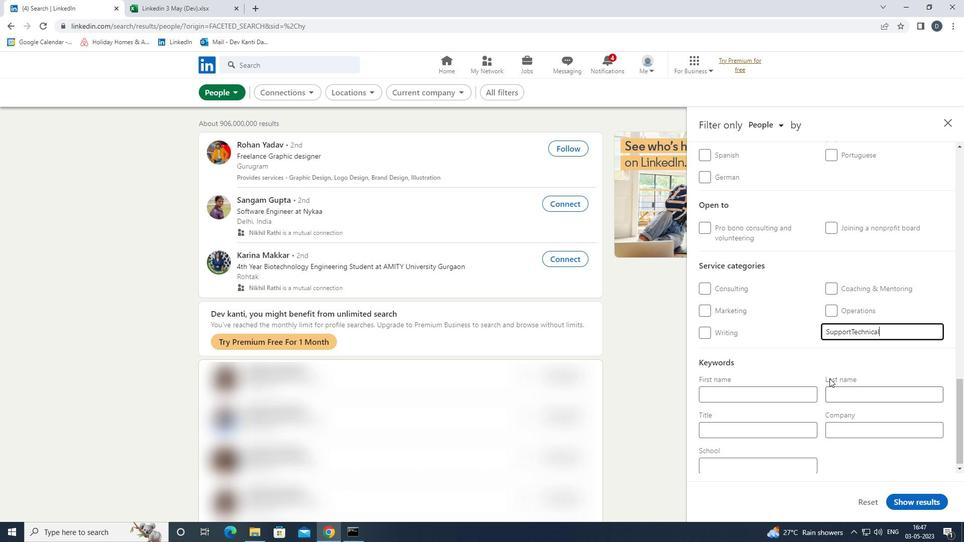 
Action: Mouse scrolled (815, 389) with delta (0, 0)
Screenshot: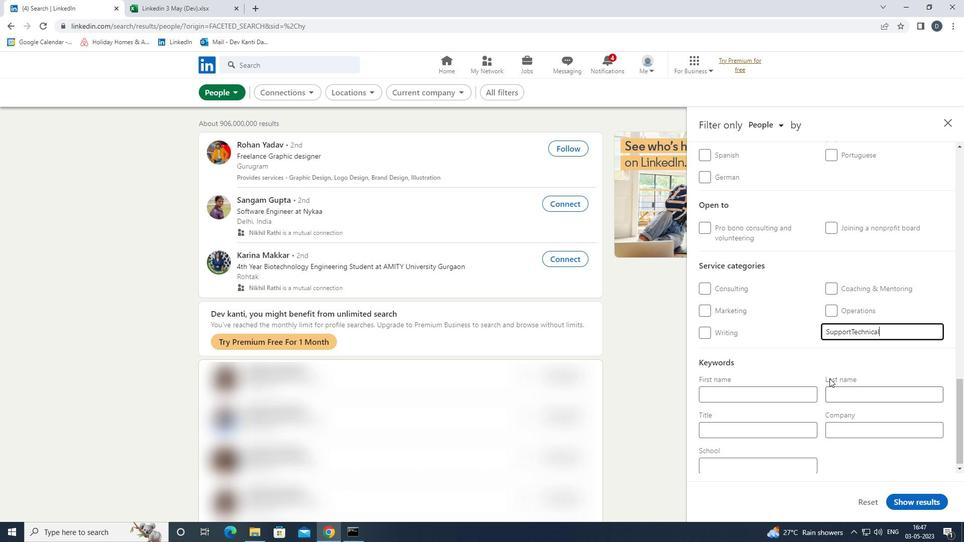 
Action: Mouse moved to (789, 425)
Screenshot: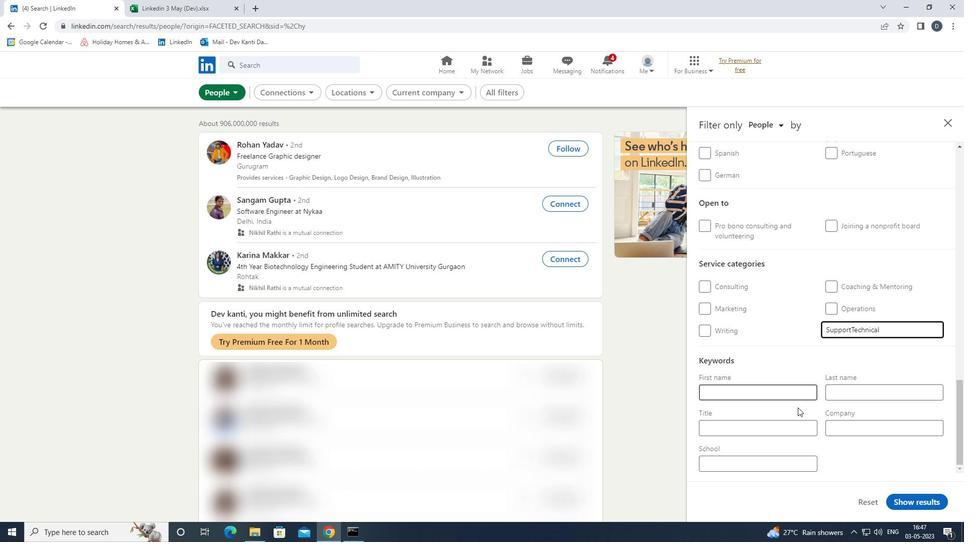 
Action: Mouse pressed left at (789, 425)
Screenshot: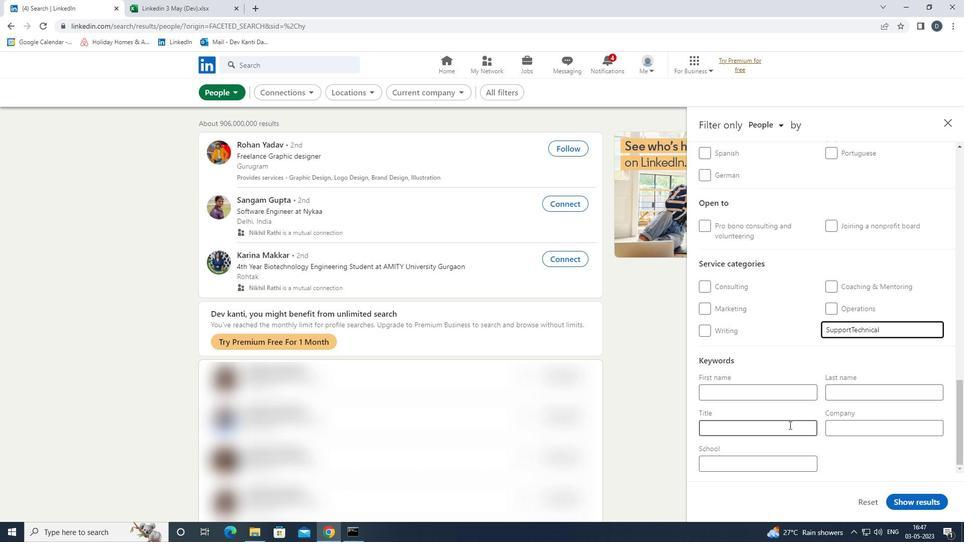 
Action: Mouse moved to (896, 329)
Screenshot: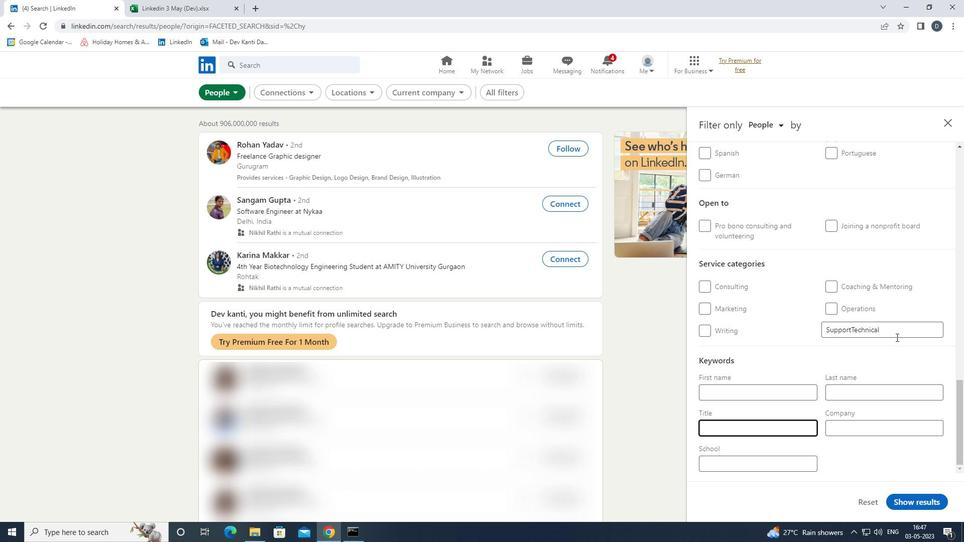
Action: Mouse pressed left at (896, 329)
Screenshot: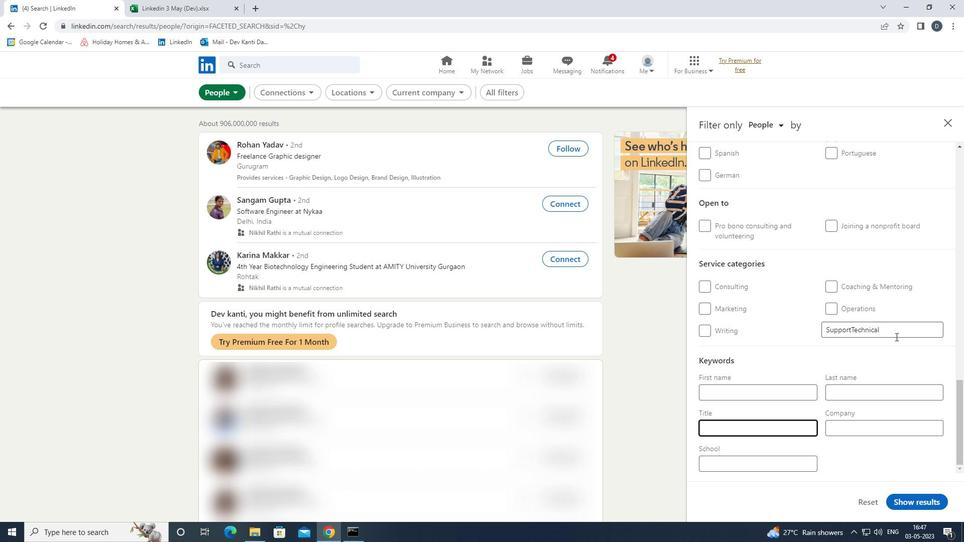 
Action: Key pressed <Key.space>N<Key.shift>WRITING<Key.left><Key.left><Key.left><Key.left><Key.left><Key.left><Key.left><Key.left><Key.delete>
Screenshot: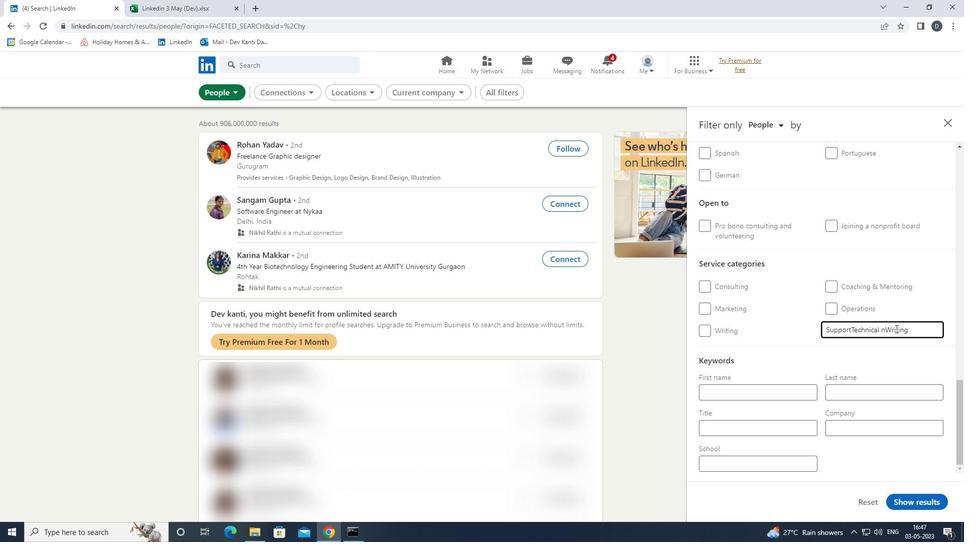 
Action: Mouse moved to (781, 428)
Screenshot: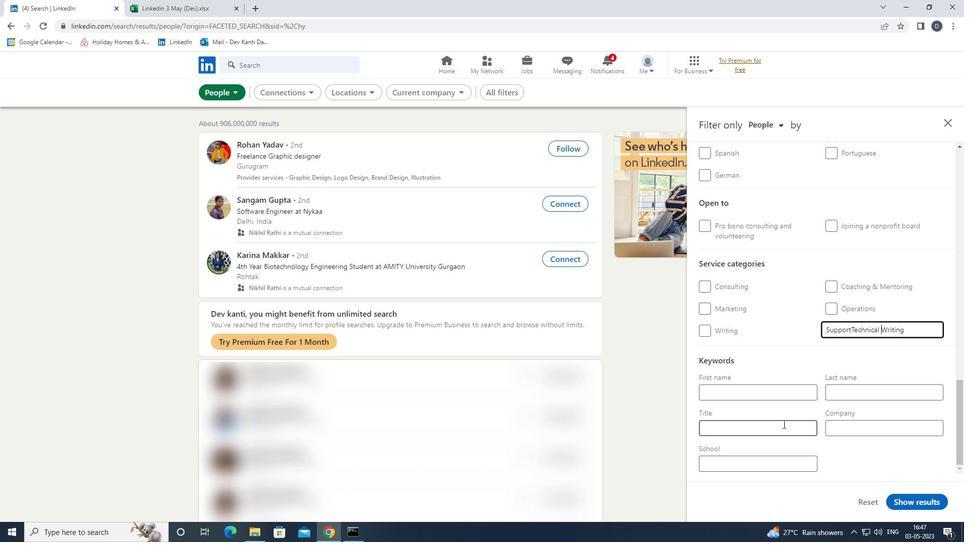 
Action: Mouse pressed left at (781, 428)
Screenshot: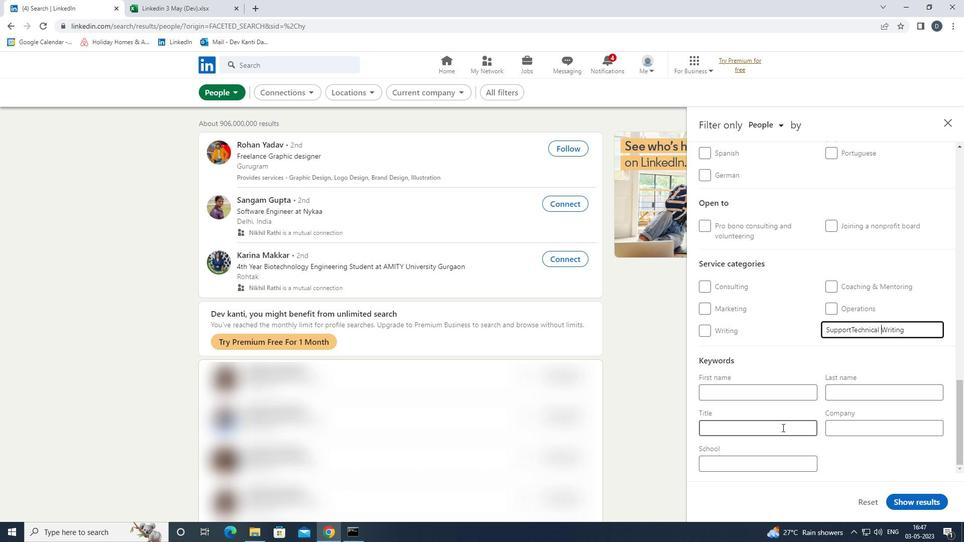 
Action: Mouse moved to (778, 428)
Screenshot: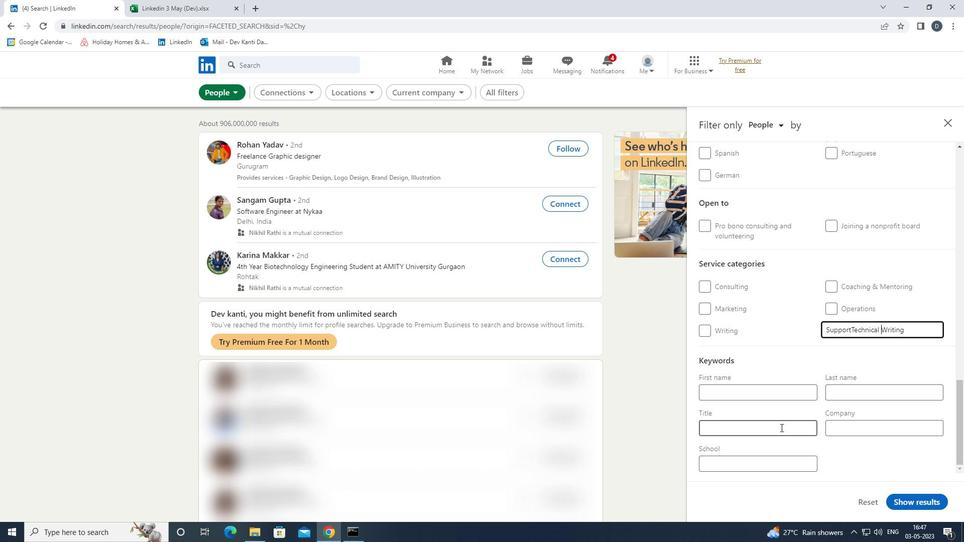 
Action: Key pressed <Key.shift>DELIVERY<Key.space><Key.shift>DRIVER
Screenshot: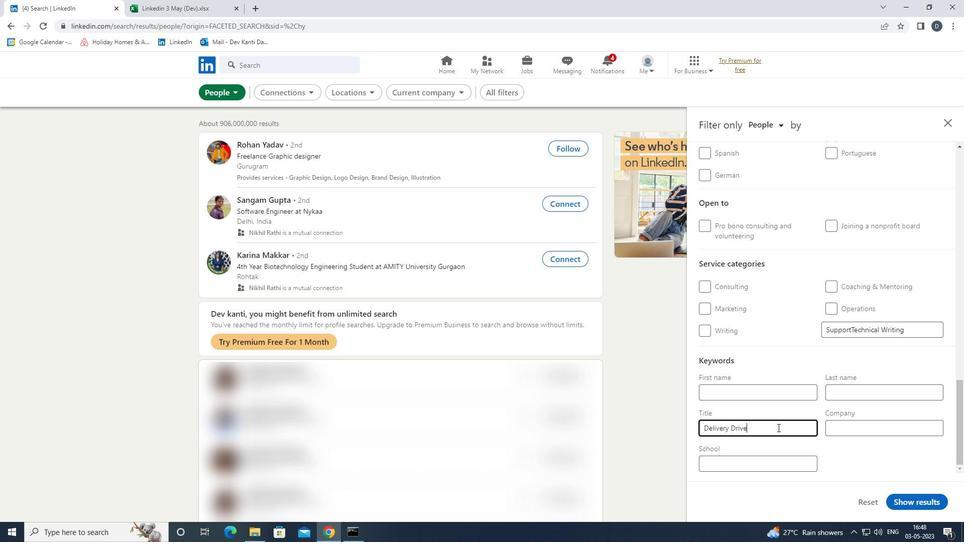 
Action: Mouse moved to (916, 503)
Screenshot: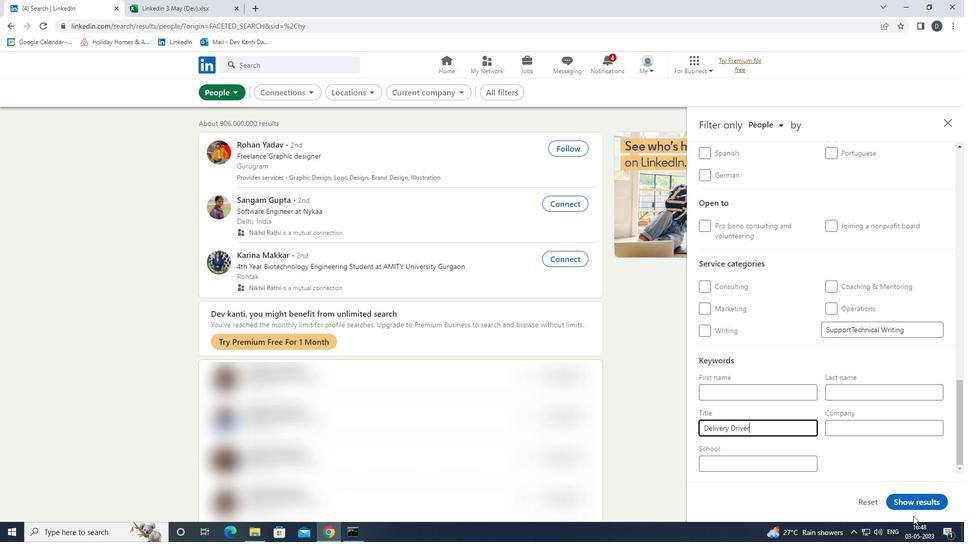 
Action: Mouse pressed left at (916, 503)
Screenshot: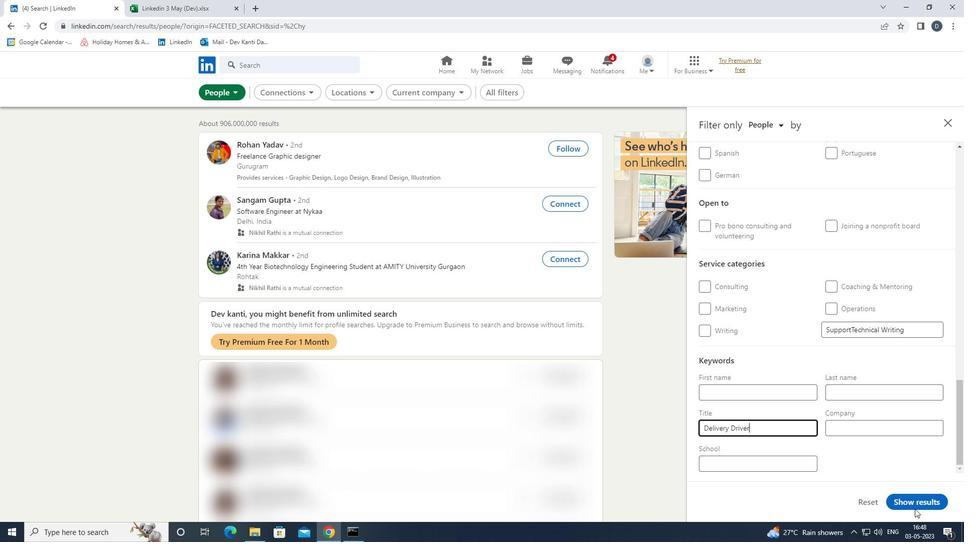 
Action: Mouse moved to (211, 97)
Screenshot: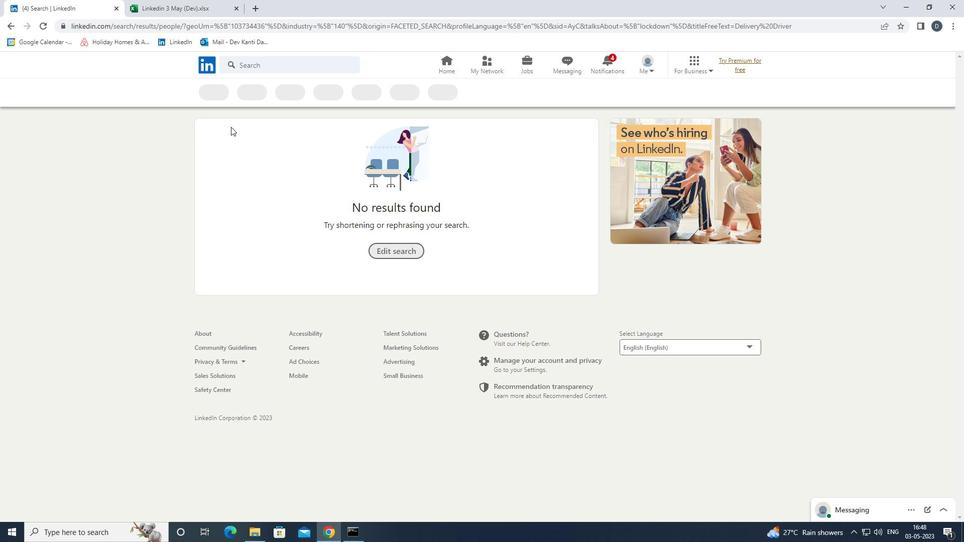 
